 Task: Create and document incidents in Salesforce with specific details including name, category, description, date, time, and country.
Action: Mouse moved to (336, 105)
Screenshot: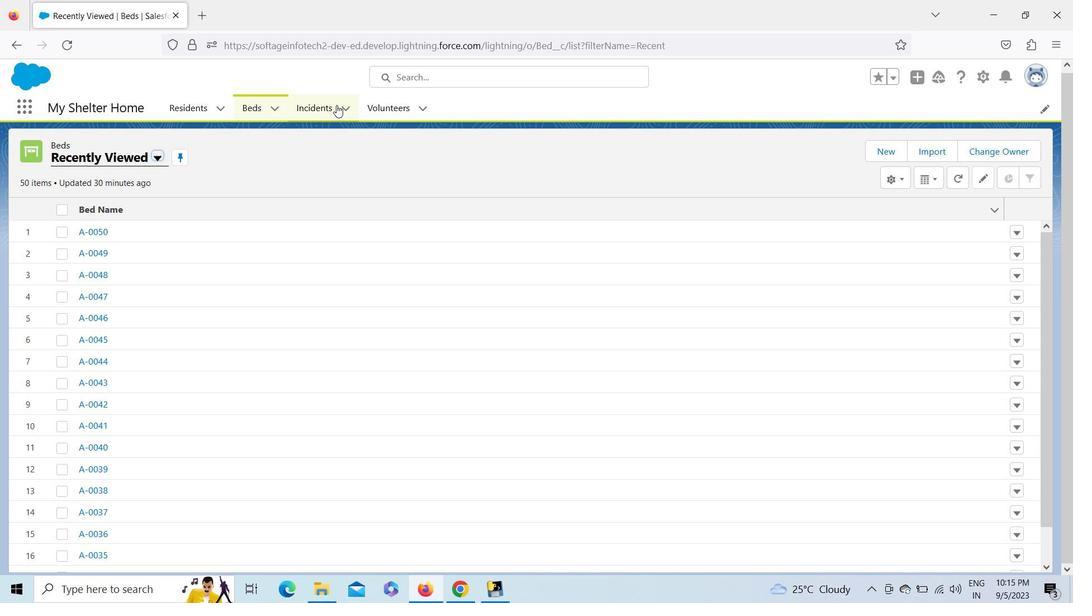 
Action: Mouse pressed left at (336, 105)
Screenshot: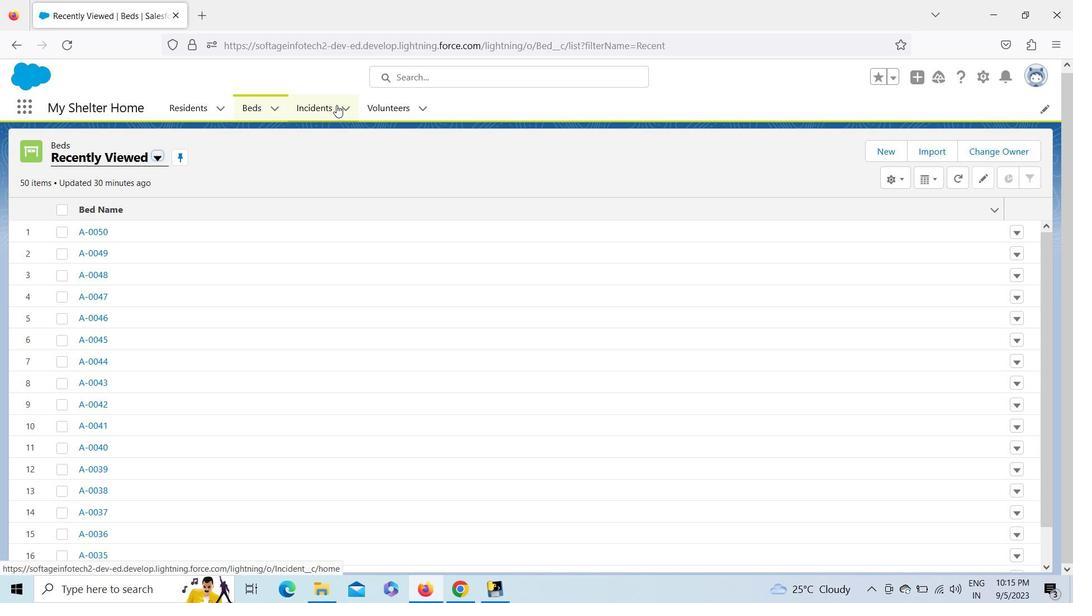 
Action: Mouse moved to (901, 184)
Screenshot: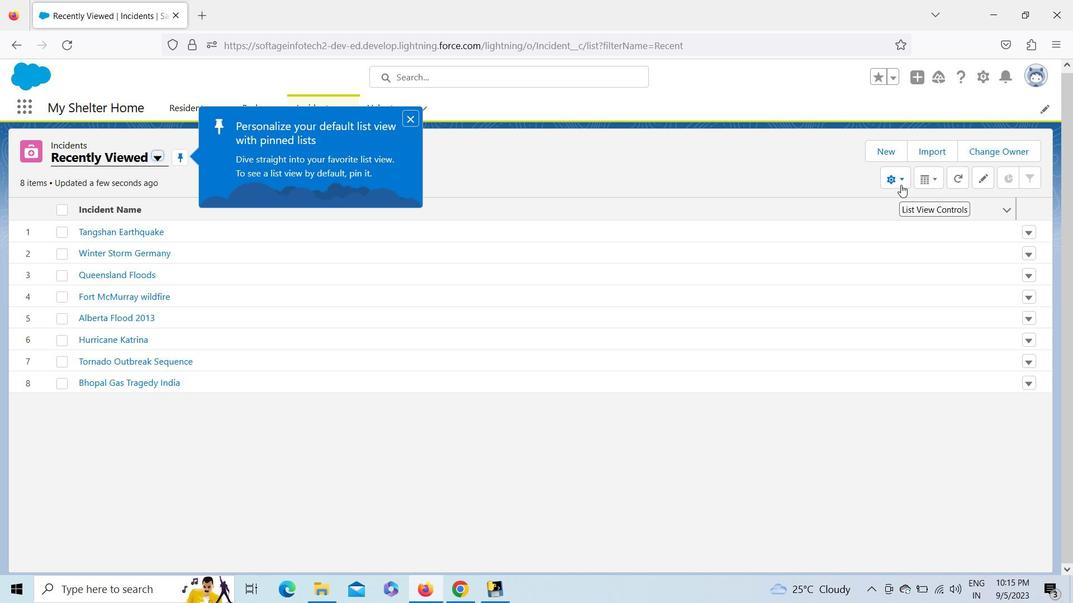 
Action: Mouse pressed left at (901, 184)
Screenshot: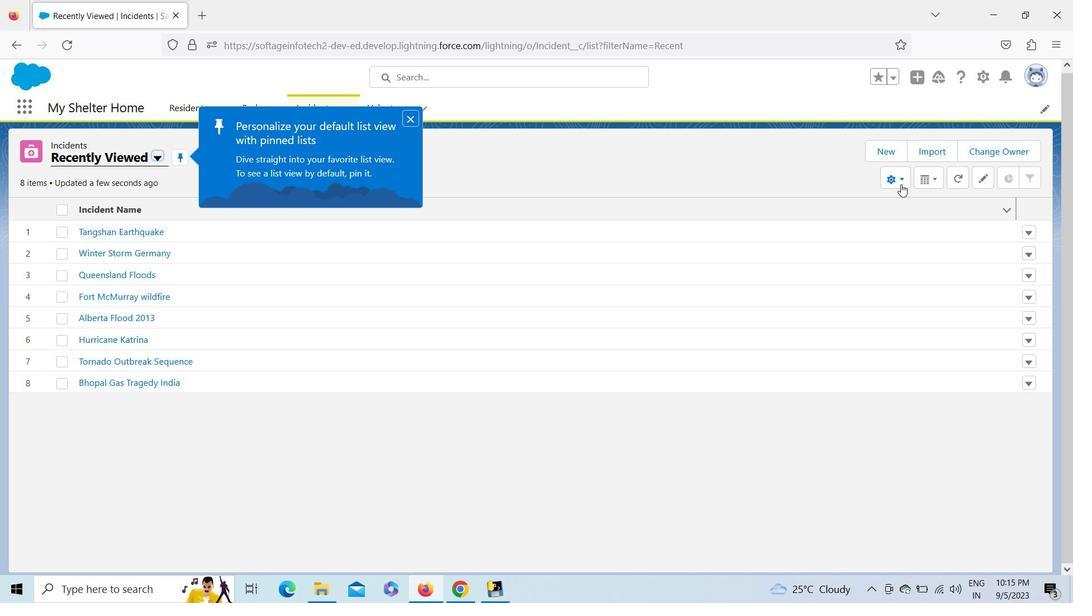 
Action: Mouse moved to (937, 179)
Screenshot: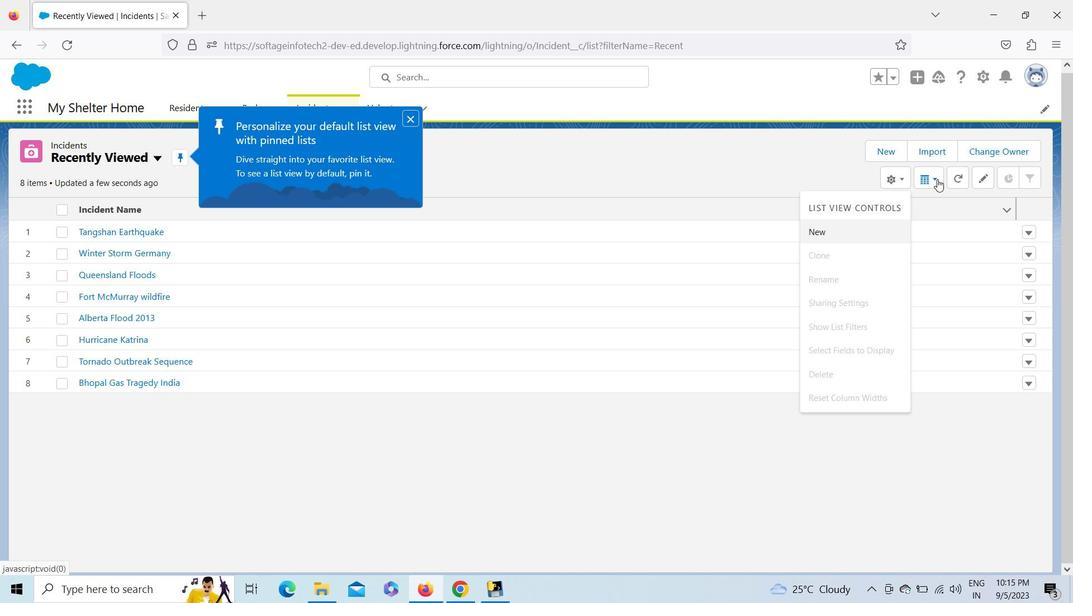 
Action: Mouse pressed left at (937, 179)
Screenshot: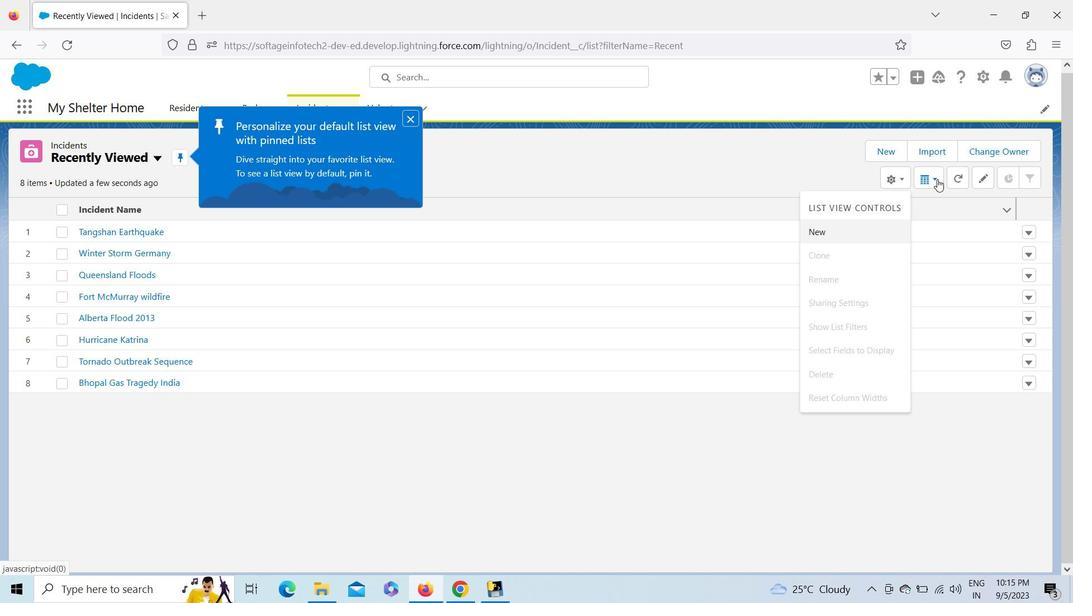 
Action: Mouse moved to (979, 176)
Screenshot: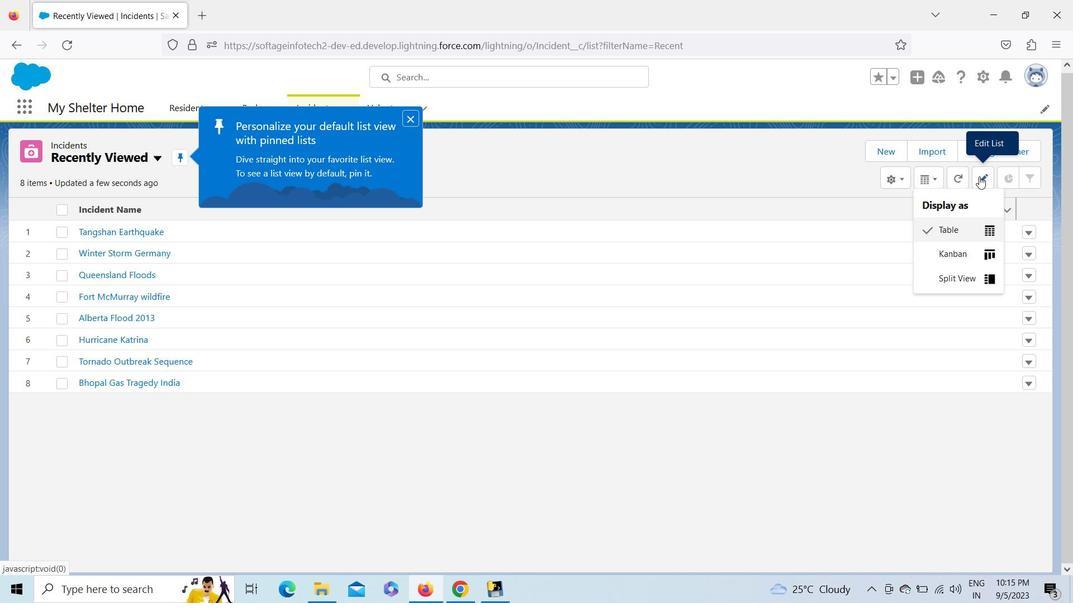 
Action: Mouse pressed left at (979, 176)
Screenshot: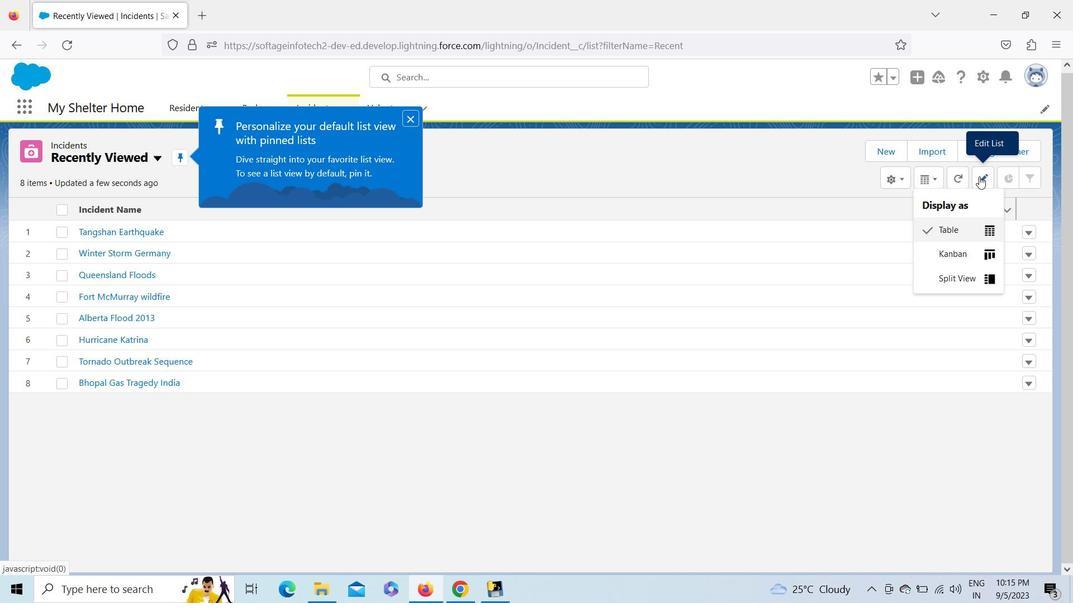 
Action: Mouse pressed left at (979, 176)
Screenshot: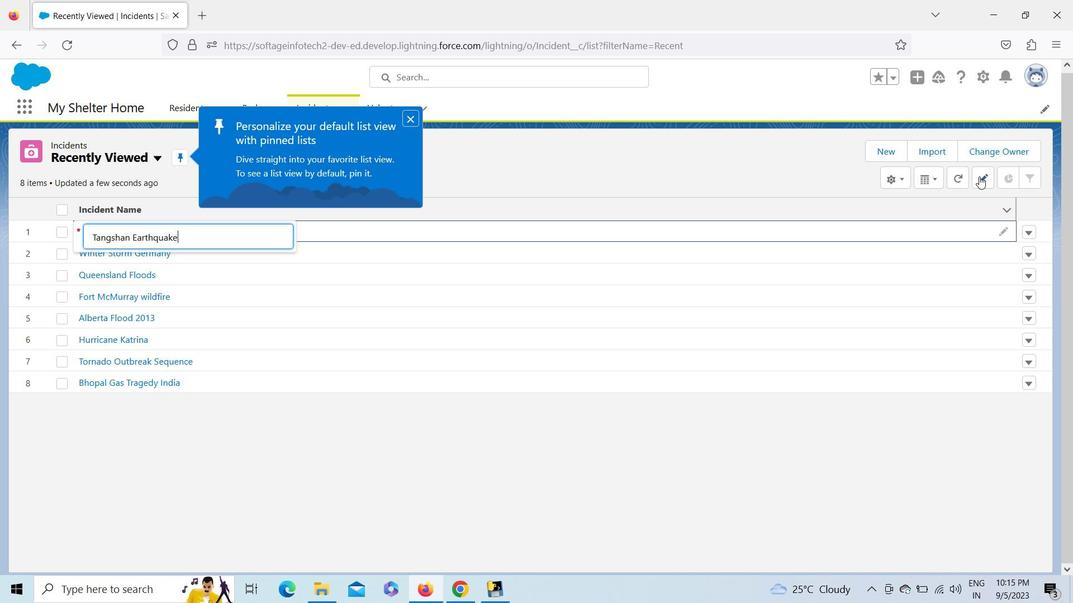 
Action: Mouse moved to (417, 114)
Screenshot: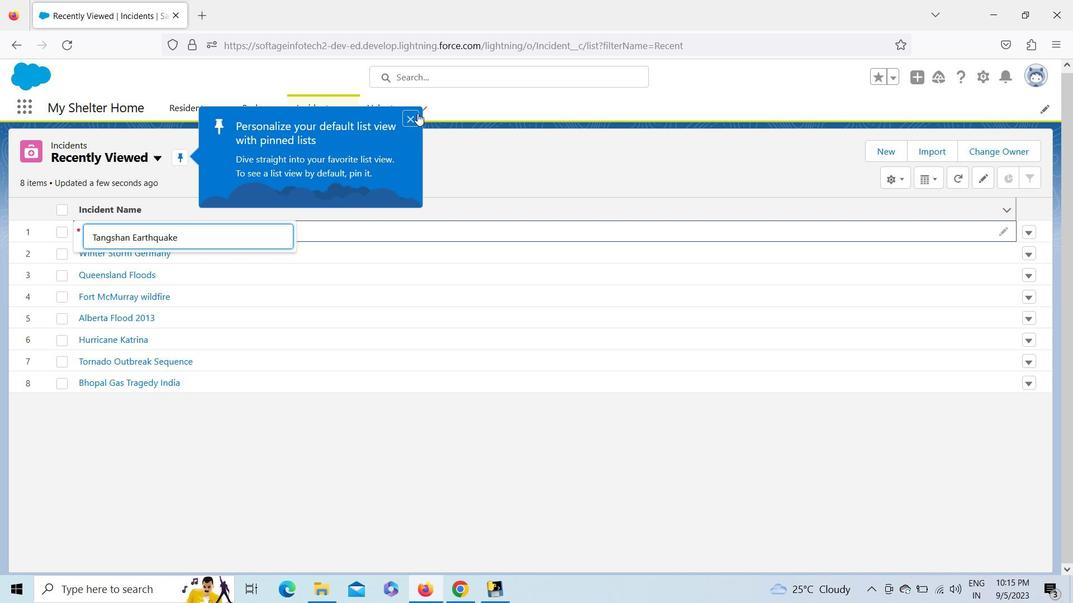 
Action: Mouse pressed left at (417, 114)
Screenshot: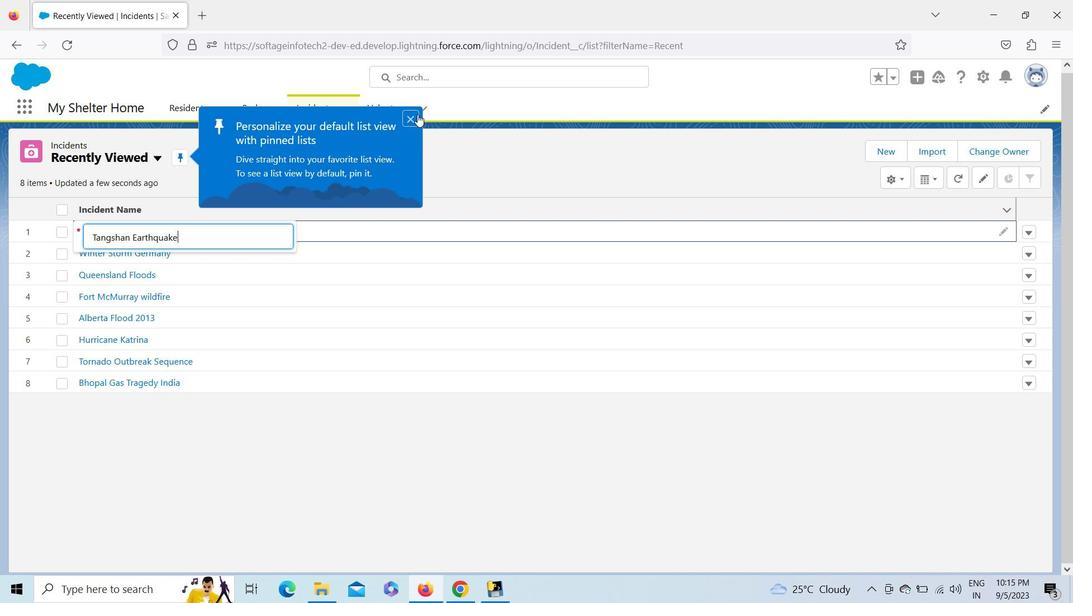 
Action: Mouse moved to (868, 153)
Screenshot: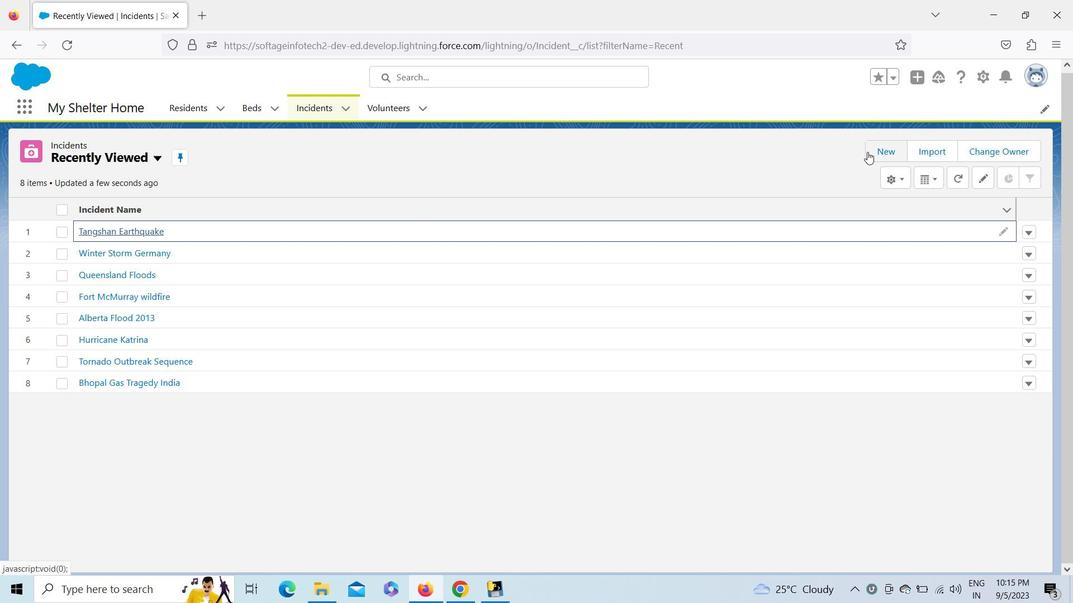 
Action: Mouse pressed left at (868, 153)
Screenshot: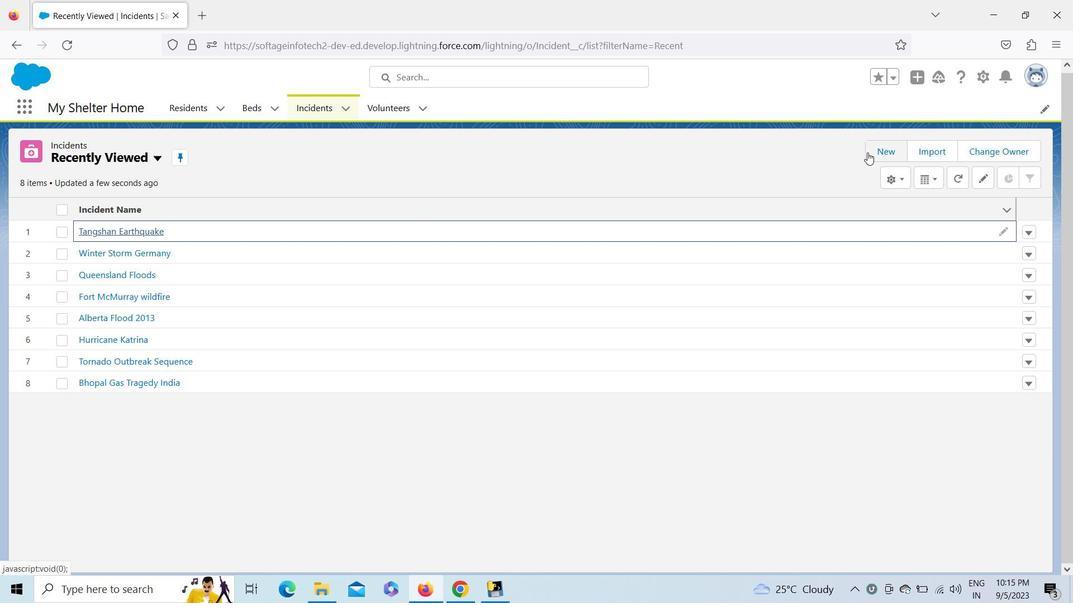 
Action: Mouse moved to (460, 246)
Screenshot: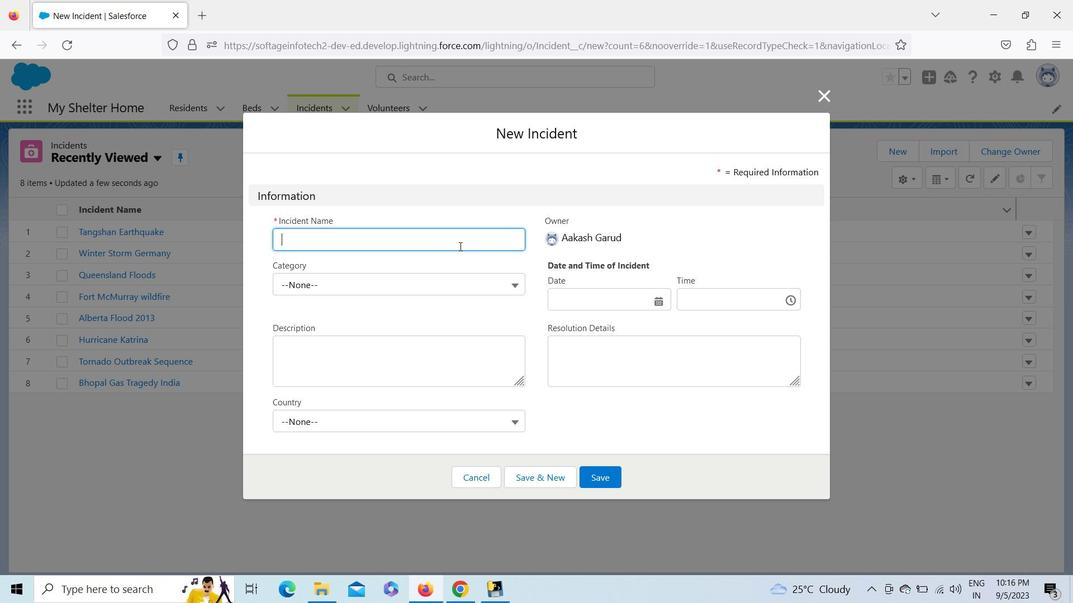 
Action: Key pressed <Key.shift>Brazil<Key.space><Key.shift>Rainforest<Key.space>wildfire
Screenshot: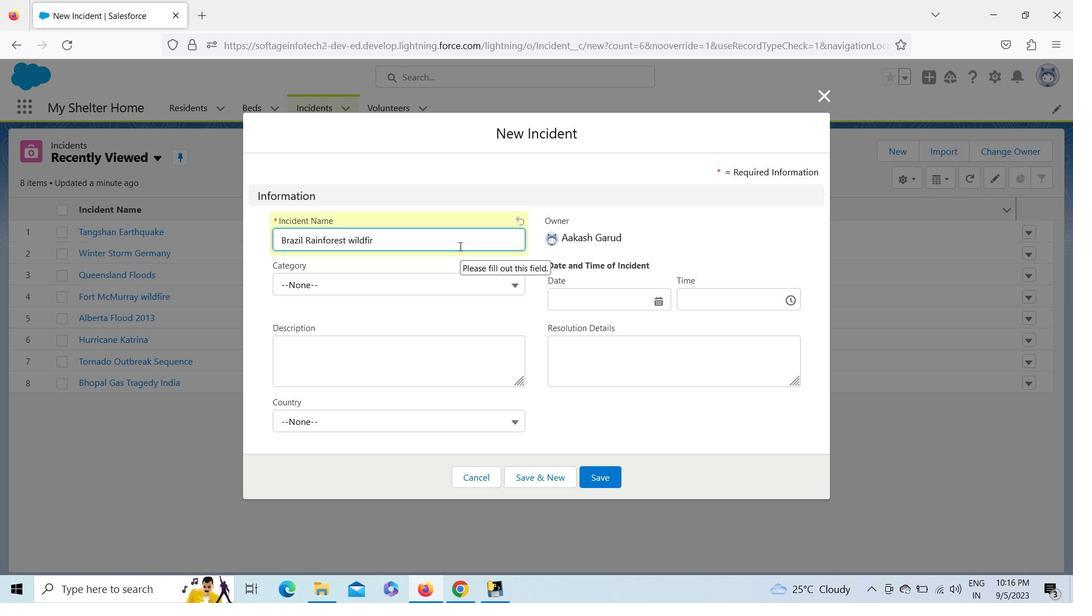 
Action: Mouse moved to (442, 241)
Screenshot: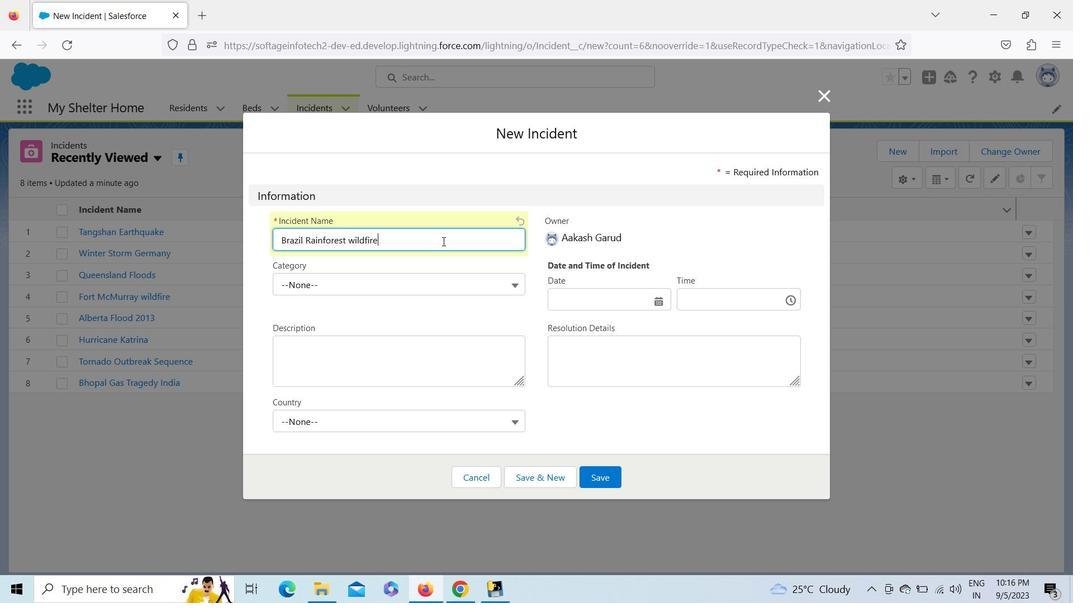 
Action: Key pressed <Key.space><Key.shift_r><Key.shift_r><Key.shift_r><Key.shift_r><Key.shift_r><Key.shift_r>()<Key.left><Key.shift>Amazon
Screenshot: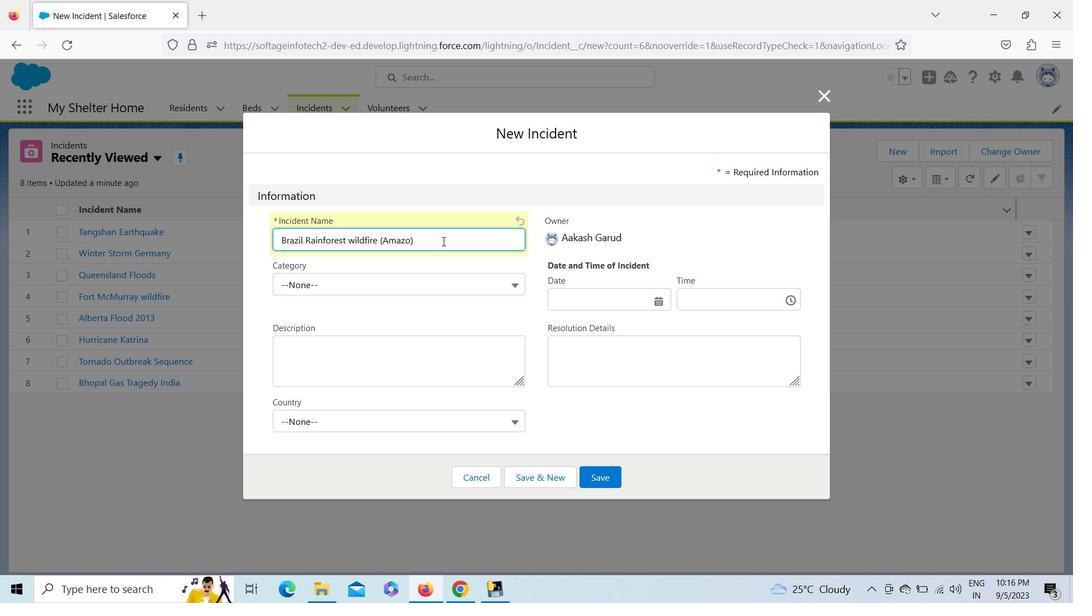
Action: Mouse moved to (395, 280)
Screenshot: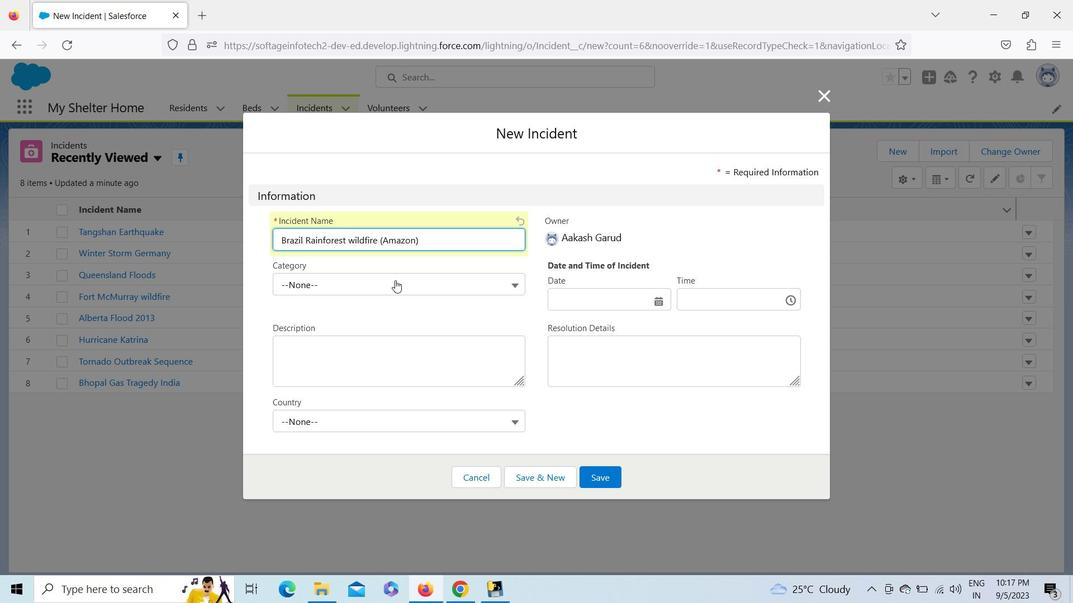 
Action: Mouse pressed left at (395, 280)
Screenshot: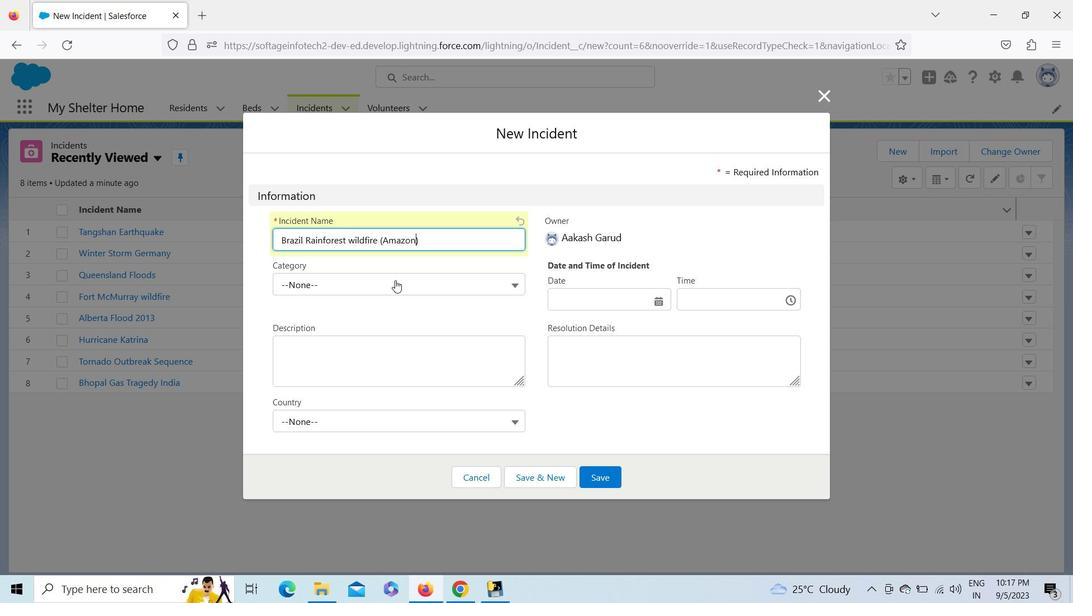 
Action: Mouse moved to (358, 384)
Screenshot: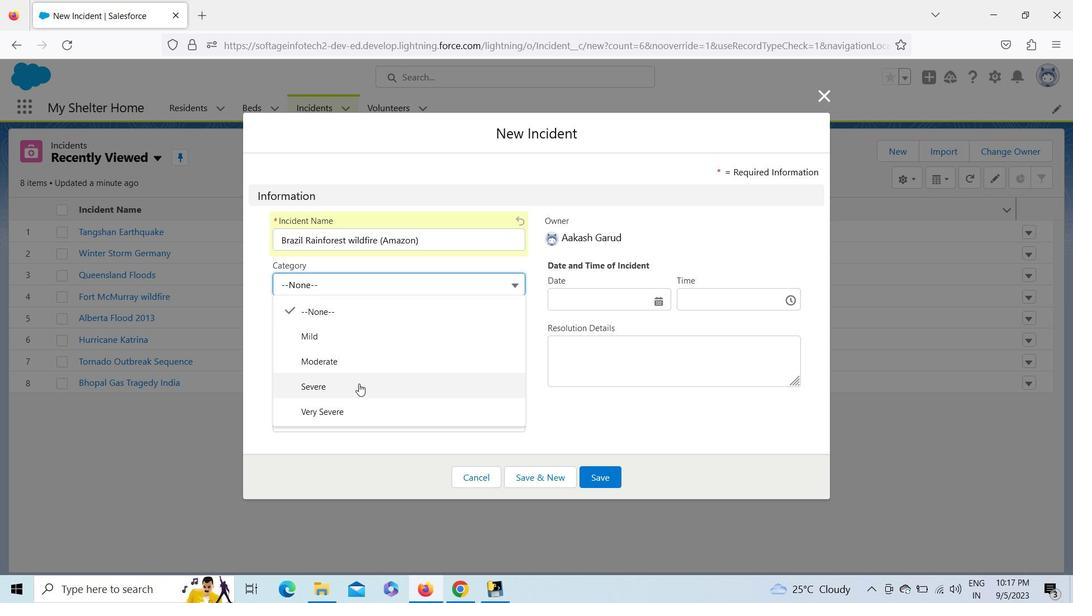 
Action: Mouse pressed left at (358, 384)
Screenshot: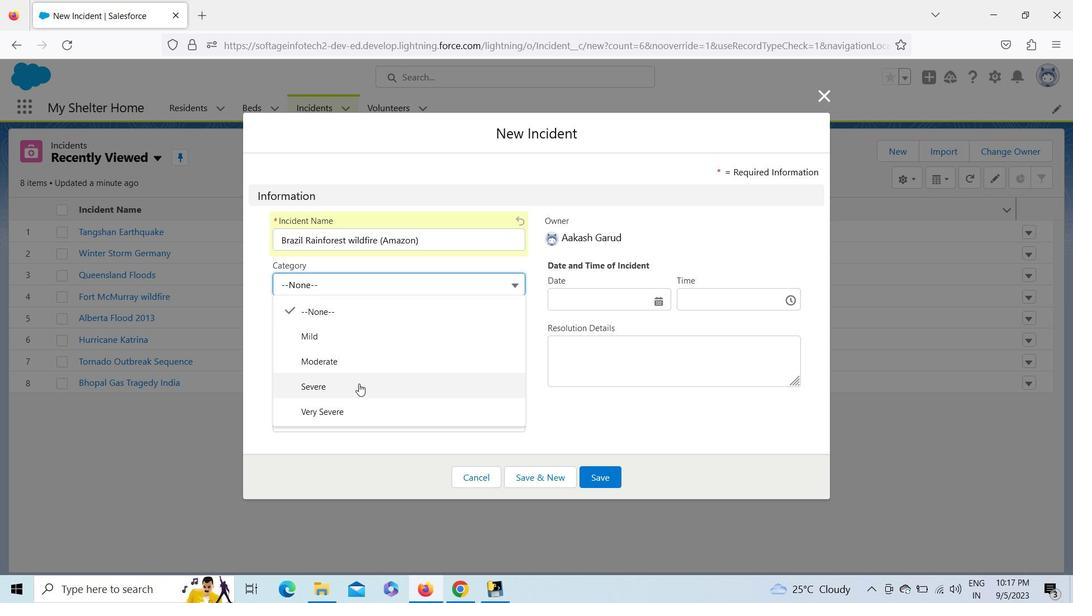 
Action: Mouse pressed left at (358, 384)
Screenshot: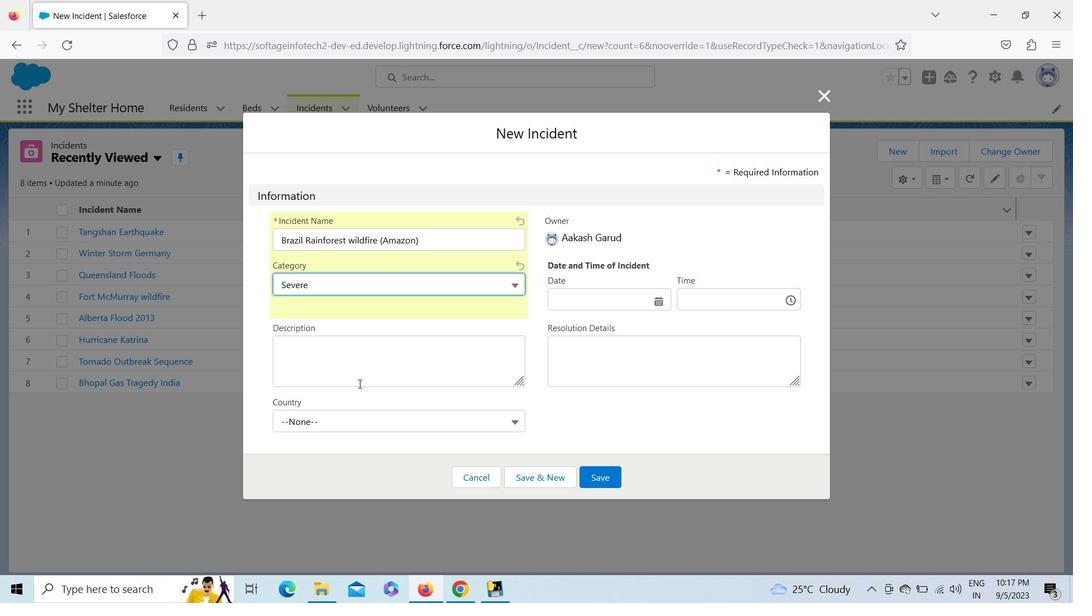
Action: Key pressed <Key.shift>The<Key.space>2019<Key.space><Key.shift><Key.shift><Key.shift><Key.shift><Key.shift><Key.shift><Key.shift><Key.shift><Key.shift><Key.shift><Key.shift>Amazon<Key.space>rainforest<Key.space>wildfires<Key.space>season<Key.space>saw<Key.space>a<Key.space>yeat<Key.space>to<Key.space>year<Key.space>surge<Key.space>in<Key.space>fires<Key.space>occurring<Key.space>in<Key.space>the<Key.space><Key.shift>Amazon<Key.space>rainforest<Key.space>and<Key.space><Key.shift>Amazon<Key.space>blome<Key.space>within<Key.space><Key.shift><Key.shift><Key.shift><Key.shift><Key.shift>Brazil.<Key.backspace>,<Key.shift><Key.shift><Key.shift><Key.shift><Key.shift><Key.shift><Key.shift><Key.shift><Key.shift><Key.shift><Key.shift><Key.shift><Key.shift><Key.shift><Key.shift><Key.shift><Key.shift><Key.shift>Bolivia,<Key.space><Key.shift>Paraguay<Key.space>and<Key.space><Key.shift><Key.shift><Key.shift><Key.shift><Key.shift><Key.shift><Key.shift><Key.shift>Peru<Key.space>during<Key.space>that<Key.space>year,s<Key.backspace><Key.backspace>'s<Key.space><Key.shift>Amazonian<Key.space>tropical<Key.space>dry<Key.space>season.
Screenshot: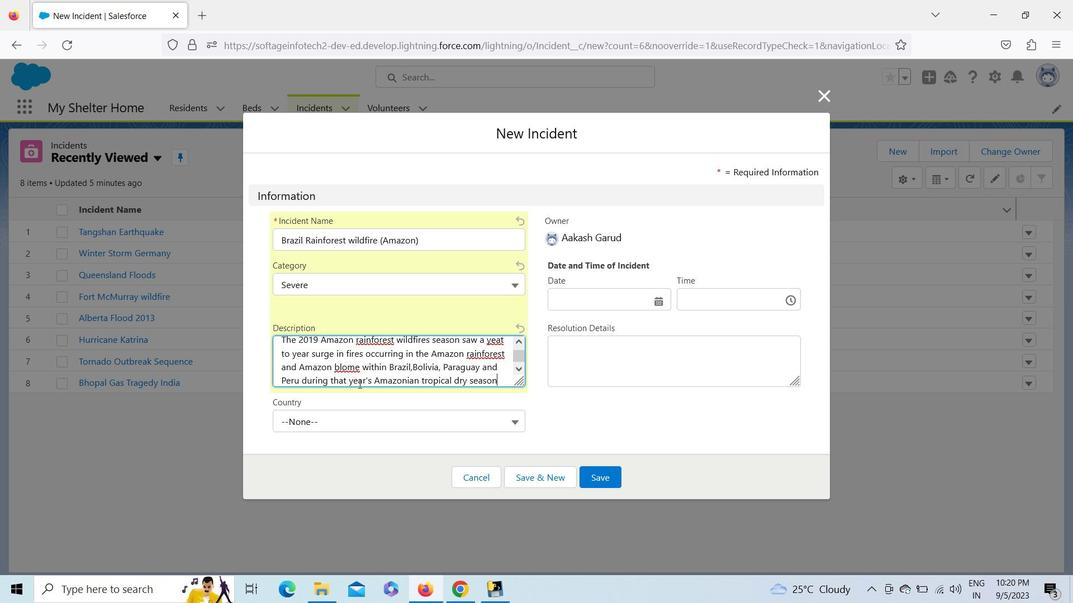 
Action: Mouse moved to (322, 425)
Screenshot: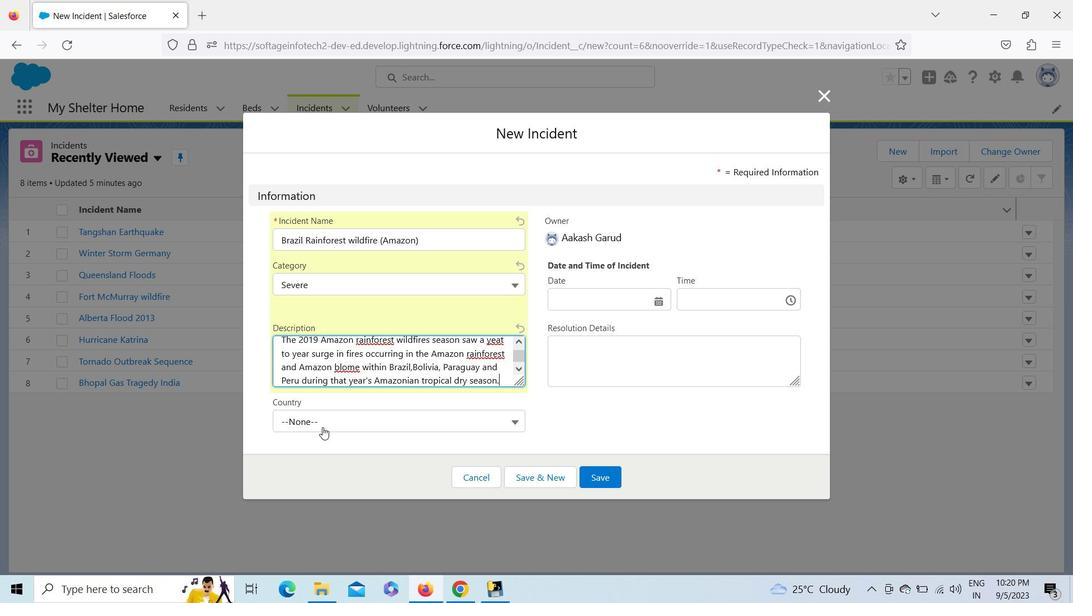 
Action: Mouse pressed left at (322, 425)
Screenshot: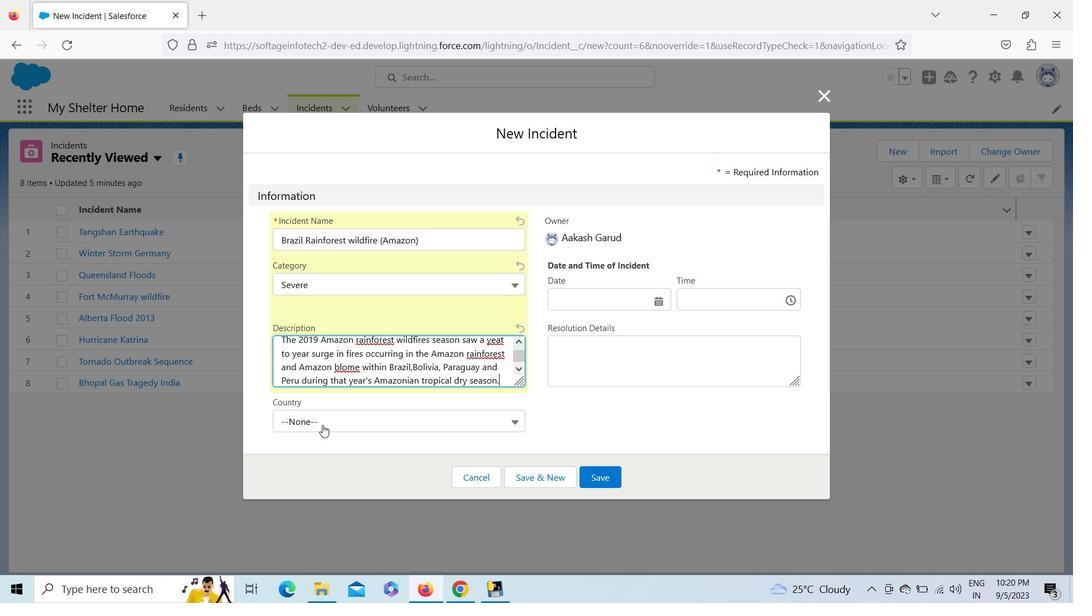 
Action: Key pressed <Key.down><Key.down><Key.down><Key.down><Key.down><Key.down><Key.down><Key.enter>
Screenshot: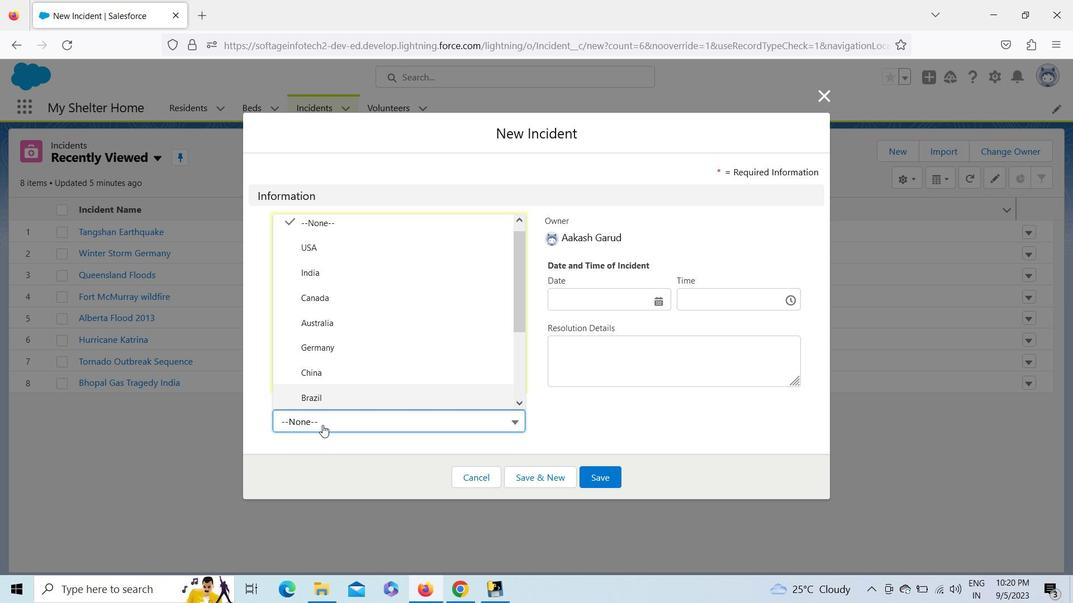 
Action: Mouse moved to (622, 306)
Screenshot: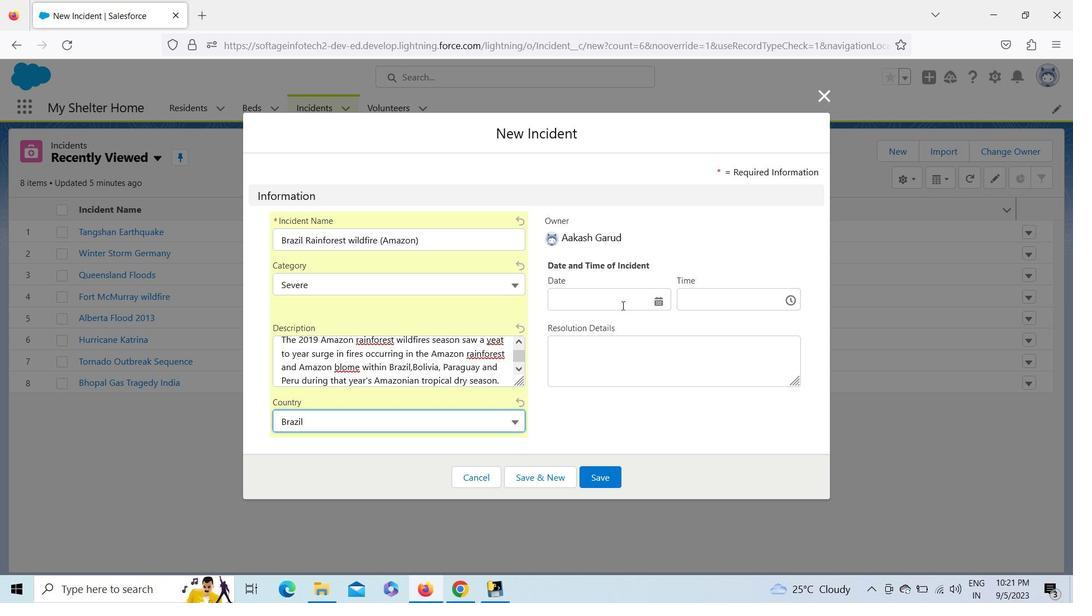 
Action: Mouse pressed left at (622, 306)
Screenshot: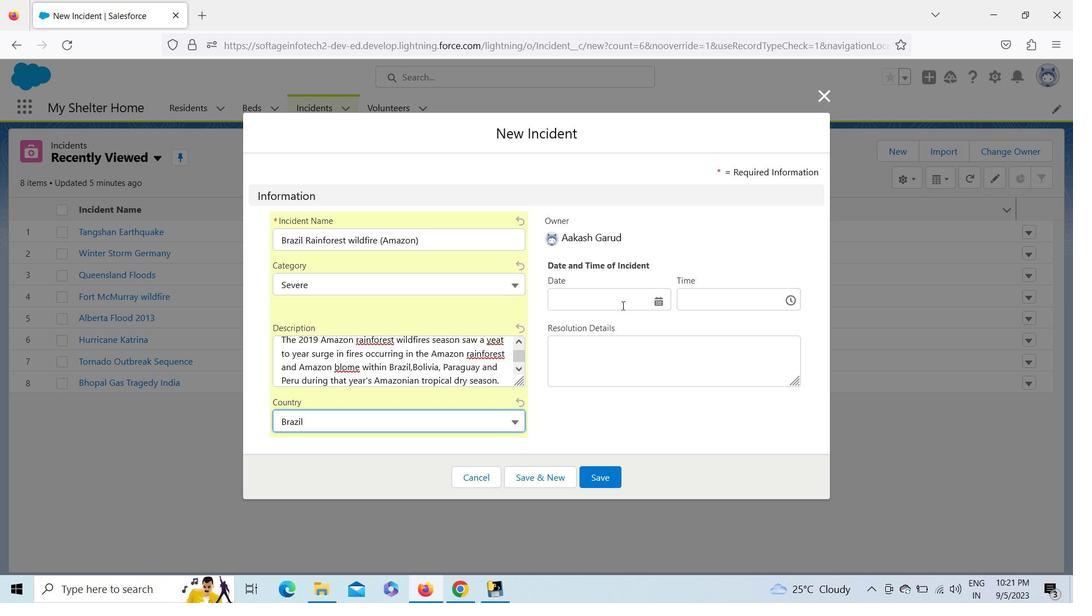 
Action: Mouse moved to (733, 334)
Screenshot: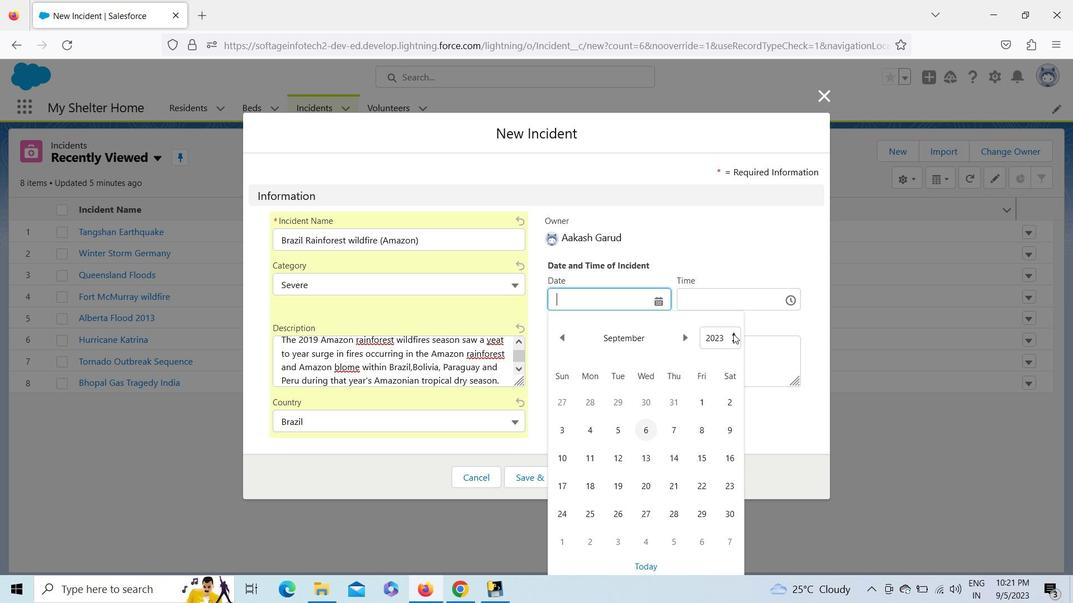 
Action: Mouse pressed left at (733, 334)
Screenshot: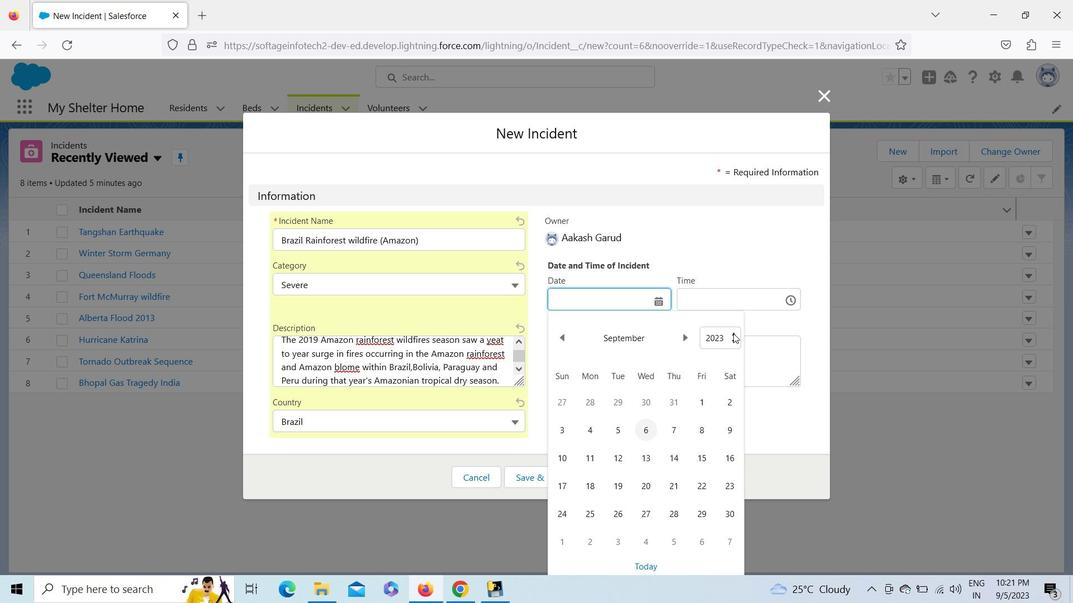 
Action: Key pressed <Key.up><Key.up><Key.up><Key.up><Key.enter>
Screenshot: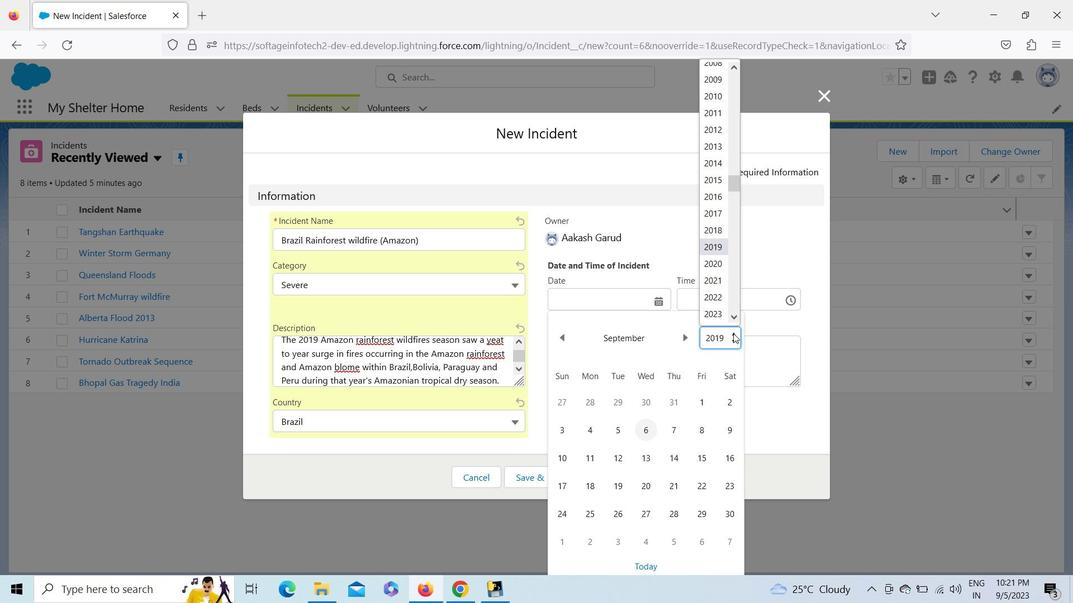
Action: Mouse moved to (558, 333)
Screenshot: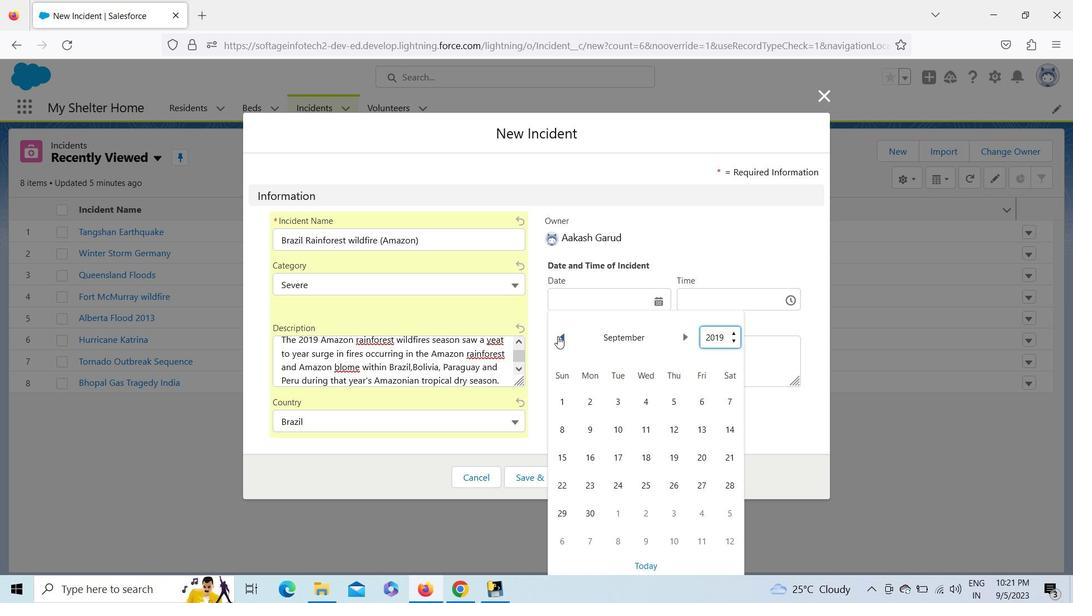 
Action: Mouse pressed left at (558, 333)
Screenshot: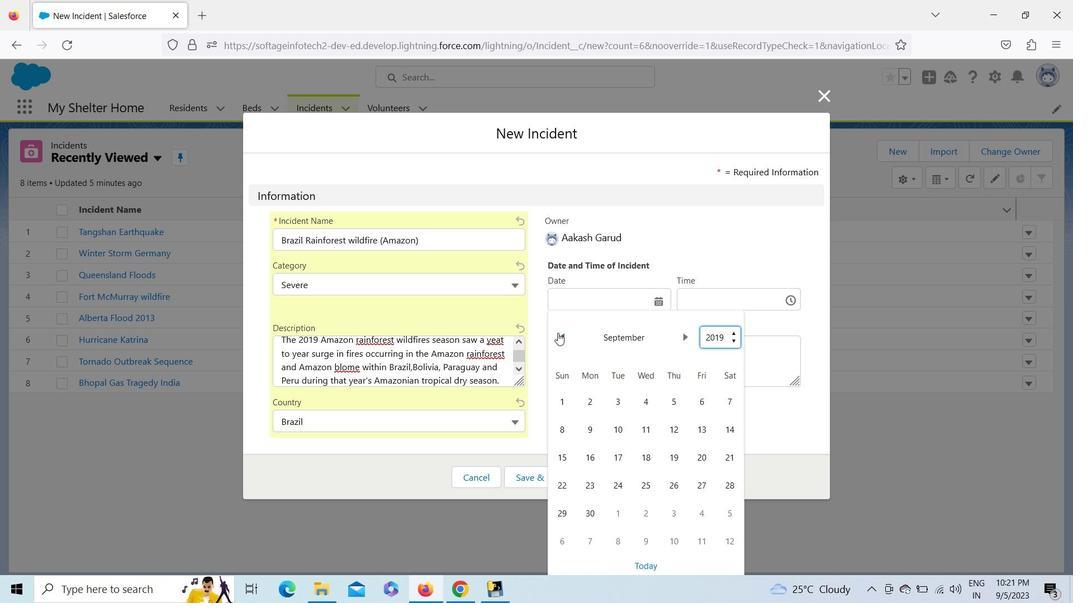 
Action: Mouse pressed left at (558, 333)
Screenshot: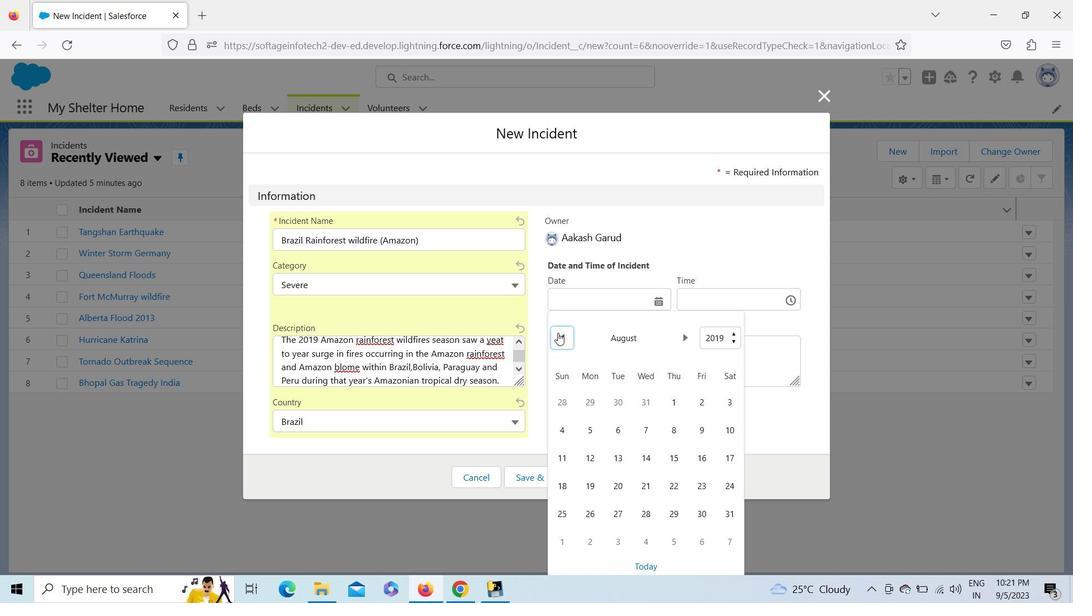 
Action: Mouse moved to (557, 333)
Screenshot: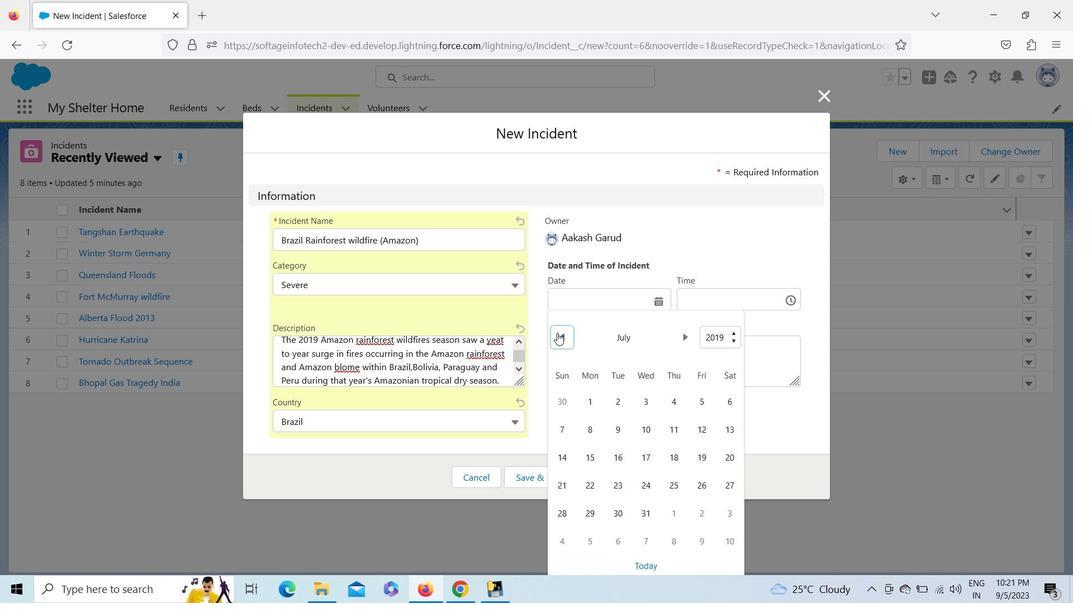 
Action: Mouse pressed left at (557, 333)
Screenshot: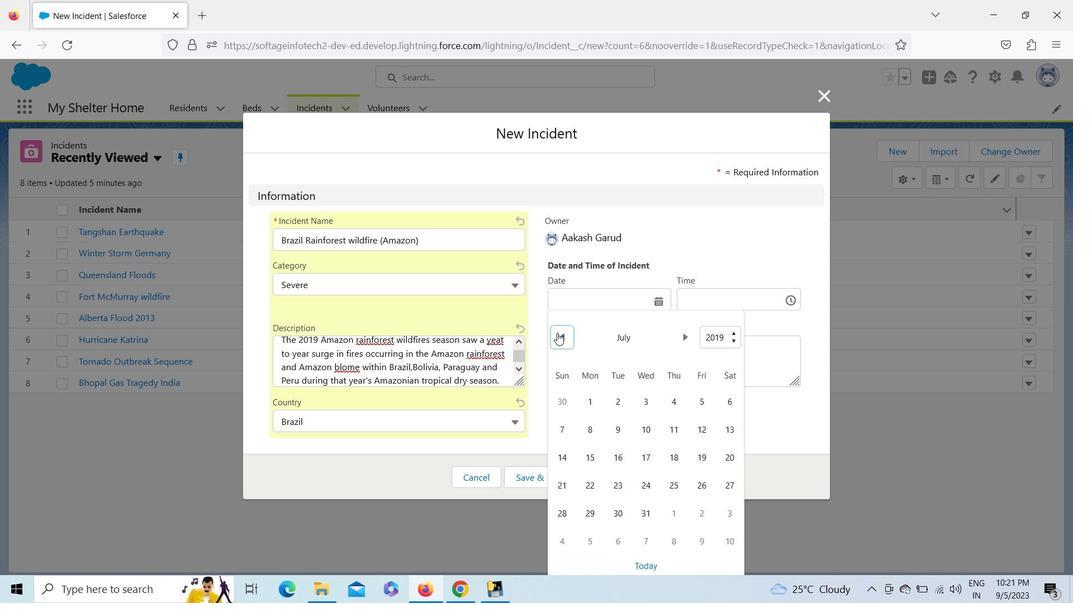 
Action: Mouse pressed left at (557, 333)
Screenshot: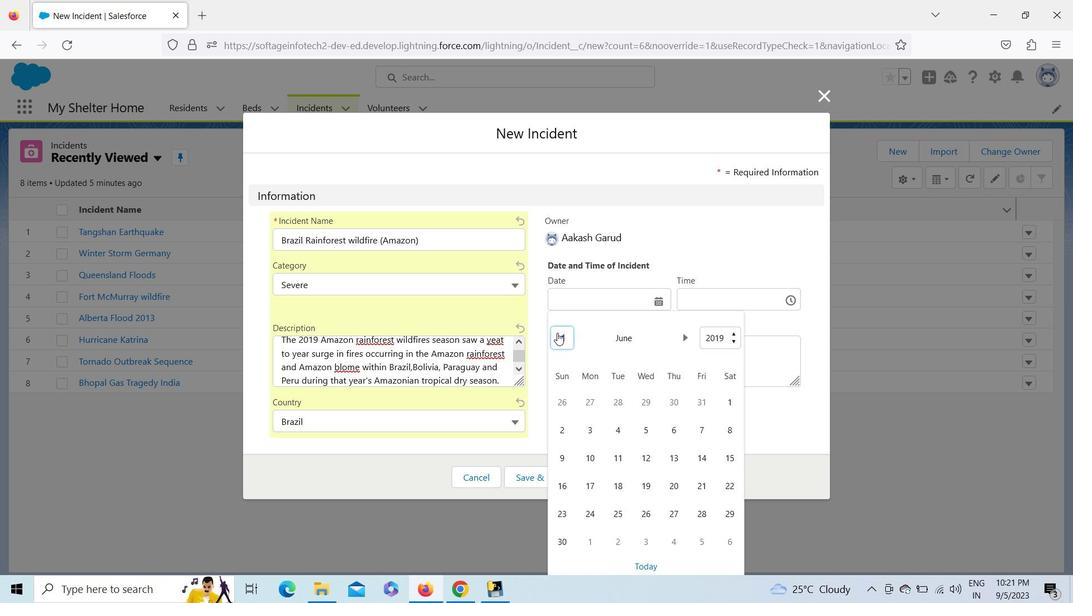 
Action: Mouse pressed left at (557, 333)
Screenshot: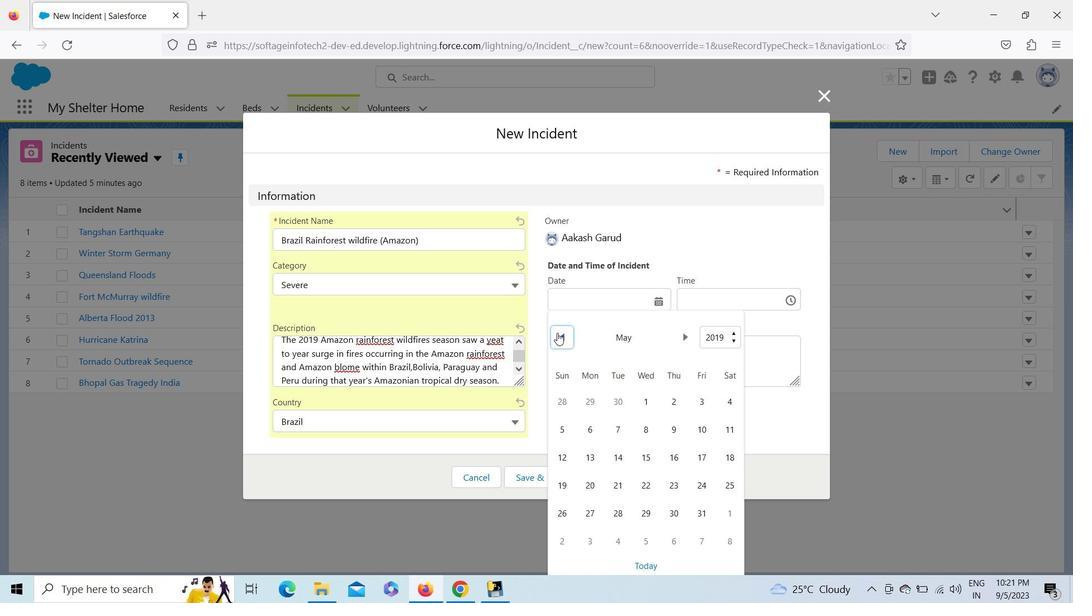 
Action: Mouse pressed left at (557, 333)
Screenshot: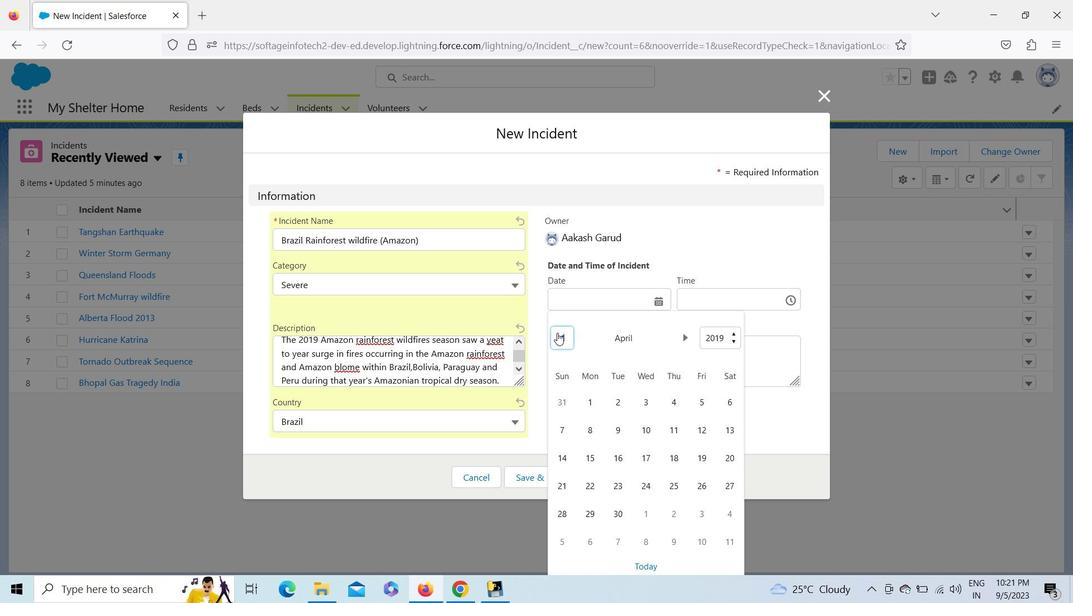 
Action: Mouse pressed left at (557, 333)
Screenshot: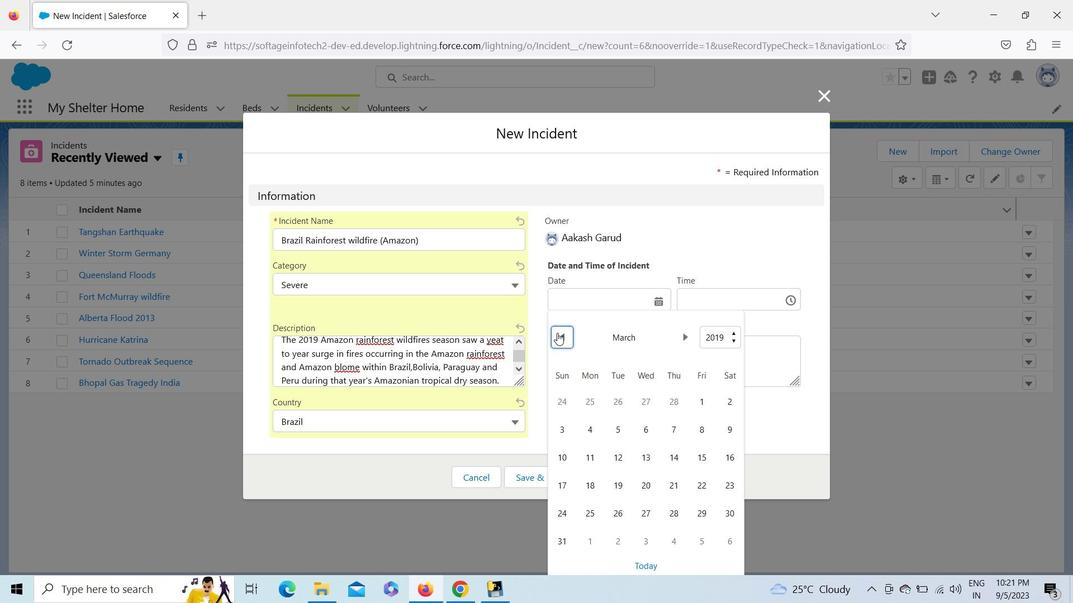
Action: Mouse pressed left at (557, 333)
Screenshot: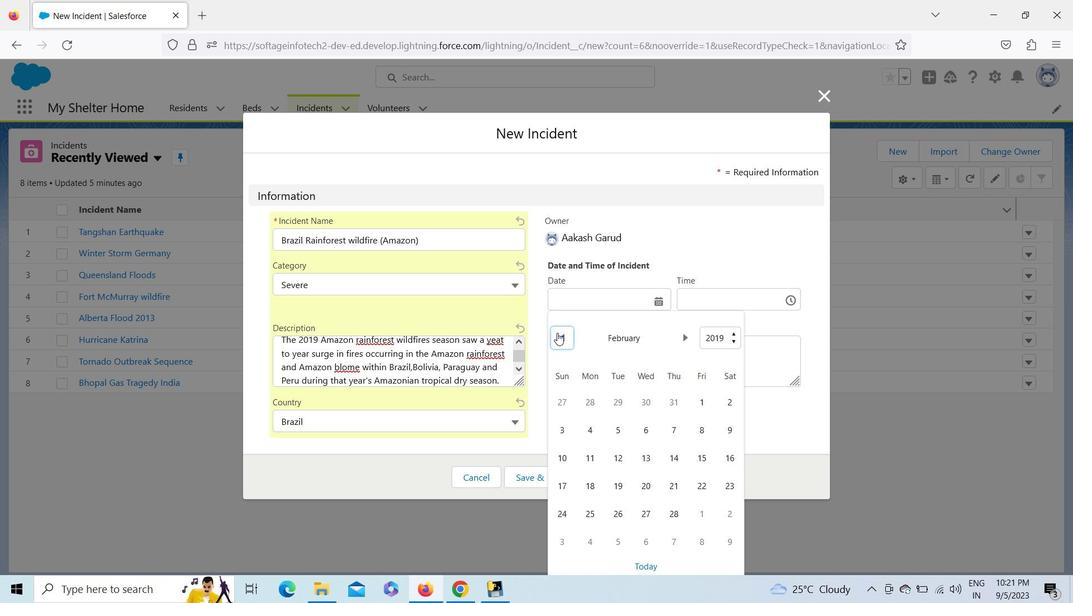 
Action: Mouse moved to (703, 462)
Screenshot: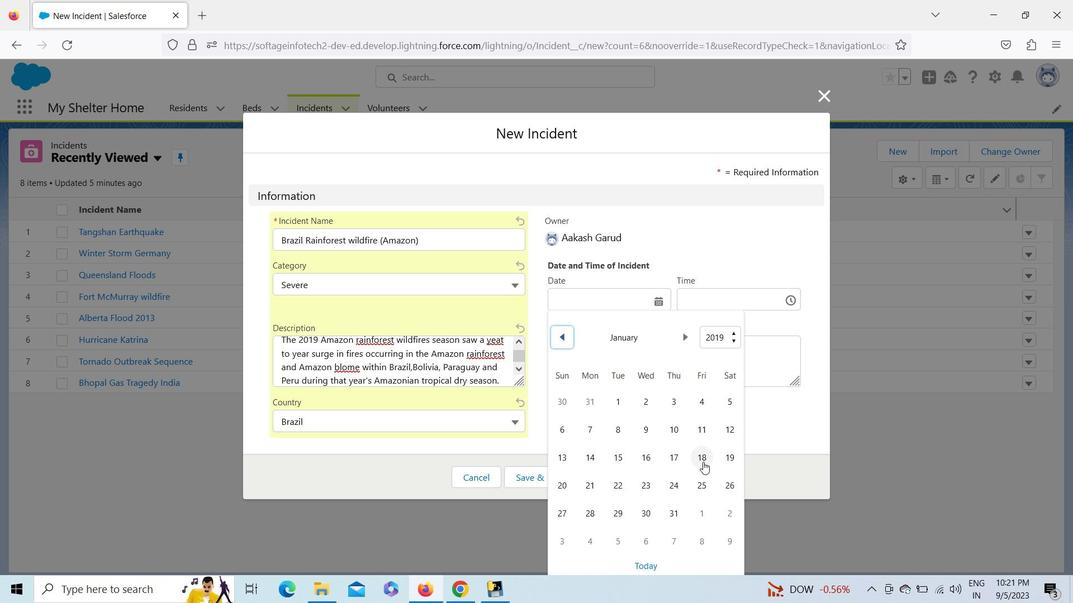 
Action: Mouse pressed left at (703, 462)
Screenshot: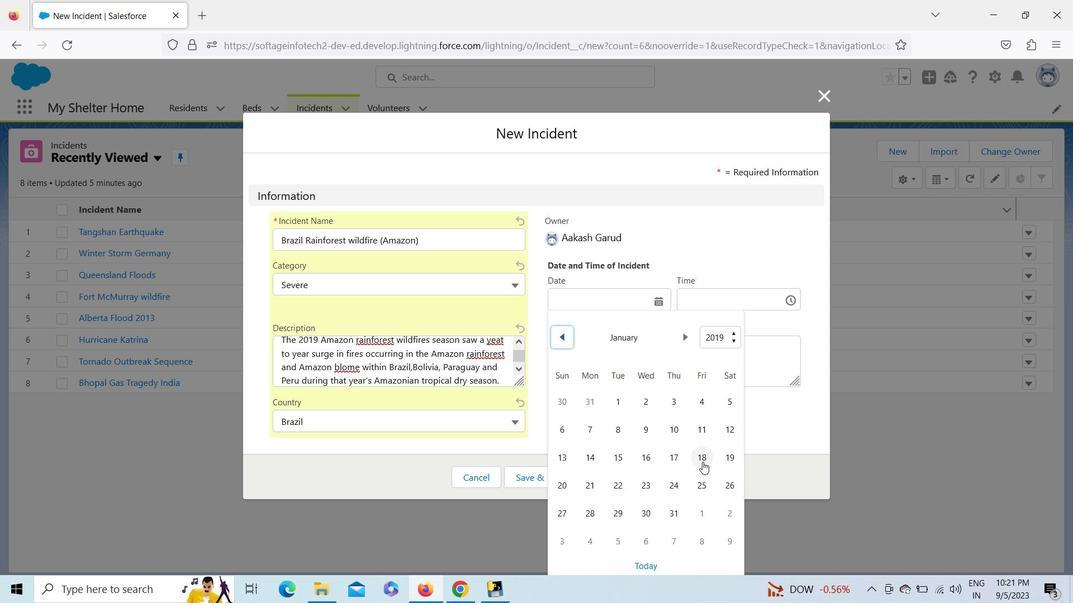 
Action: Mouse moved to (469, 281)
Screenshot: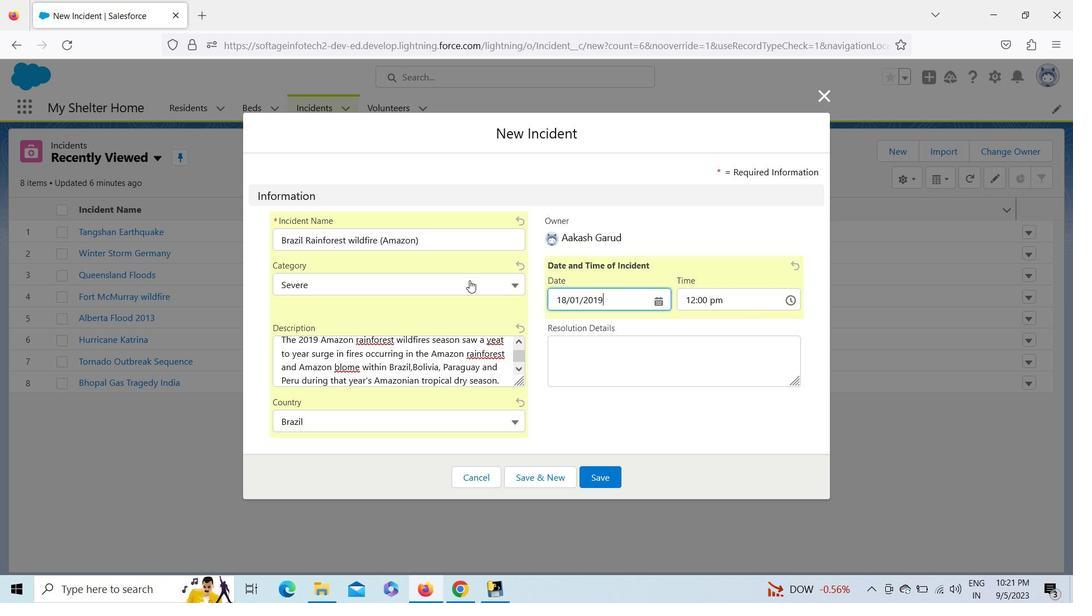 
Action: Mouse pressed left at (469, 281)
Screenshot: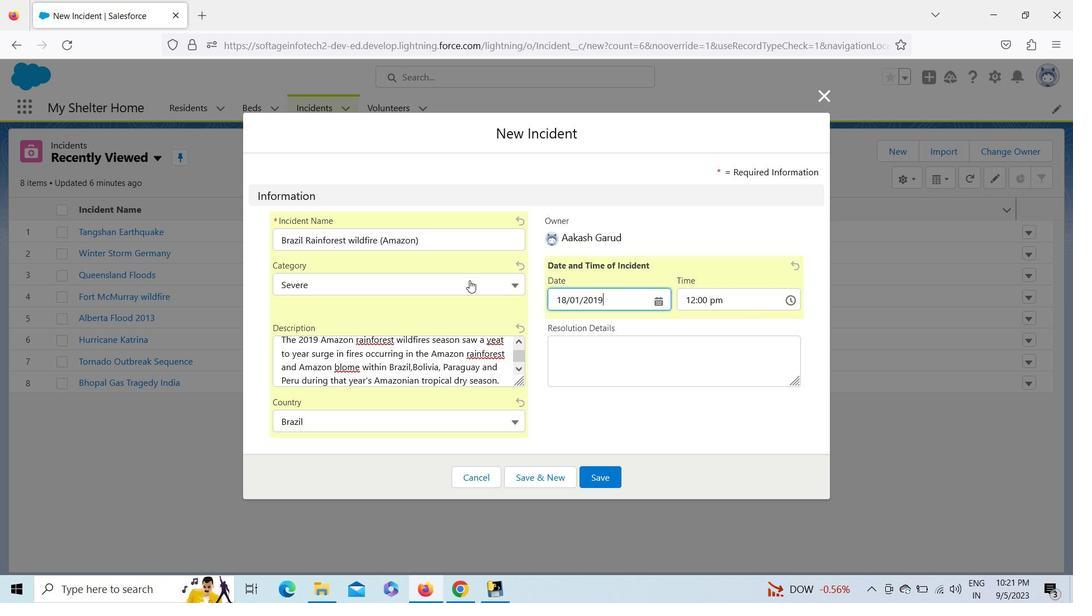 
Action: Key pressed <Key.up><Key.enter>
Screenshot: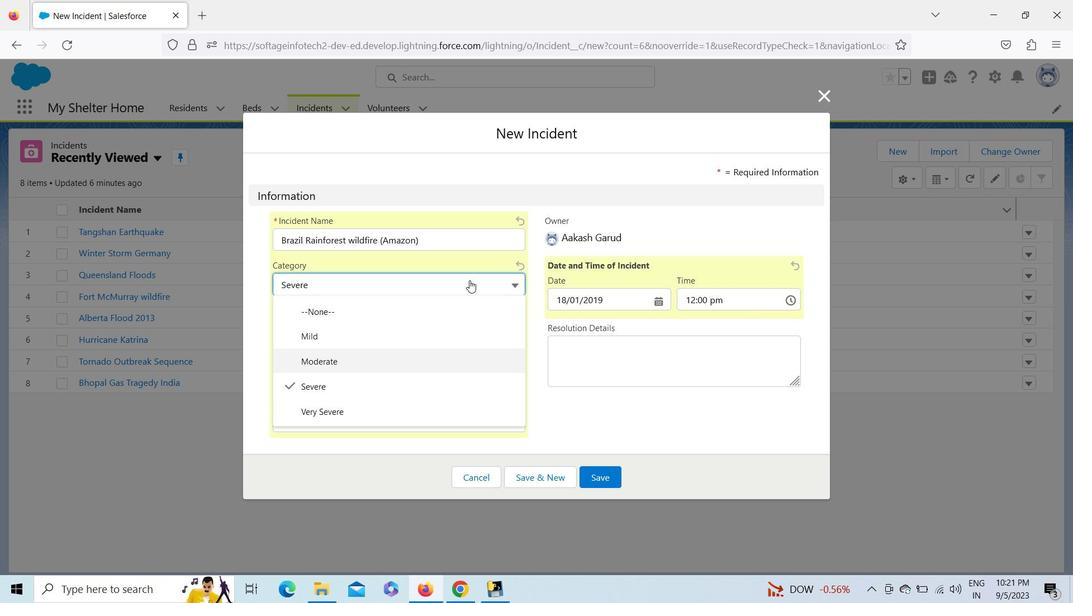 
Action: Mouse moved to (589, 362)
Screenshot: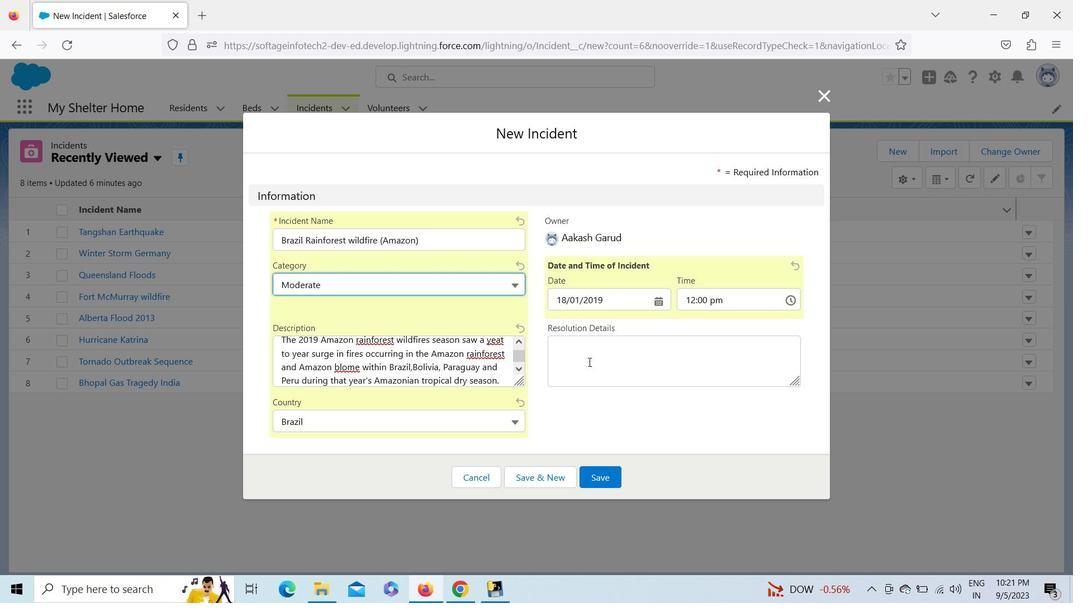 
Action: Mouse pressed left at (589, 362)
Screenshot: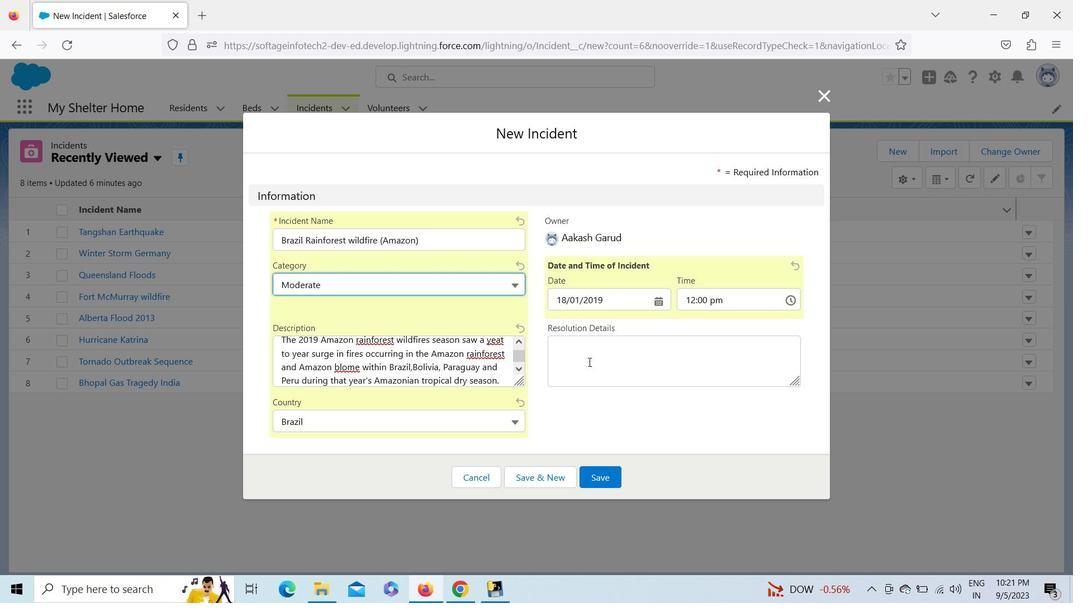 
Action: Key pressed it<Key.space>h<Key.caps_lock>S<Key.backspace><Key.caps_lock>as<Key.space>been<Key.space>estimated<Key.space>that<Key.space>over906<Key.left><Key.left><Key.left><Key.space><Key.right><Key.right><Key.right><Key.space>thousand<Key.space>hectares<Key.space>of<Key.space>forest<Key.space>within<Key.space>the<Key.space><Key.shift>Amazon<Key.space>biome<Key.space>has<Key.space>been<Key.space>lost<Key.space>to<Key.space>fires<Key.space>in<Key.space>2019
Screenshot: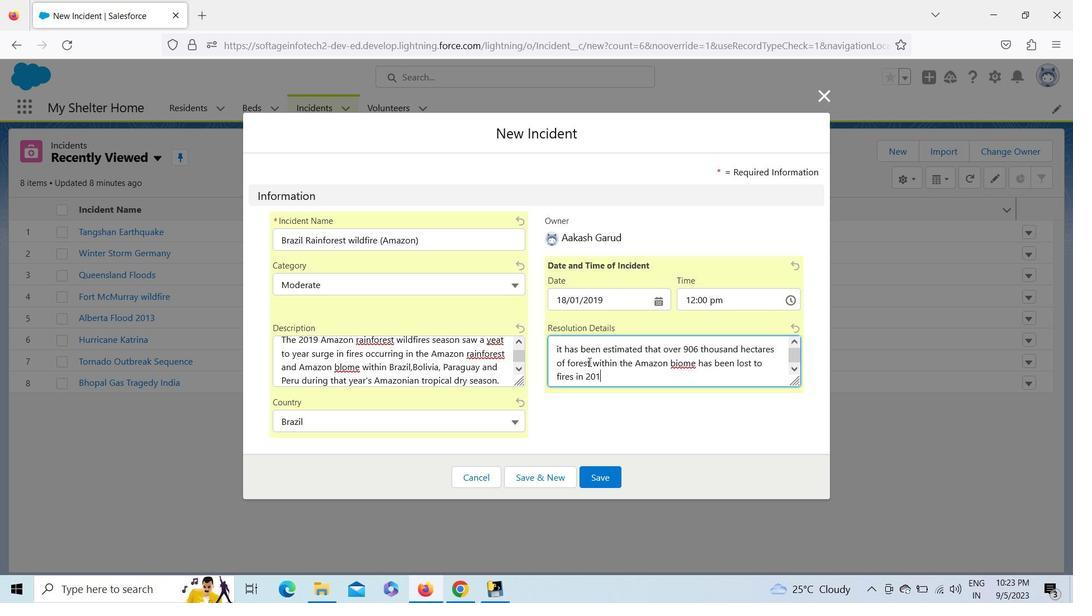 
Action: Mouse moved to (594, 478)
Screenshot: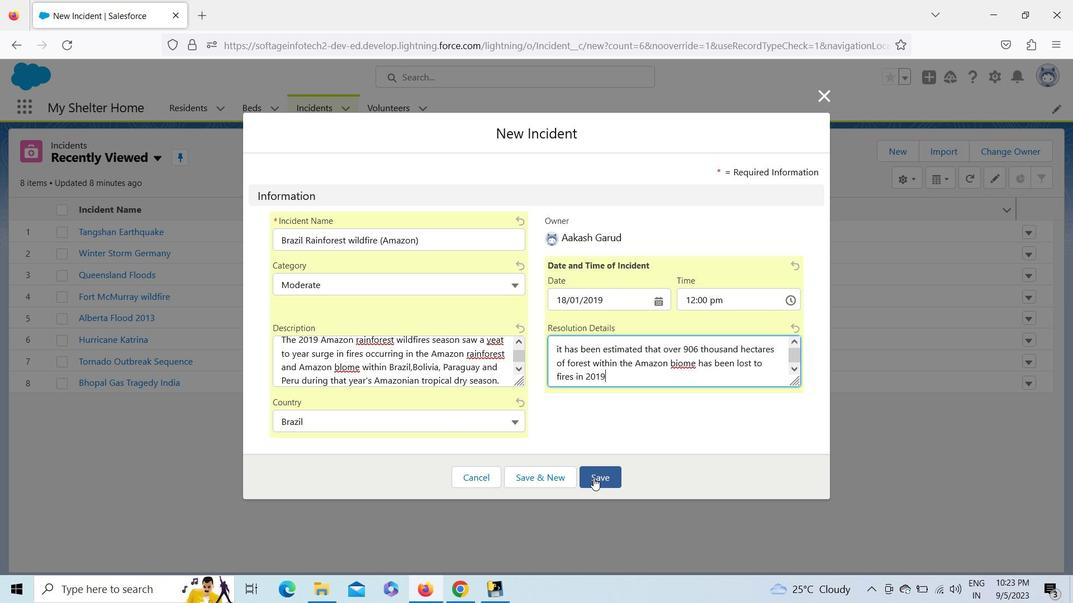 
Action: Mouse pressed left at (594, 478)
Screenshot: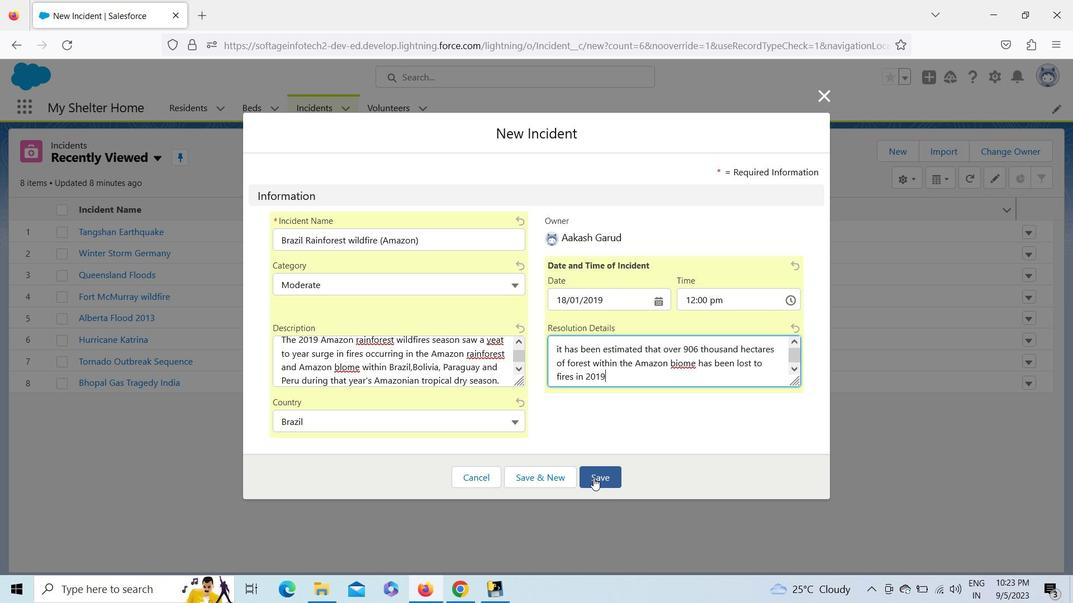
Action: Mouse moved to (319, 107)
Screenshot: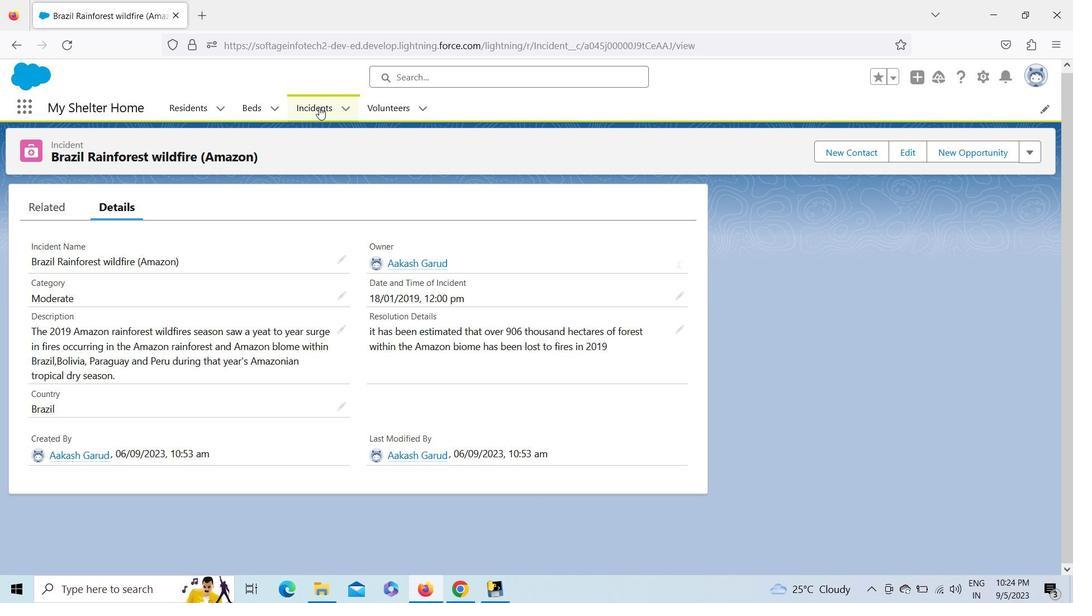 
Action: Mouse pressed left at (319, 107)
Screenshot: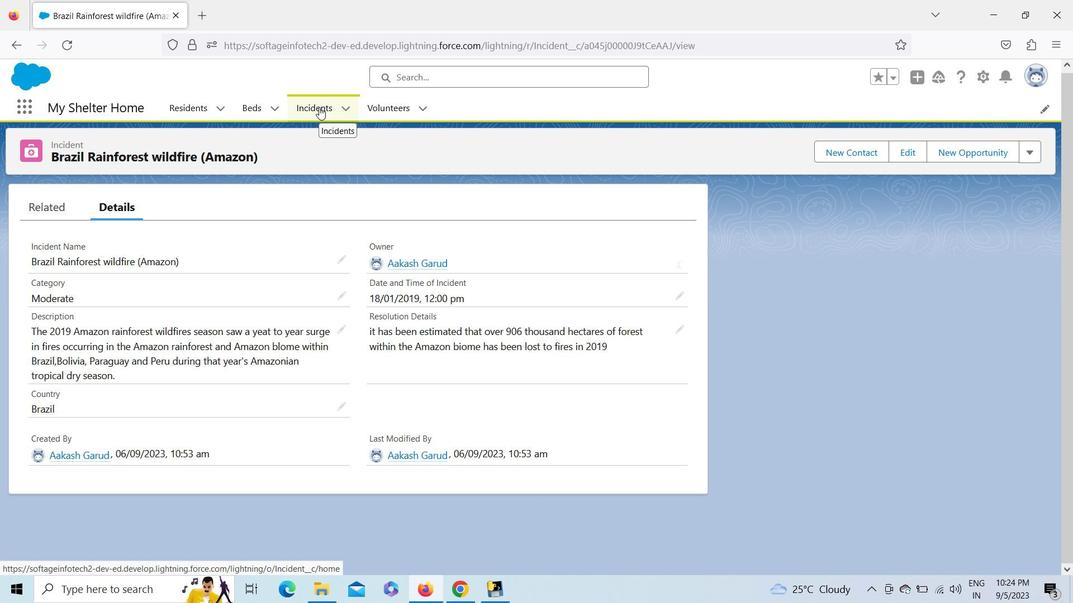 
Action: Mouse moved to (885, 150)
Screenshot: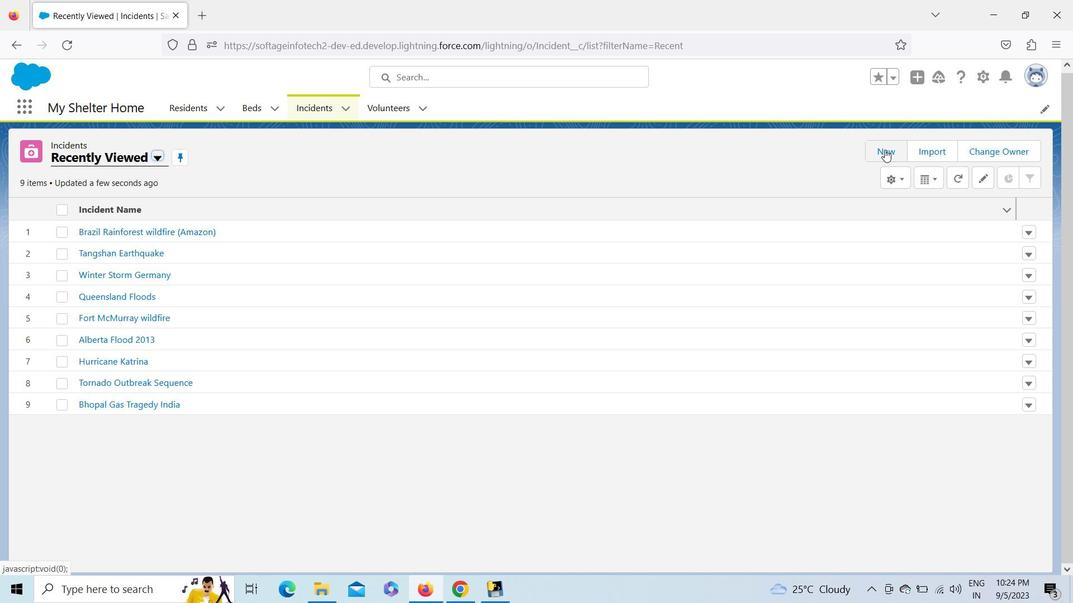 
Action: Mouse pressed left at (885, 150)
Screenshot: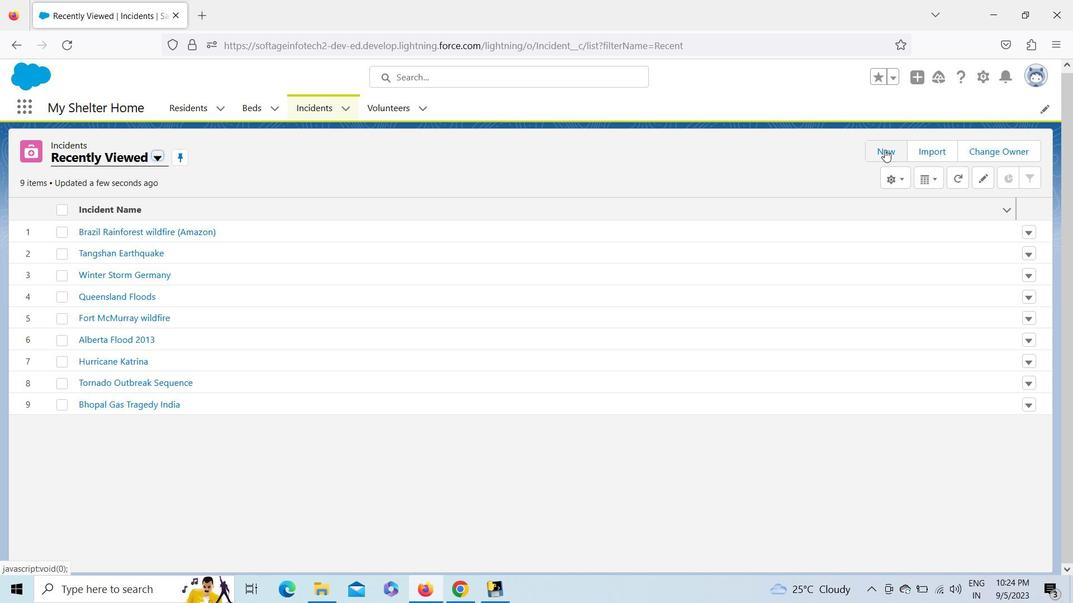 
Action: Key pressed <Key.shift><Key.shift><Key.shift><Key.shift><Key.shift><Key.shift><Key.shift><Key.shift>Kamchatka<Key.space><Key.shift><Key.shift><Key.shift><Key.shift><Key.shift><Key.shift><Key.shift><Key.shift><Key.shift><Key.shift><Key.shift><Key.shift><Key.shift><Key.shift><Key.shift><Key.shift><Key.shift><Key.shift><Key.shift><Key.shift><Key.shift><Key.shift><Key.shift><Key.shift><Key.shift><Key.shift><Key.shift><Key.shift><Key.shift>Volcanos<Key.space><Key.shift>Russia
Screenshot: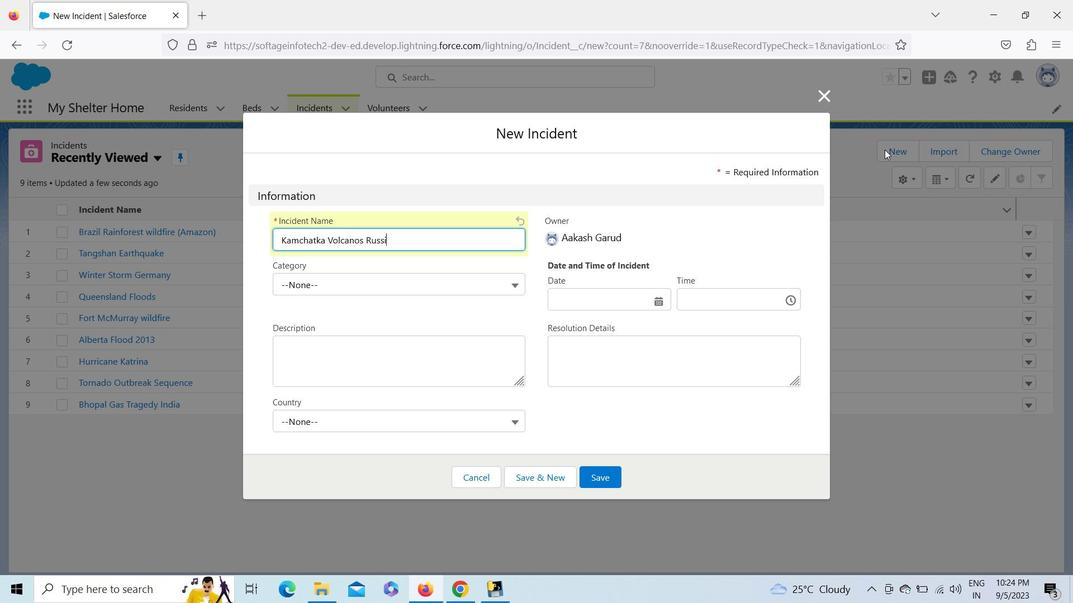 
Action: Mouse moved to (430, 289)
Screenshot: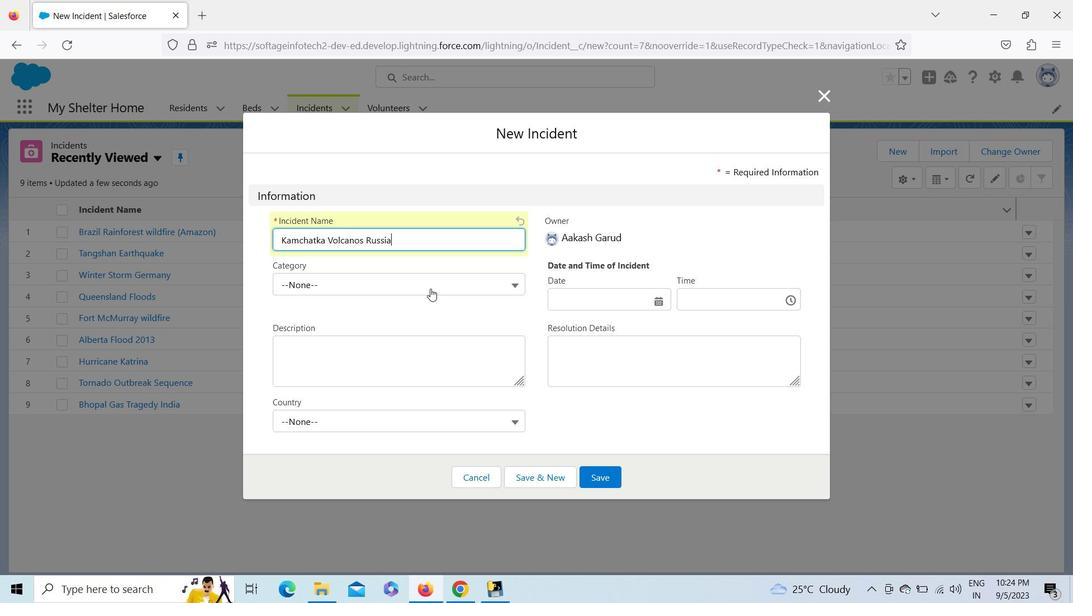 
Action: Mouse pressed left at (430, 289)
Screenshot: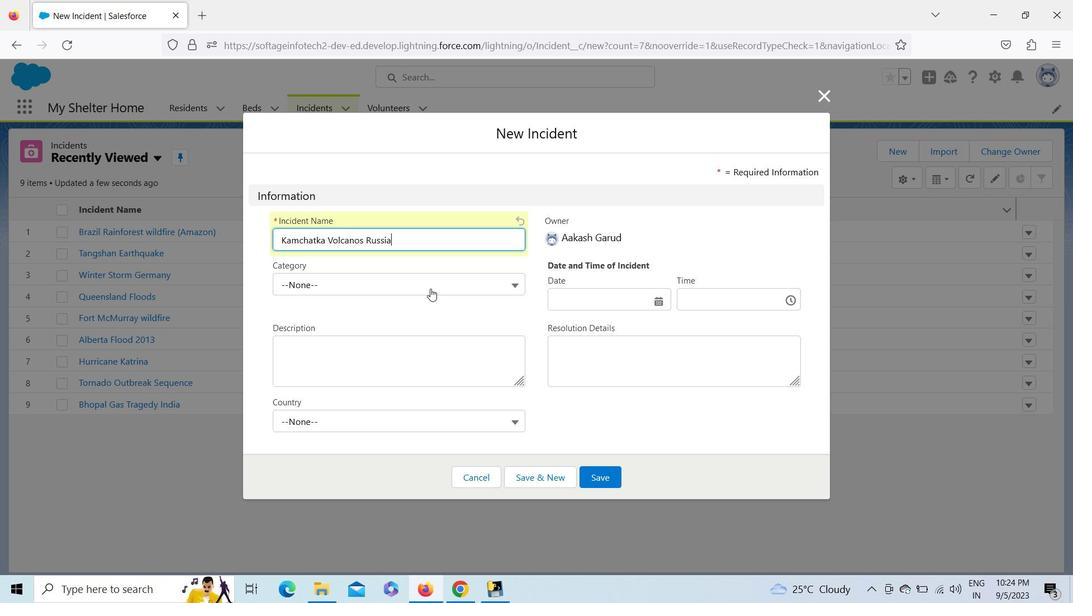 
Action: Mouse moved to (302, 361)
Screenshot: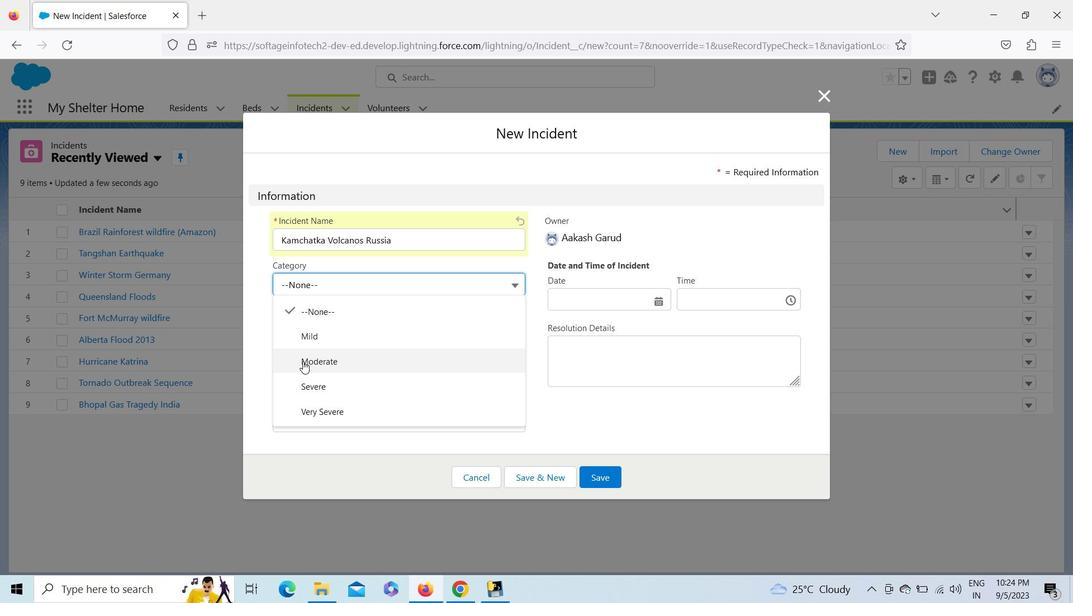 
Action: Mouse pressed left at (302, 361)
Screenshot: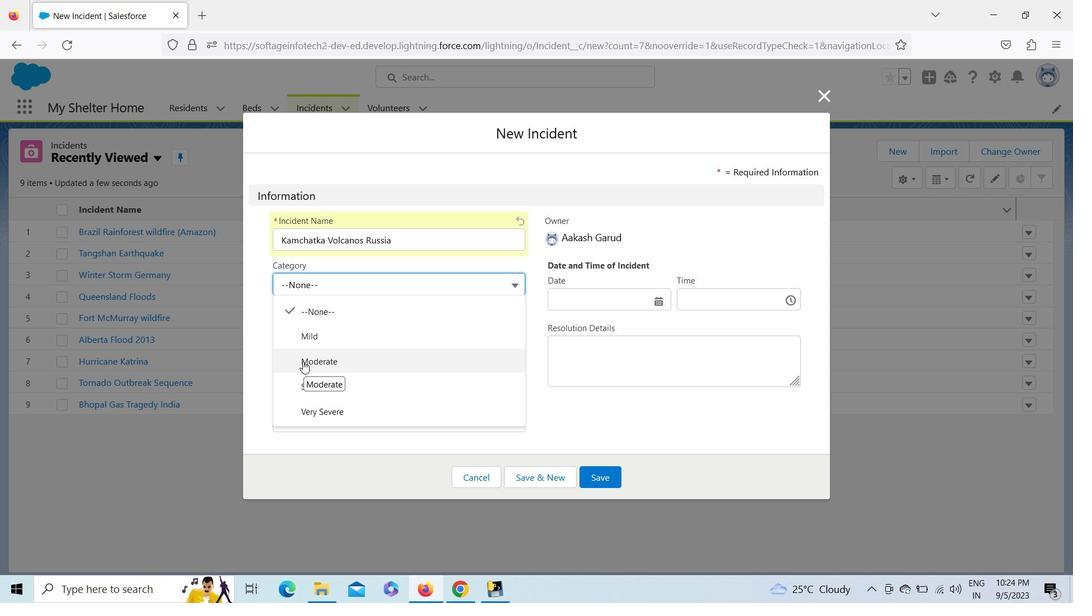 
Action: Mouse moved to (302, 366)
Screenshot: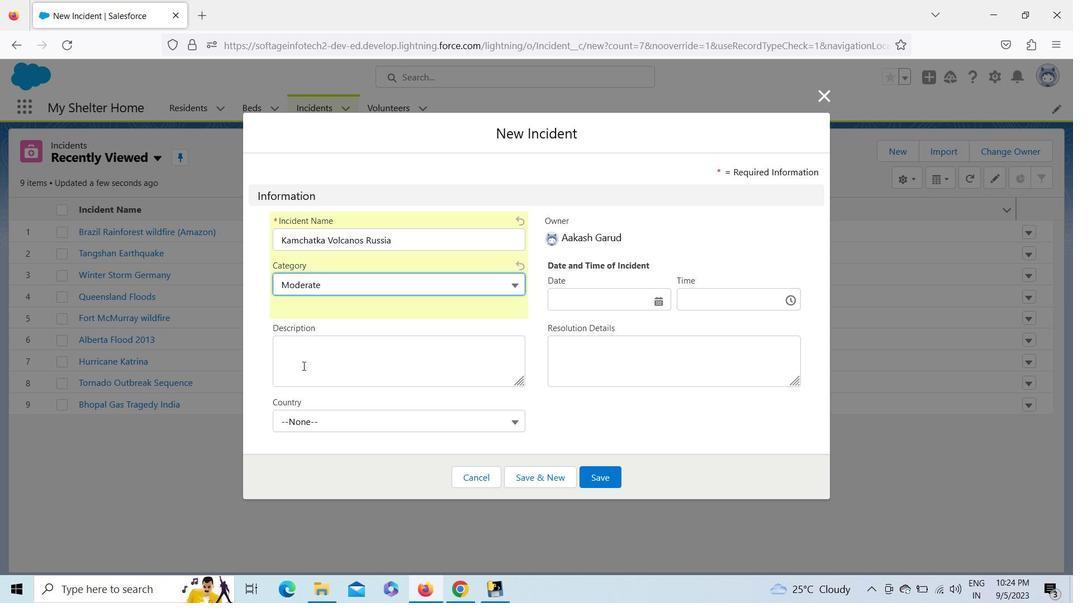 
Action: Mouse pressed left at (302, 366)
Screenshot: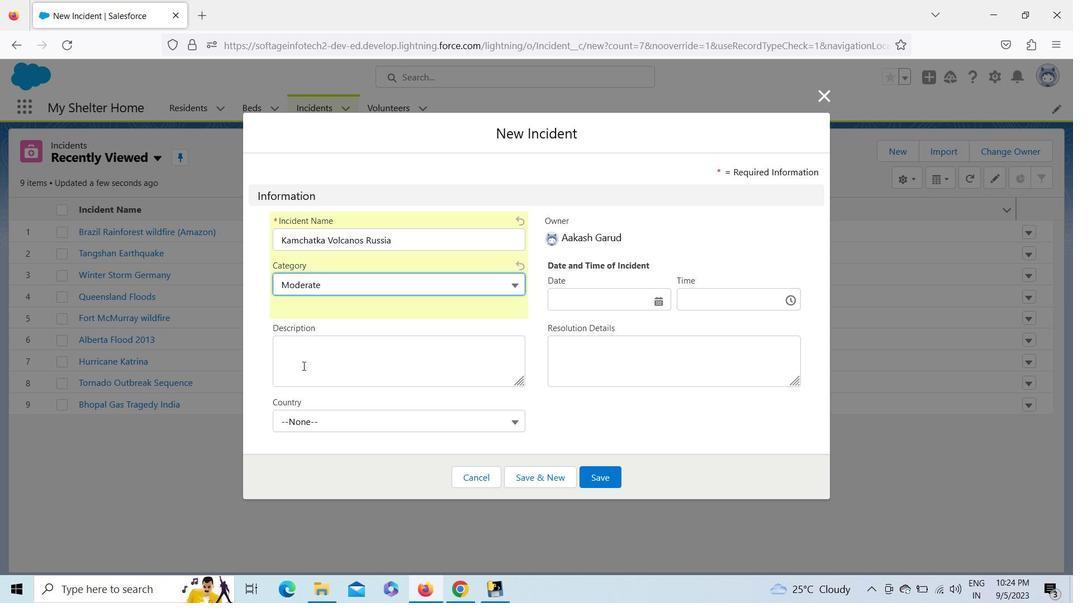 
Action: Key pressed <Key.shift>The<Key.space><Key.shift><Key.shift><Key.shift><Key.shift><Key.shift><Key.shift><Key.shift><Key.shift><Key.shift><Key.shift><Key.shift><Key.shift>volcanoes<Key.space>of<Key.space><Key.shift>Kamchatka<Key.space>are<Key.space>a<Key.space>large<Key.space>group<Key.space>of<Key.space>volcanoes<Key.space>situated<Key.space>on<Key.space>the<Key.space><Key.shift><Key.shift><Key.shift><Key.shift><Key.shift><Key.shift><Key.shift><Key.shift>Kamchatka<Key.space><Key.shift><Key.shift><Key.shift><Key.shift><Key.shift><Key.shift><Key.shift><Key.shift><Key.shift><Key.shift><Key.shift><Key.shift><Key.shift><Key.shift><Key.shift><Key.shift><Key.shift><Key.shift><Key.shift><Key.shift><Key.shift><Key.shift><Key.shift><Key.shift><Key.shift><Key.shift><Key.shift><Key.shift><Key.shift><Key.shift><Key.shift><Key.shift><Key.shift><Key.shift><Key.shift><Key.shift><Key.shift><Key.shift><Key.shift>Peninsula<Key.space><Key.backspace>,<Key.space>in<Key.space>eastern<Key.space><Key.shift>Russia
Screenshot: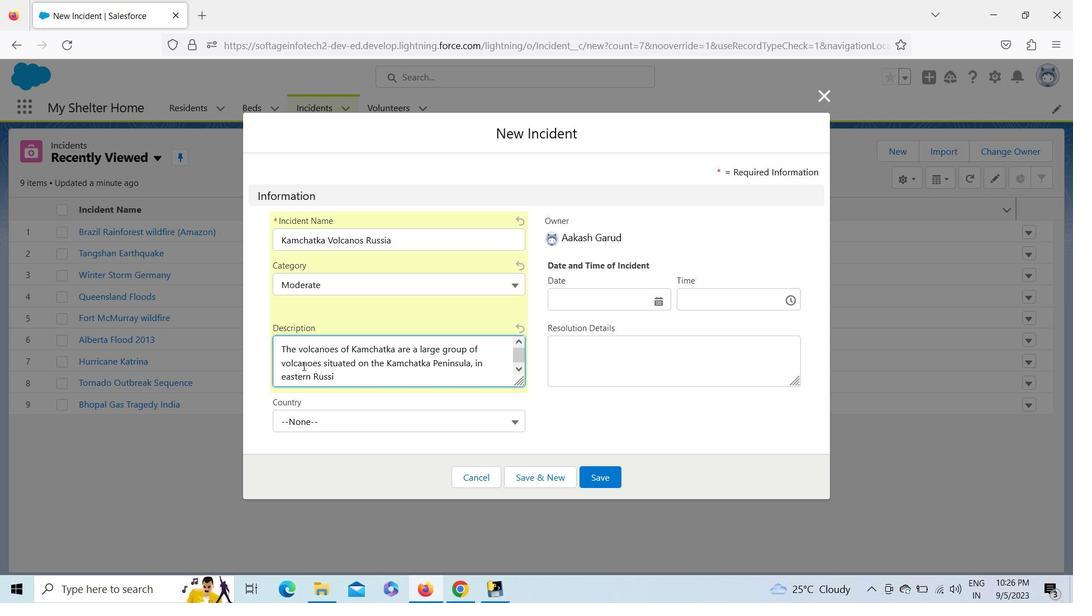 
Action: Mouse moved to (420, 396)
Screenshot: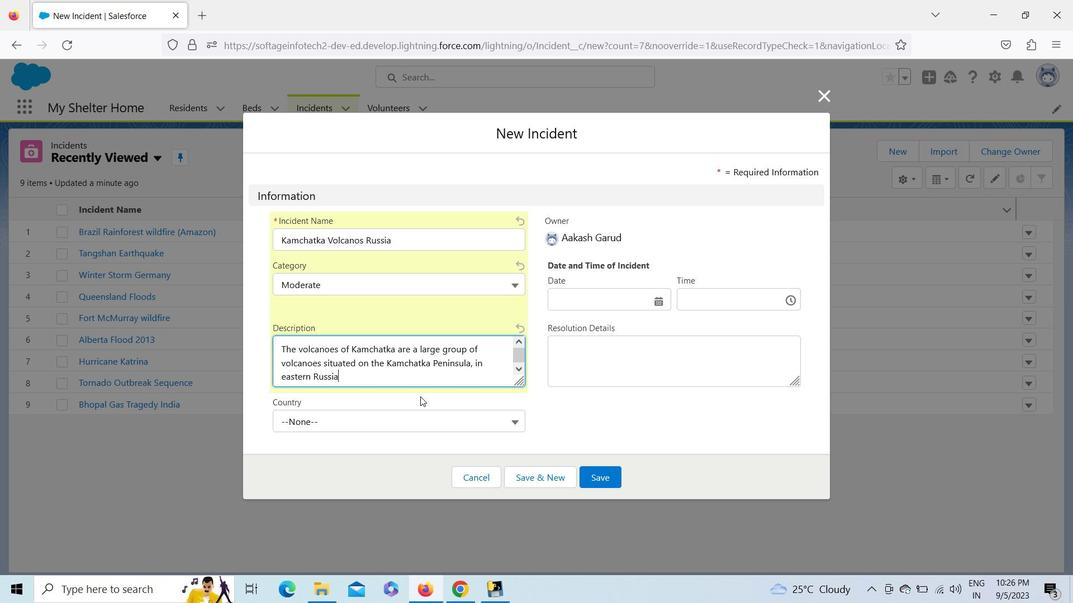 
Action: Key pressed .<Key.space><Key.shift>Tj=h<Key.backspace><Key.backspace><Key.backspace>he<Key.space><Key.shift>Kamchatka<Key.space><Key.shift>River<Key.space>and<Key.space><Key.shift>Surrounding<Key.space>central<Key.space>side<Key.space>valley<Key.space>are<Key.space>flanked<Key.space>by<Key.space>large<Key.space>volcanic<Key.space>belts<Key.space>containing<Key.space>around<Key.space>160<Key.space>c<Key.backspace>volcanoes<Key.space>of<Key.space><Key.backspace><Key.backspace><Key.backspace><Key.backspace>,<Key.space>29<Key.space>of<Key.space>them<Key.space>still<Key.space>active.
Screenshot: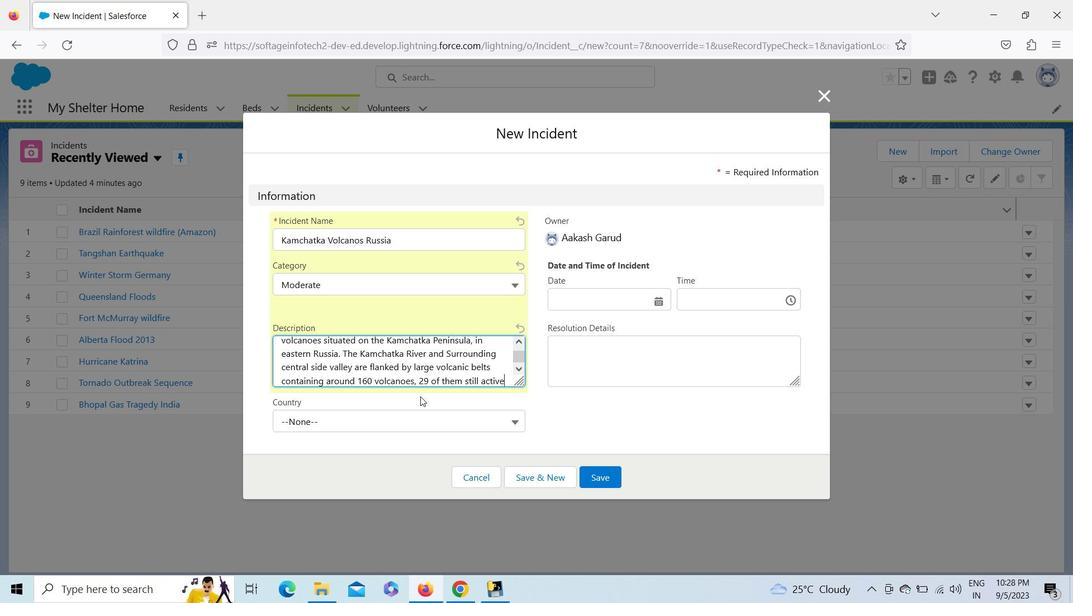 
Action: Mouse moved to (414, 417)
Screenshot: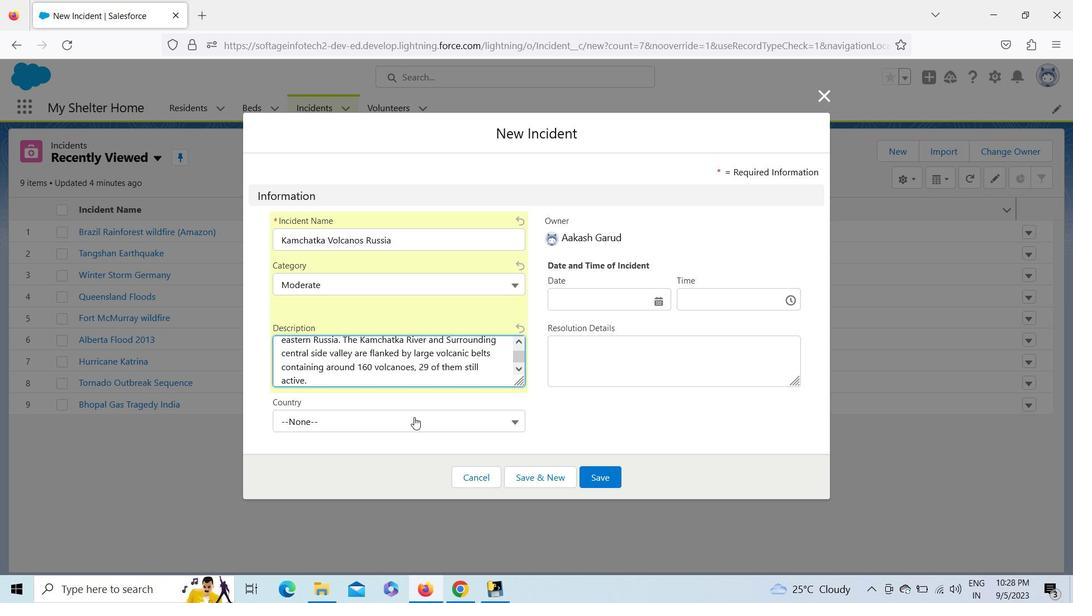 
Action: Mouse pressed left at (414, 417)
Screenshot: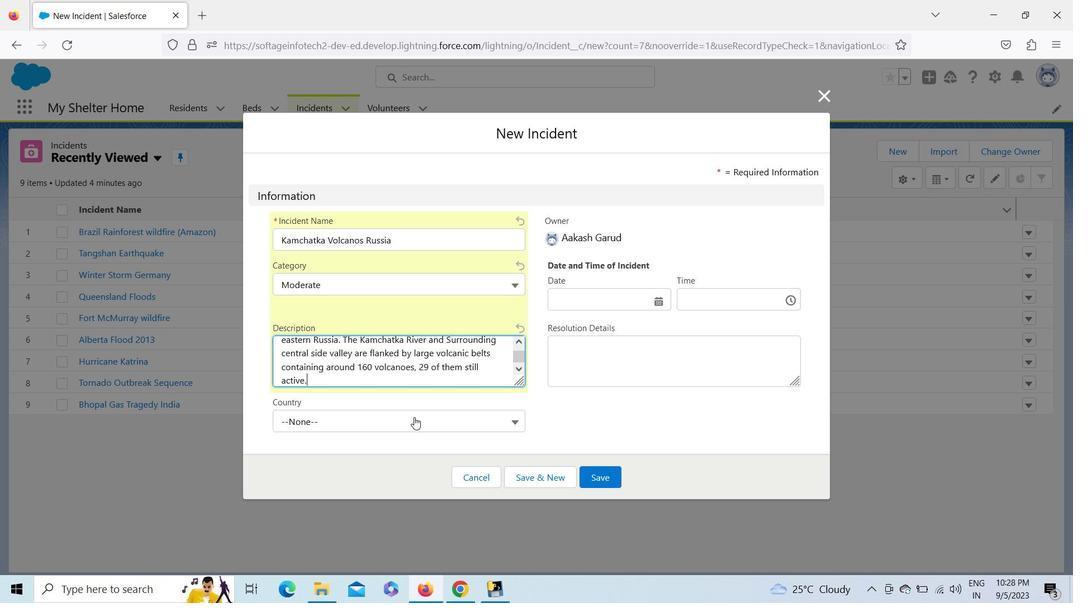 
Action: Key pressed <Key.up><Key.up><Key.up><Key.up><Key.enter>
Screenshot: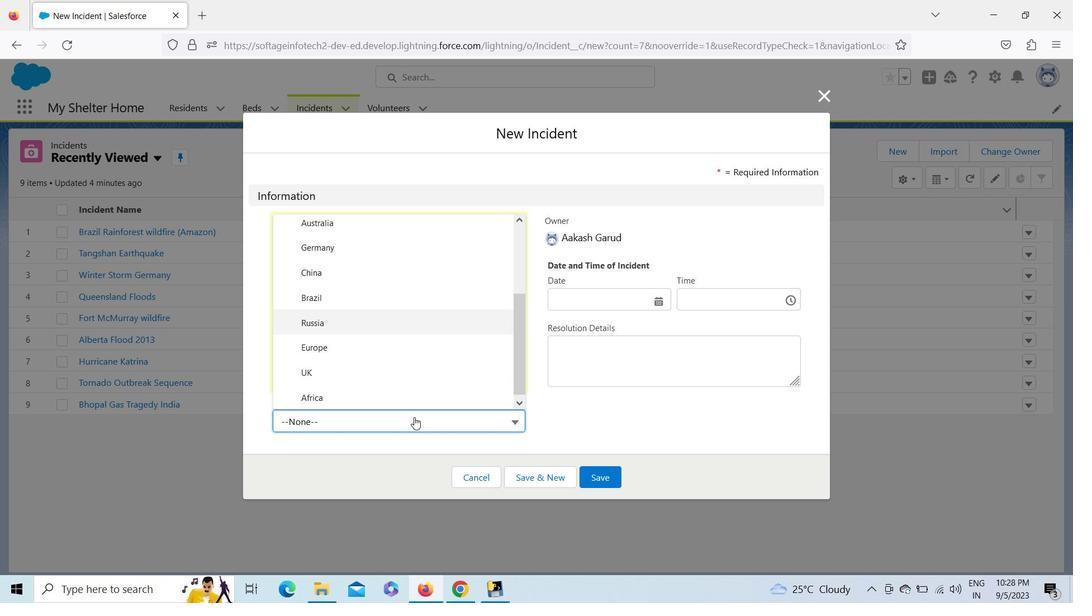 
Action: Mouse moved to (590, 301)
Screenshot: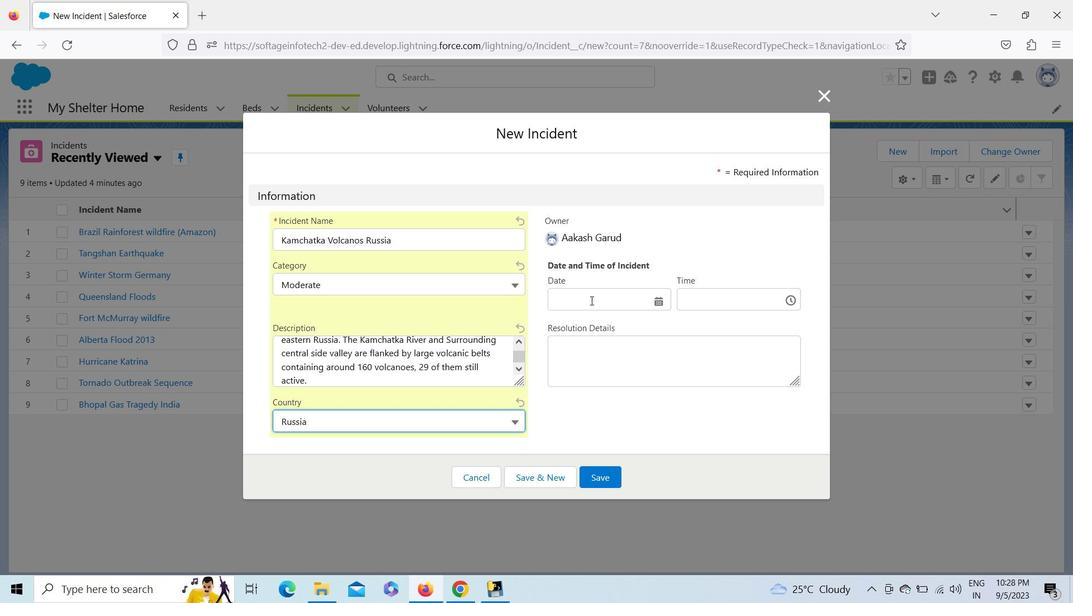 
Action: Mouse pressed left at (590, 301)
Screenshot: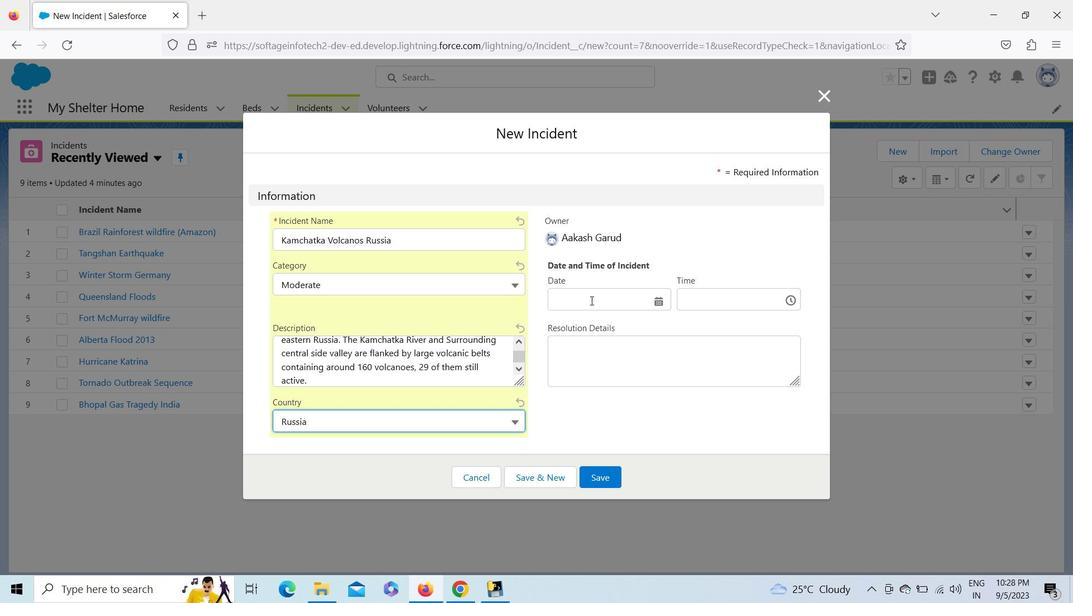 
Action: Mouse moved to (733, 338)
Screenshot: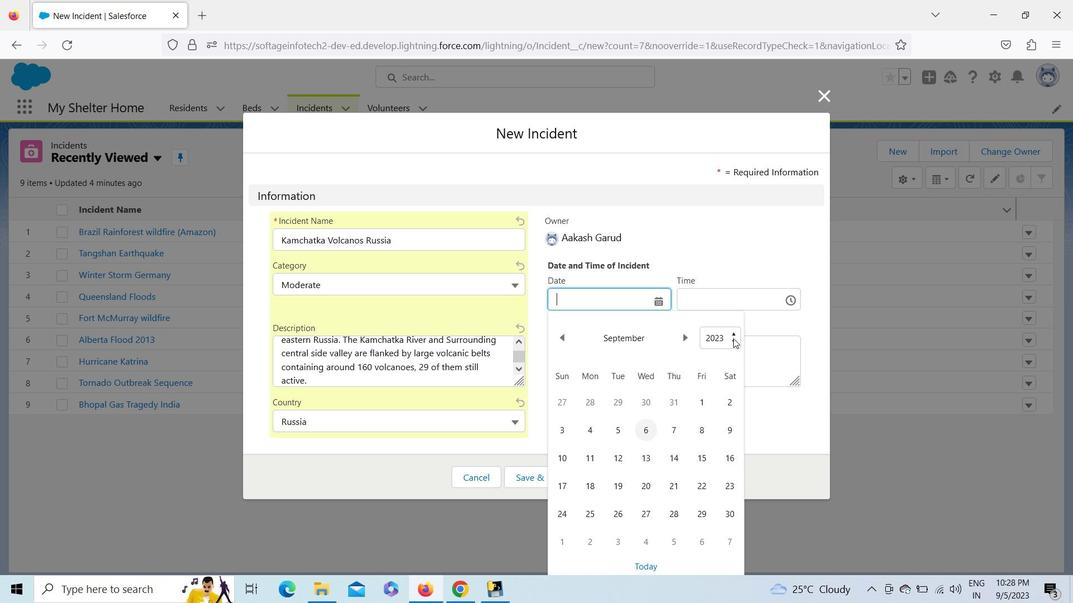 
Action: Mouse pressed left at (733, 338)
Screenshot: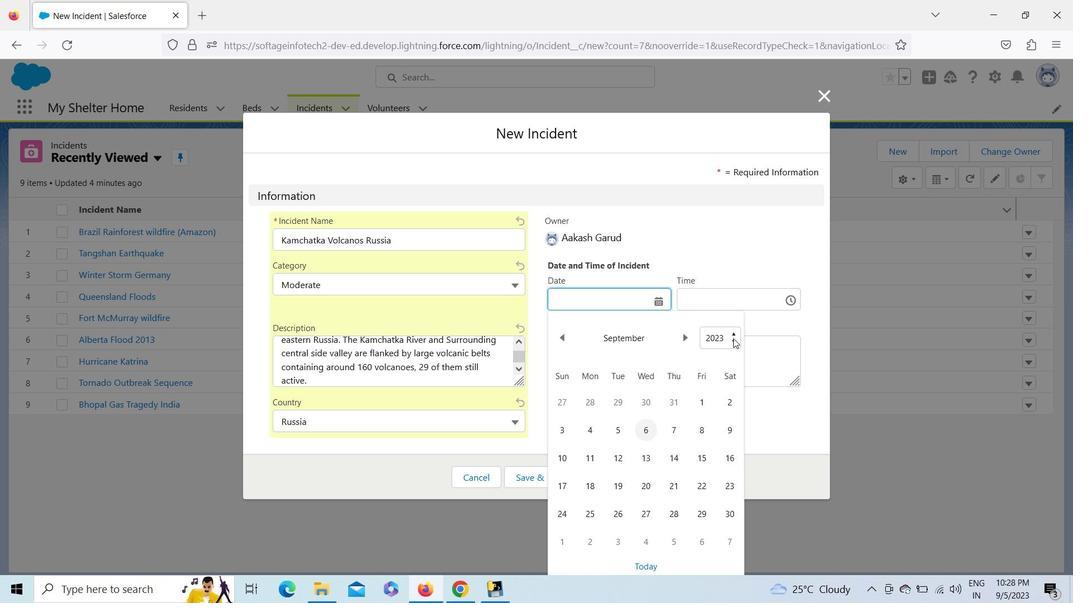 
Action: Key pressed <Key.up><Key.up><Key.up><Key.up><Key.up><Key.up><Key.up><Key.up><Key.up><Key.up><Key.up><Key.up><Key.up><Key.up><Key.up><Key.up><Key.up><Key.up><Key.up><Key.up><Key.up><Key.up><Key.enter>
Screenshot: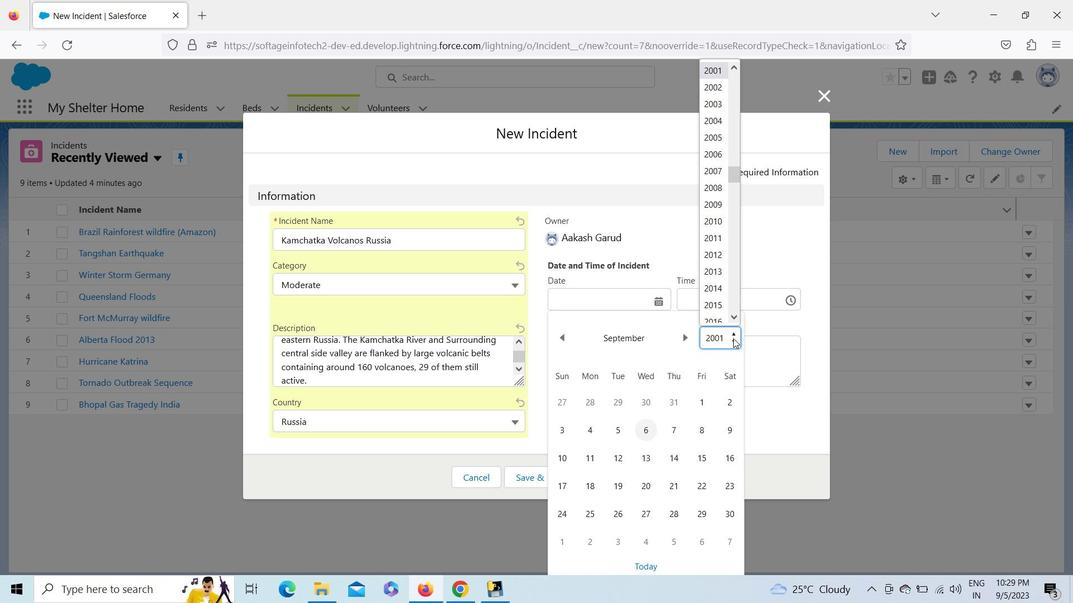 
Action: Mouse moved to (570, 340)
Screenshot: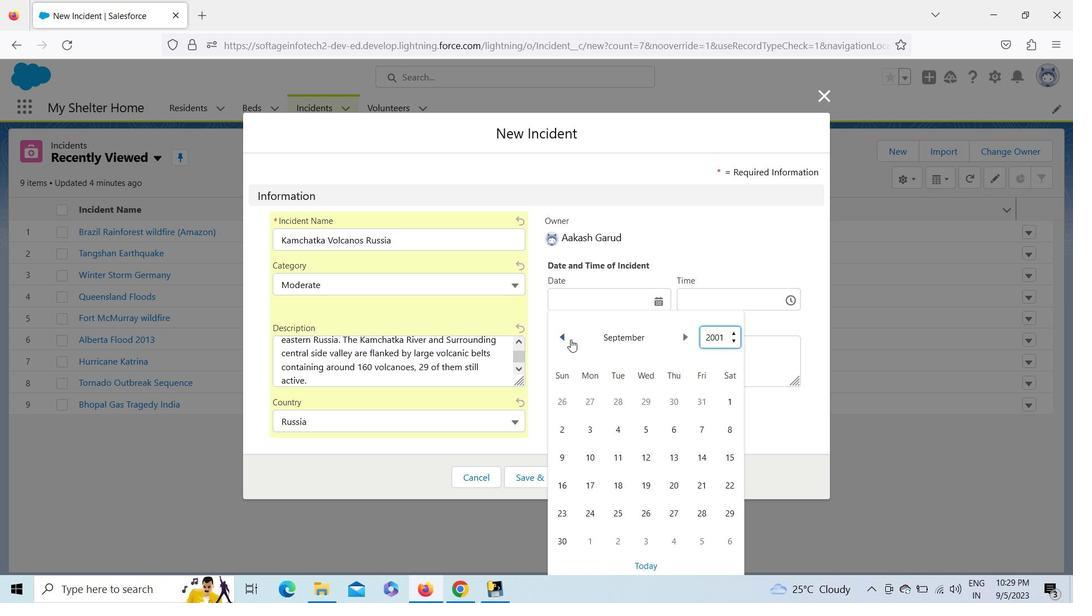 
Action: Mouse pressed left at (570, 340)
Screenshot: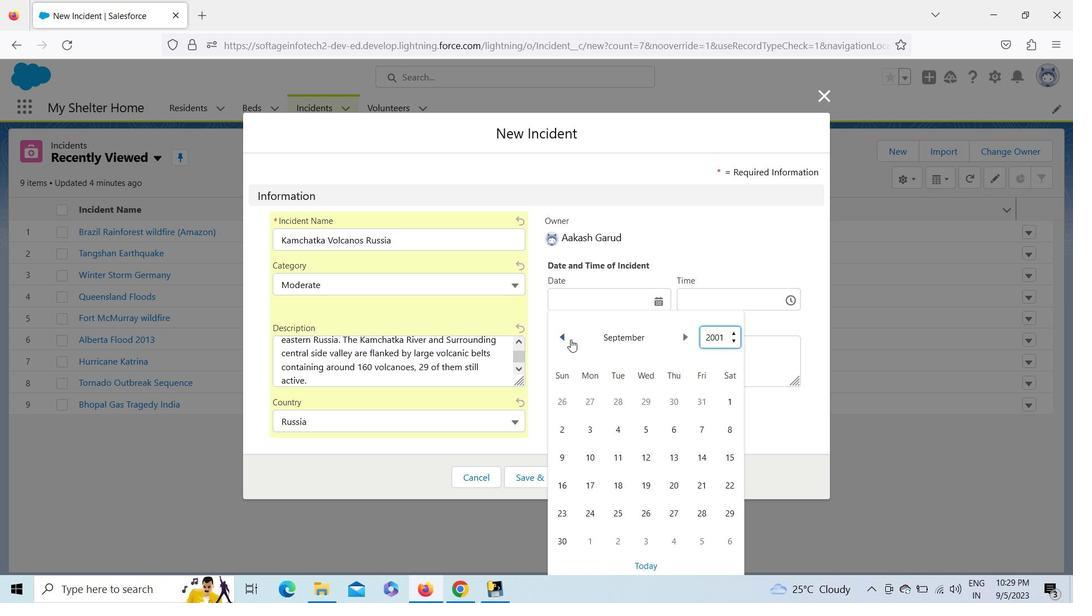 
Action: Mouse pressed left at (570, 340)
Screenshot: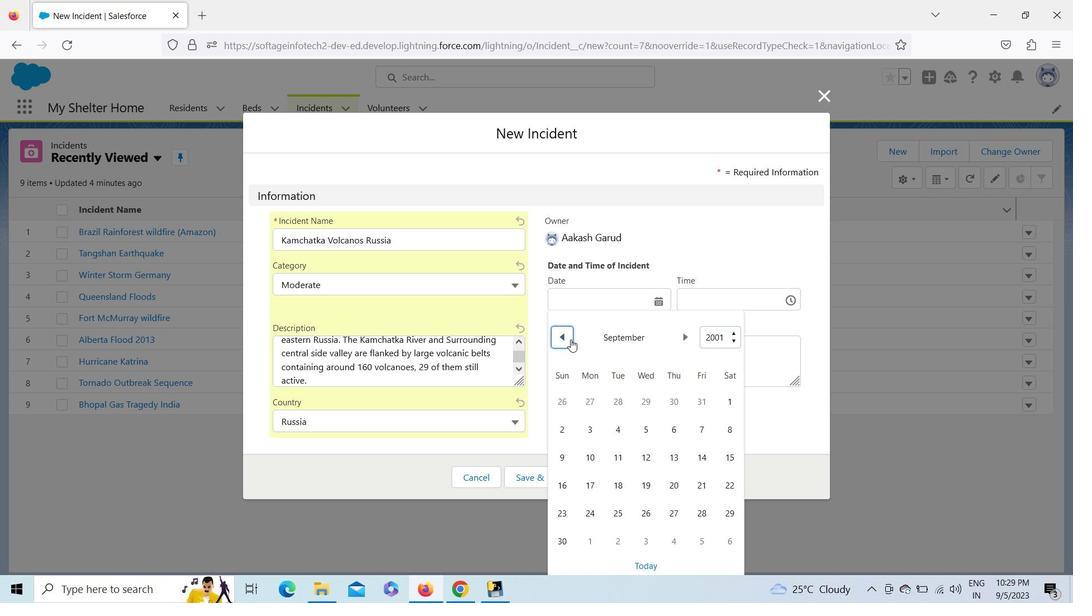 
Action: Mouse pressed left at (570, 340)
Screenshot: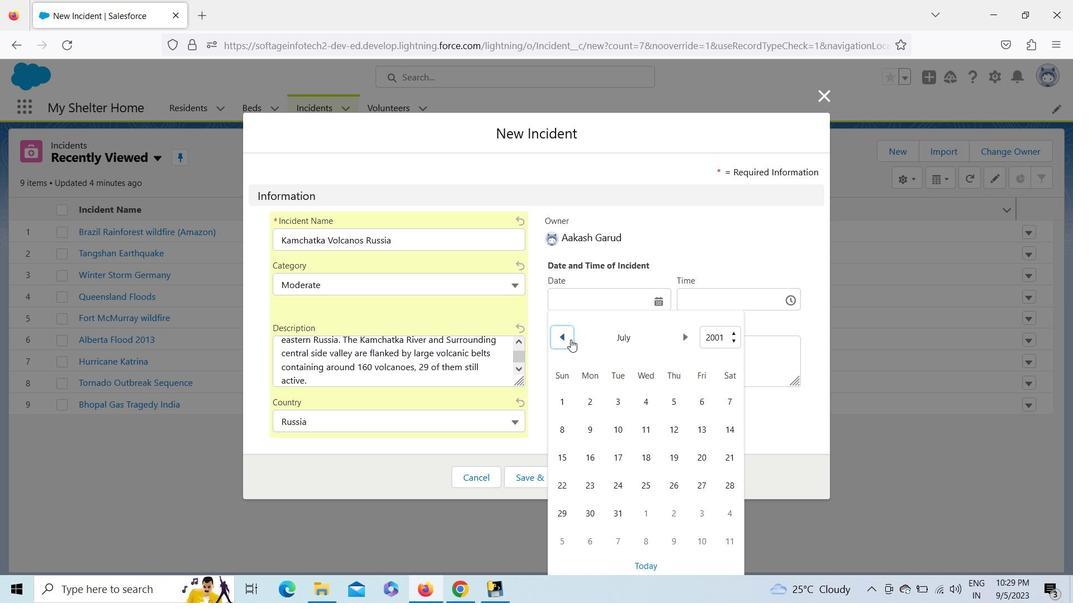 
Action: Mouse pressed left at (570, 340)
Screenshot: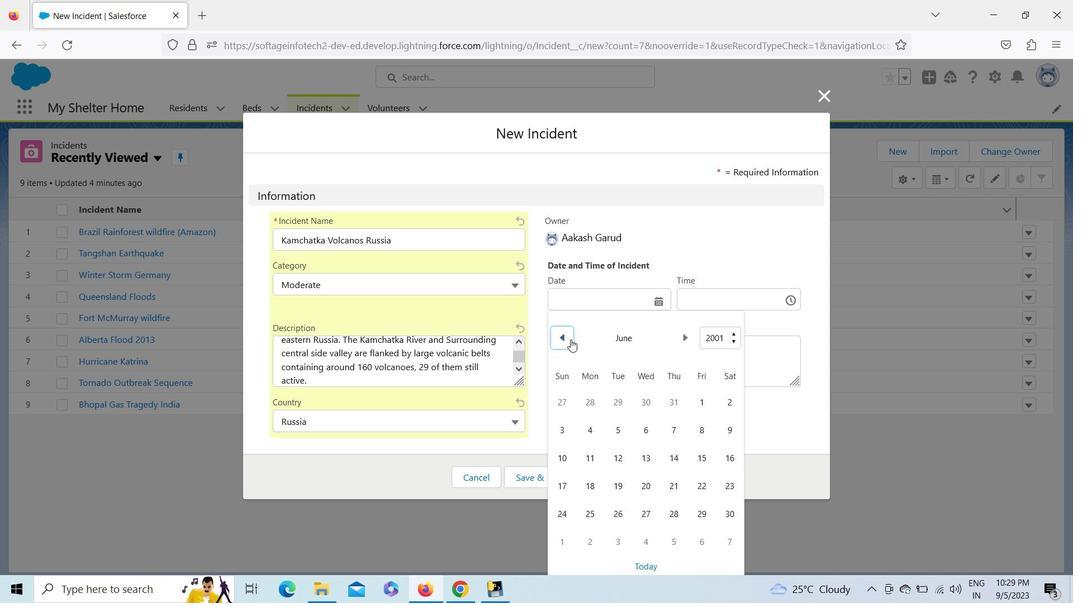 
Action: Mouse pressed left at (570, 340)
Screenshot: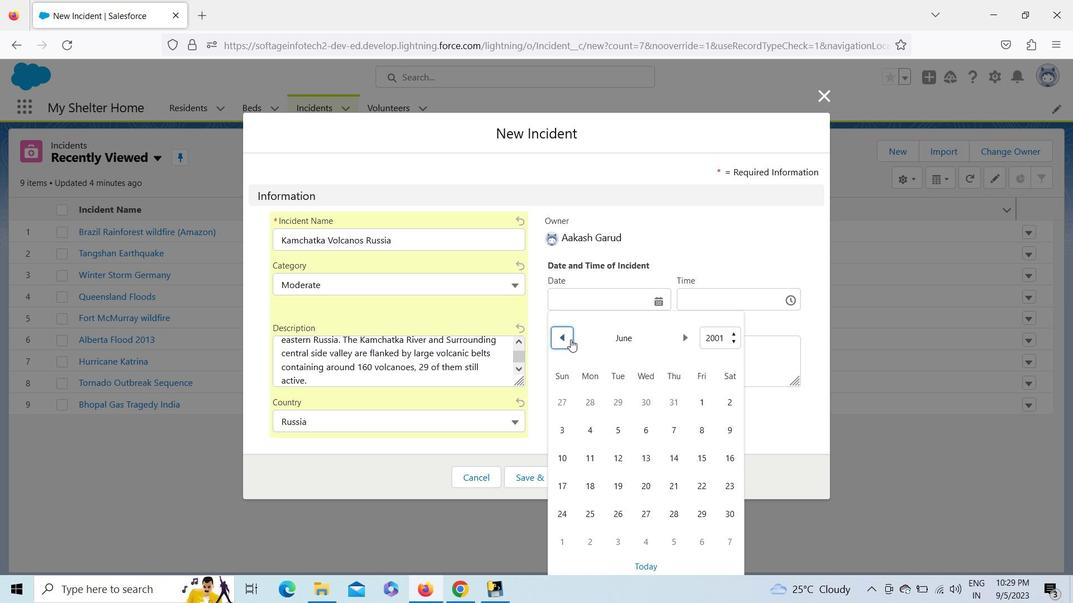
Action: Mouse moved to (556, 402)
Screenshot: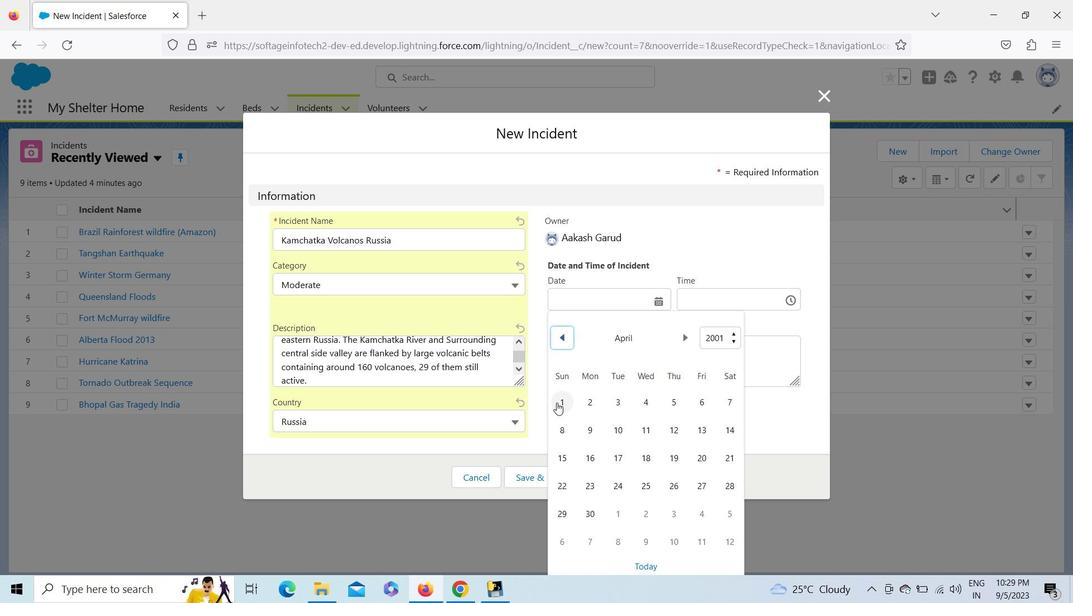 
Action: Mouse pressed left at (556, 402)
Screenshot: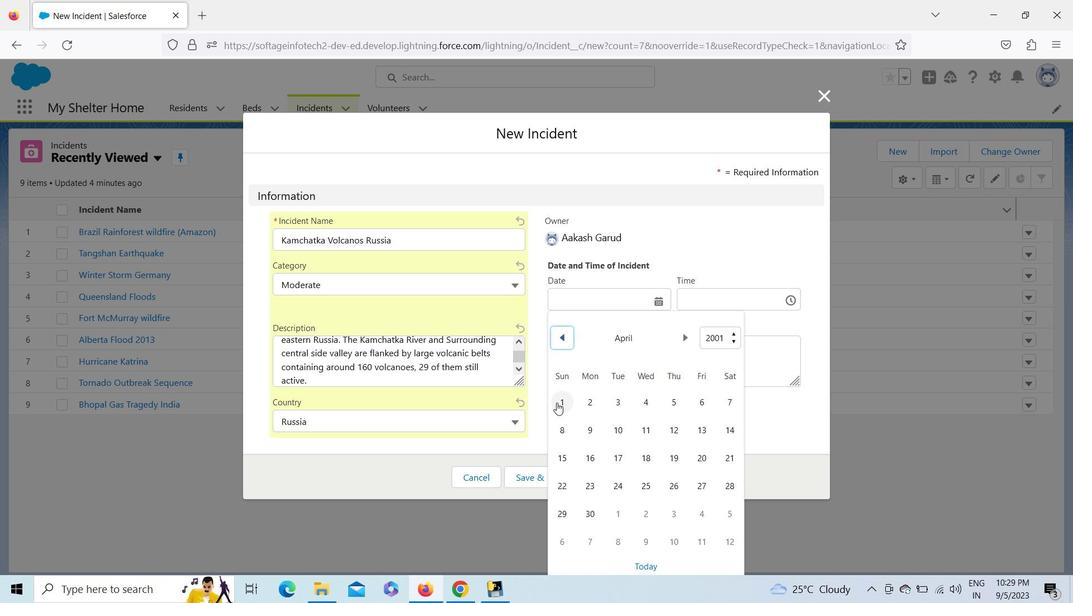 
Action: Mouse moved to (577, 300)
Screenshot: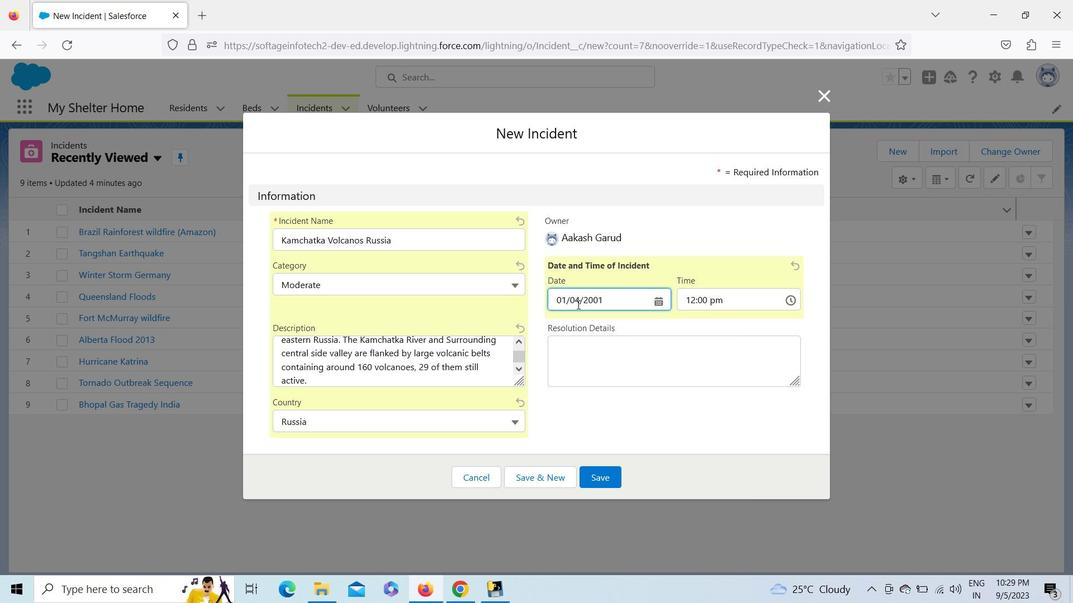 
Action: Mouse pressed left at (577, 300)
Screenshot: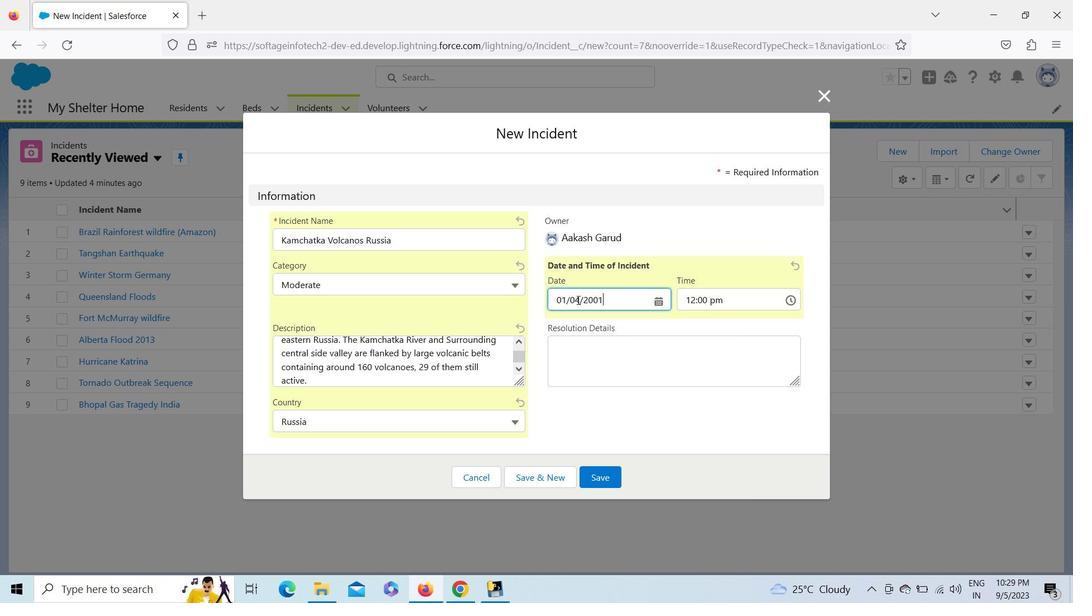 
Action: Key pressed <Key.left><Key.left><Key.left><Key.left><Key.backspace>1
Screenshot: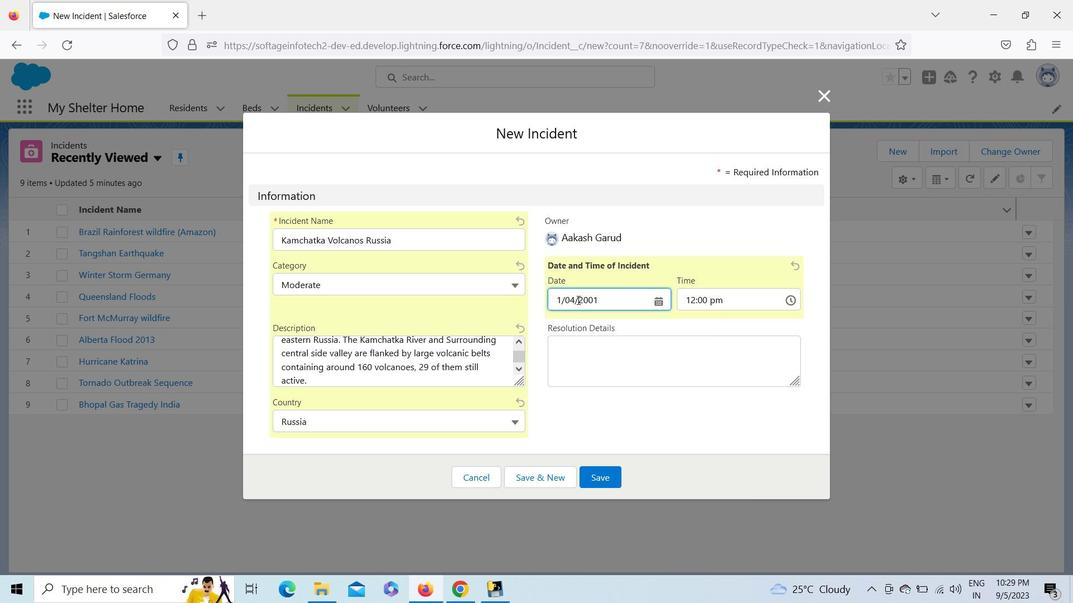 
Action: Mouse moved to (607, 472)
Screenshot: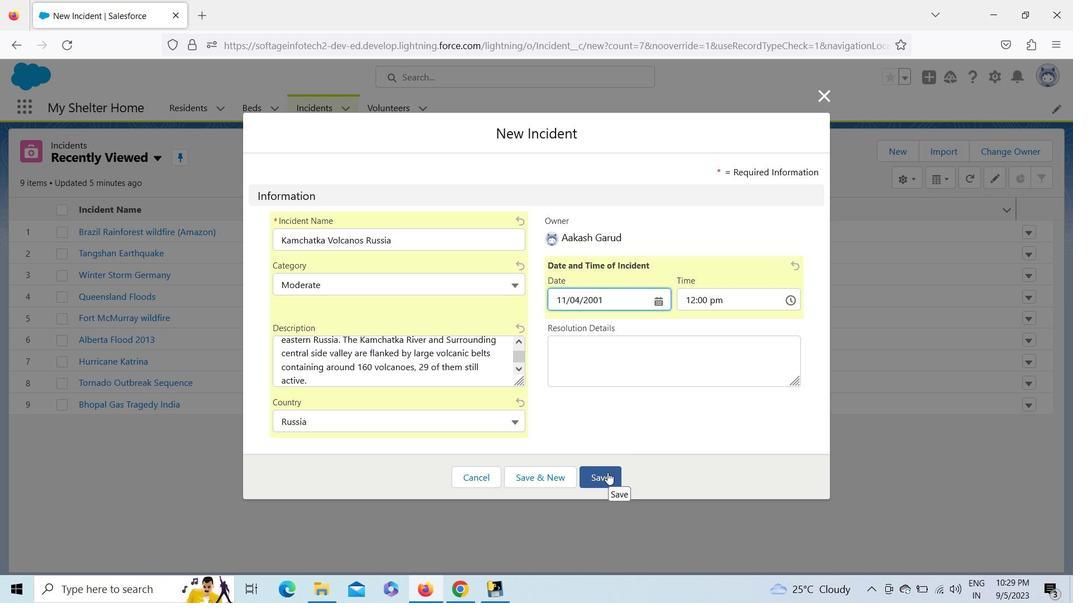 
Action: Mouse pressed left at (607, 472)
Screenshot: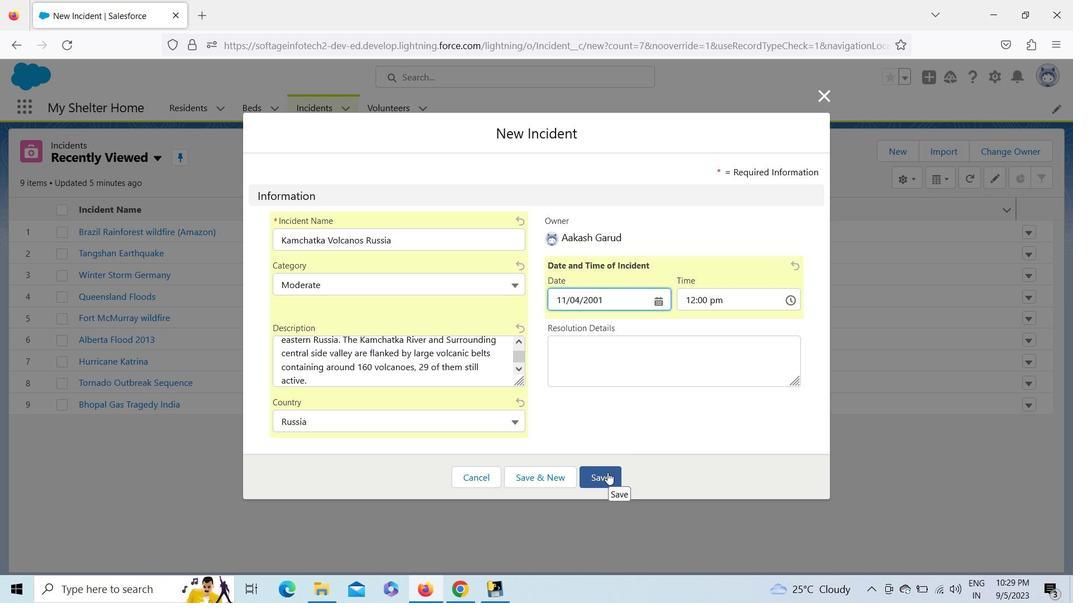 
Action: Mouse moved to (281, 167)
Screenshot: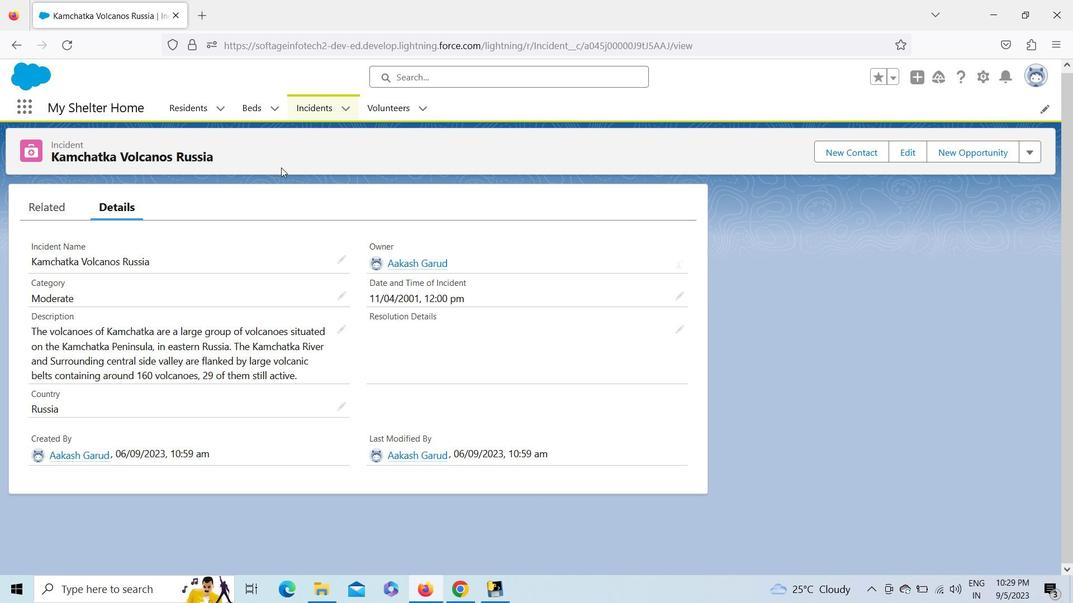 
Action: Mouse pressed left at (281, 167)
Screenshot: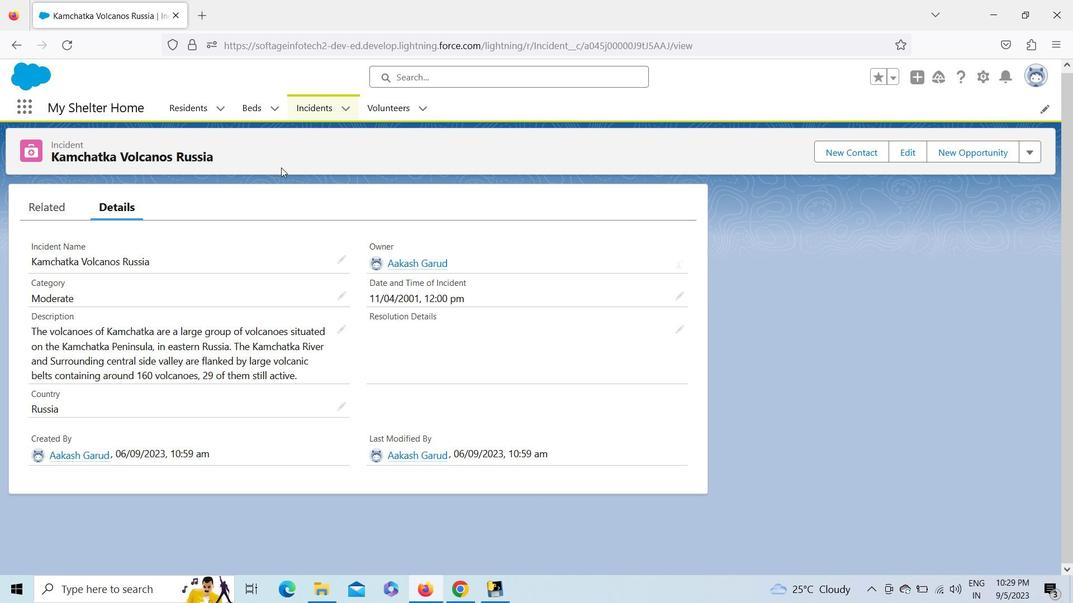 
Action: Mouse moved to (372, 139)
Screenshot: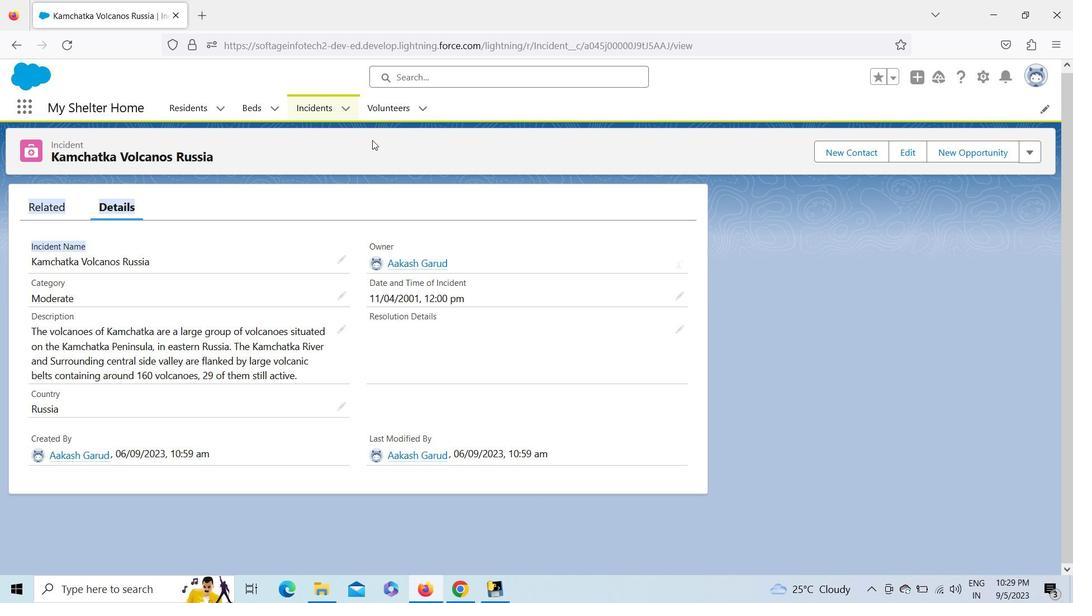
Action: Mouse pressed left at (372, 139)
Screenshot: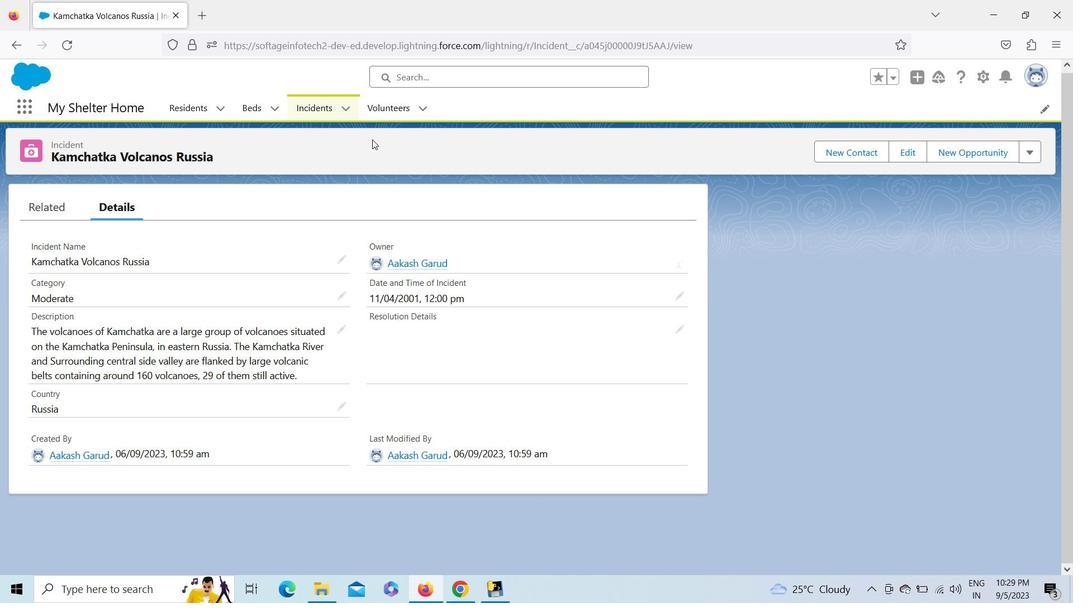 
Action: Mouse moved to (344, 109)
Screenshot: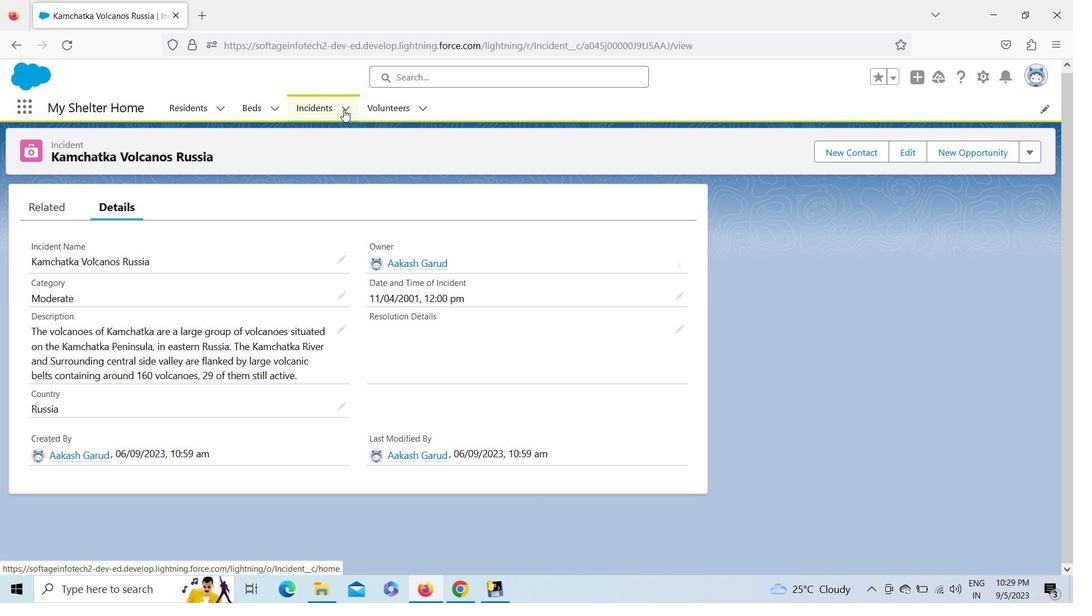 
Action: Mouse pressed left at (344, 109)
Screenshot: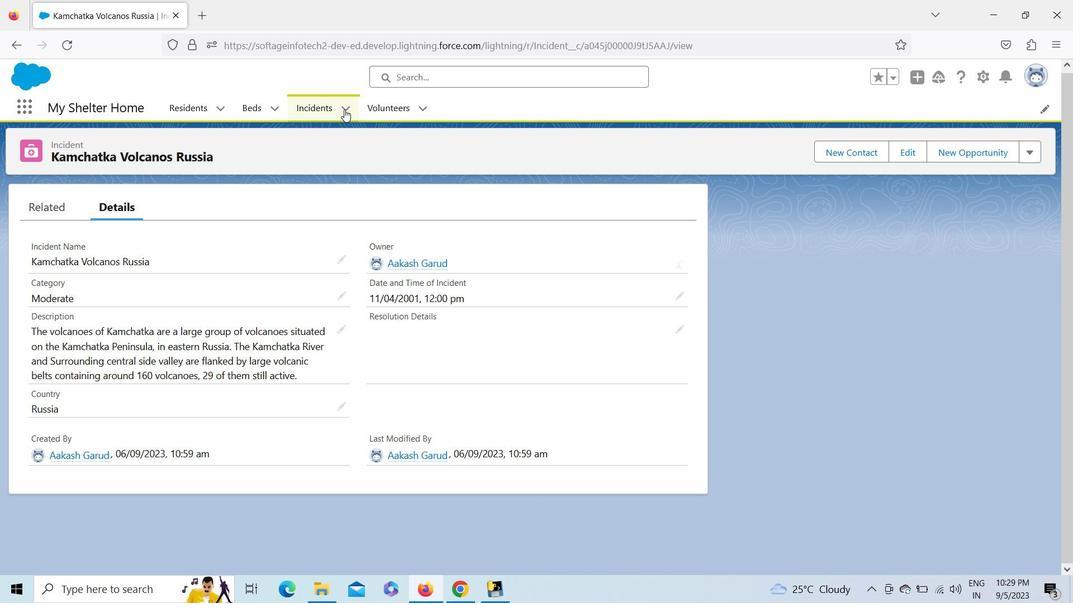 
Action: Mouse moved to (321, 131)
Screenshot: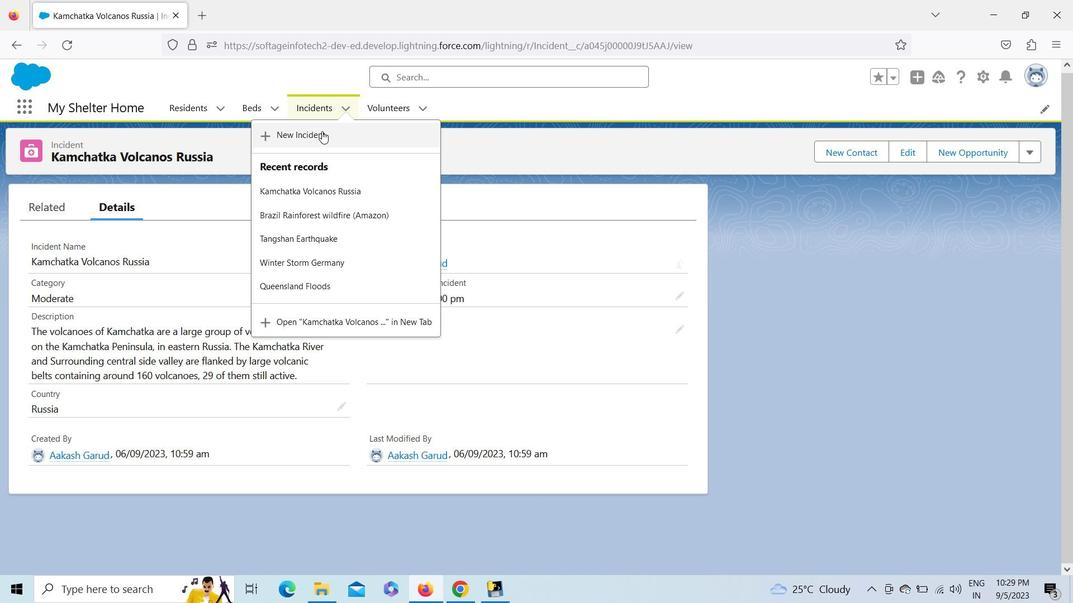 
Action: Mouse pressed left at (321, 131)
Screenshot: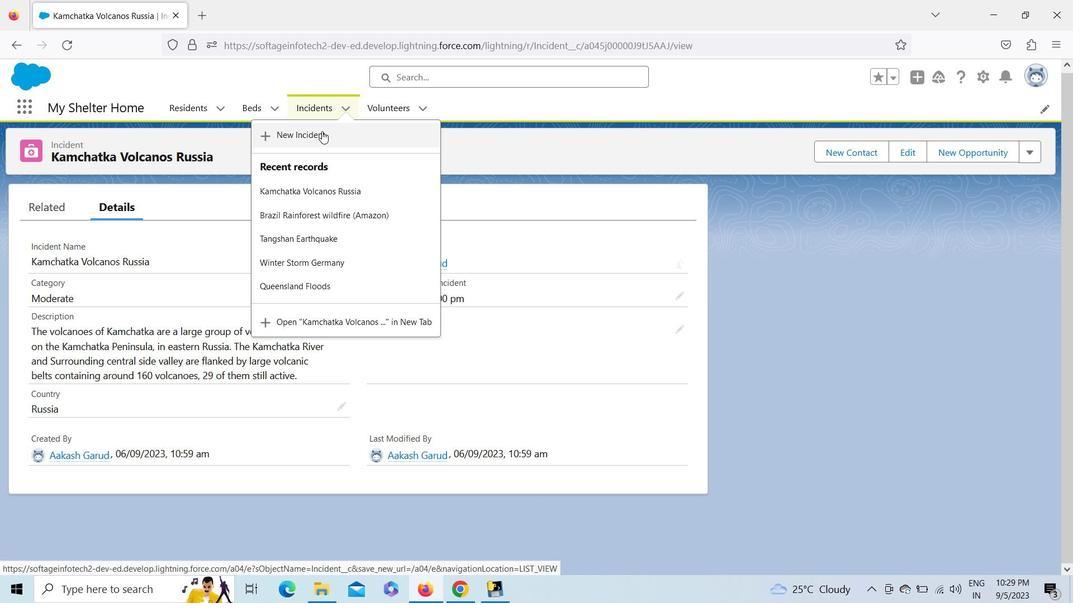 
Action: Key pressed <Key.shift>Romania<Key.space><Key.shift>Hurricane
Screenshot: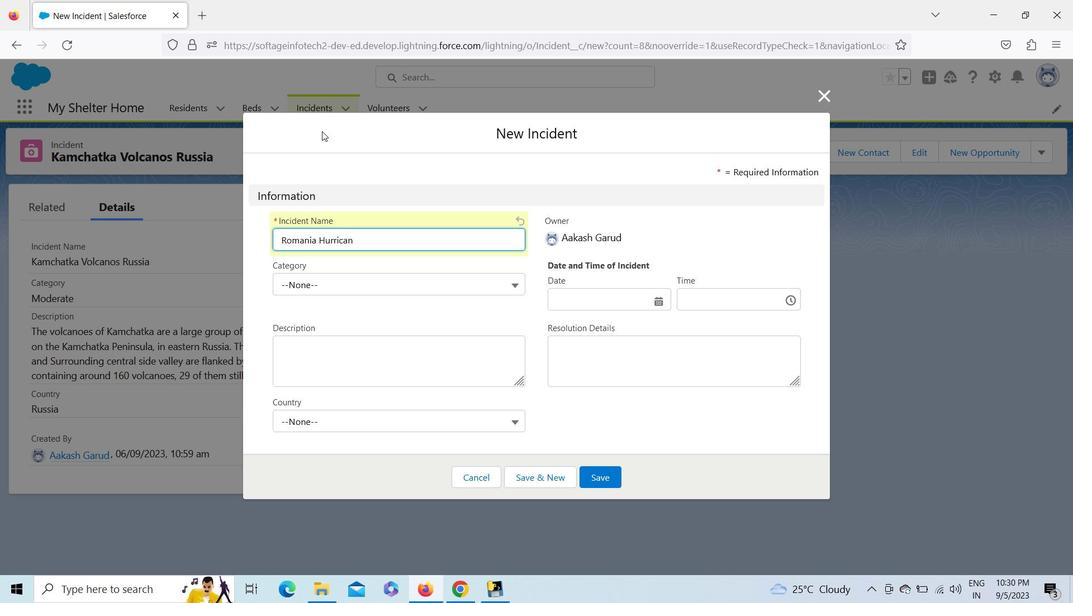 
Action: Mouse moved to (303, 278)
Screenshot: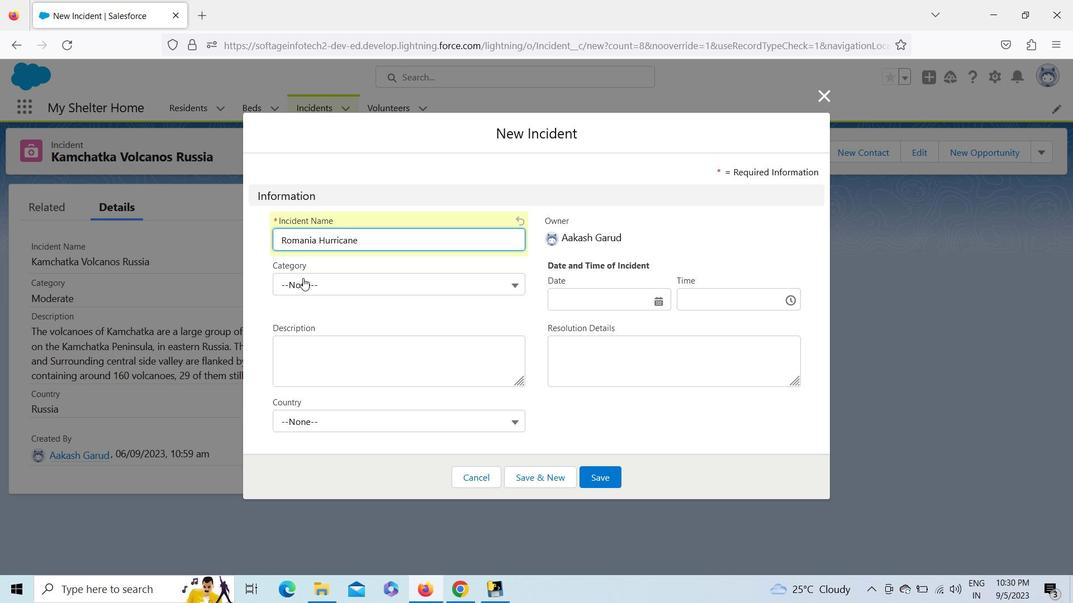
Action: Mouse pressed left at (303, 278)
Screenshot: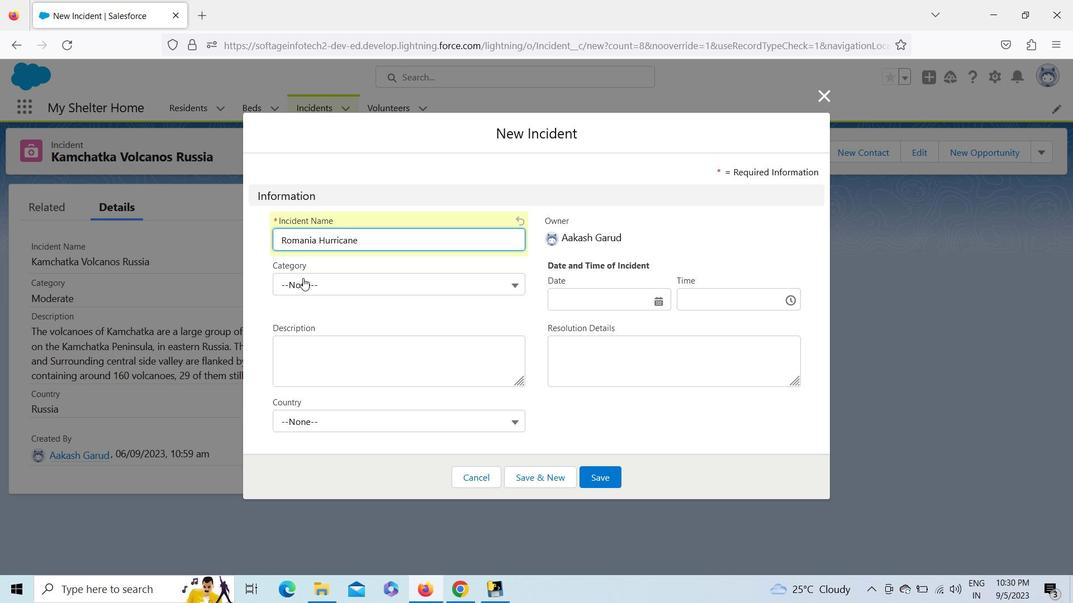 
Action: Mouse moved to (314, 382)
Screenshot: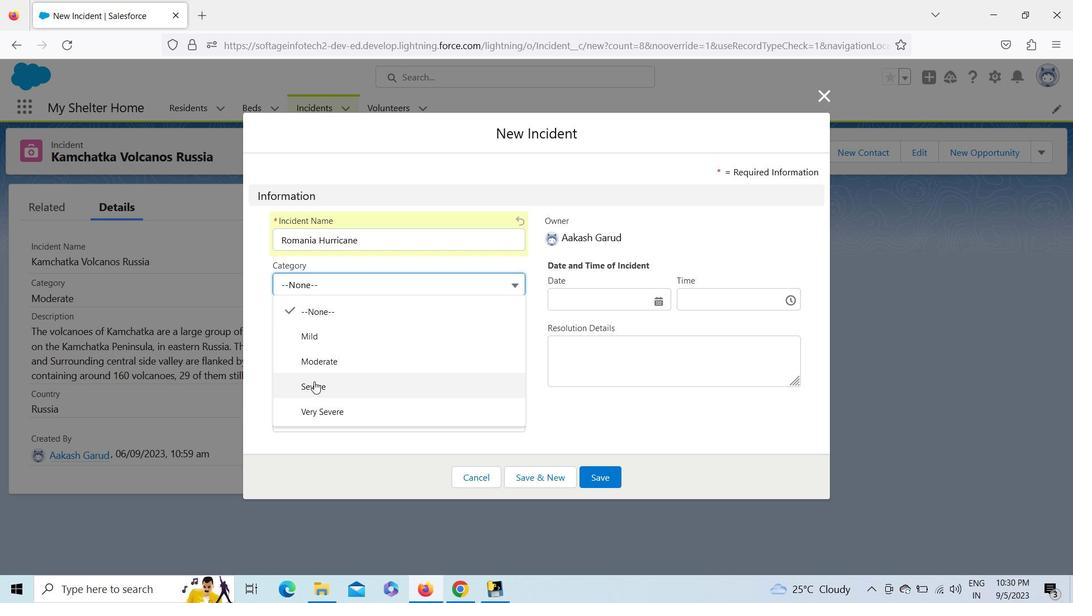 
Action: Mouse pressed left at (314, 382)
Screenshot: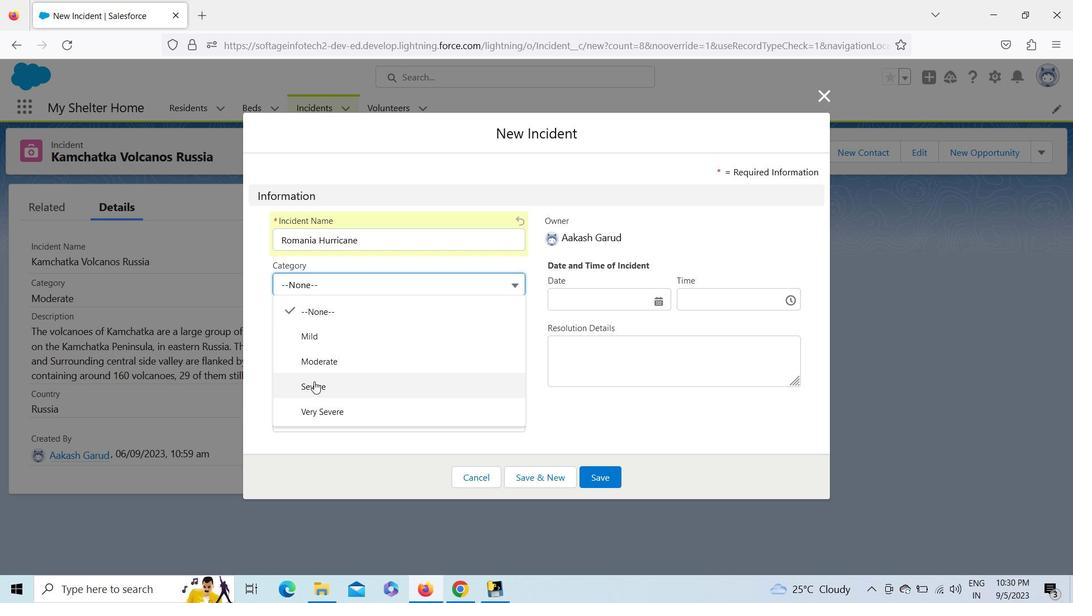 
Action: Mouse moved to (489, 388)
Screenshot: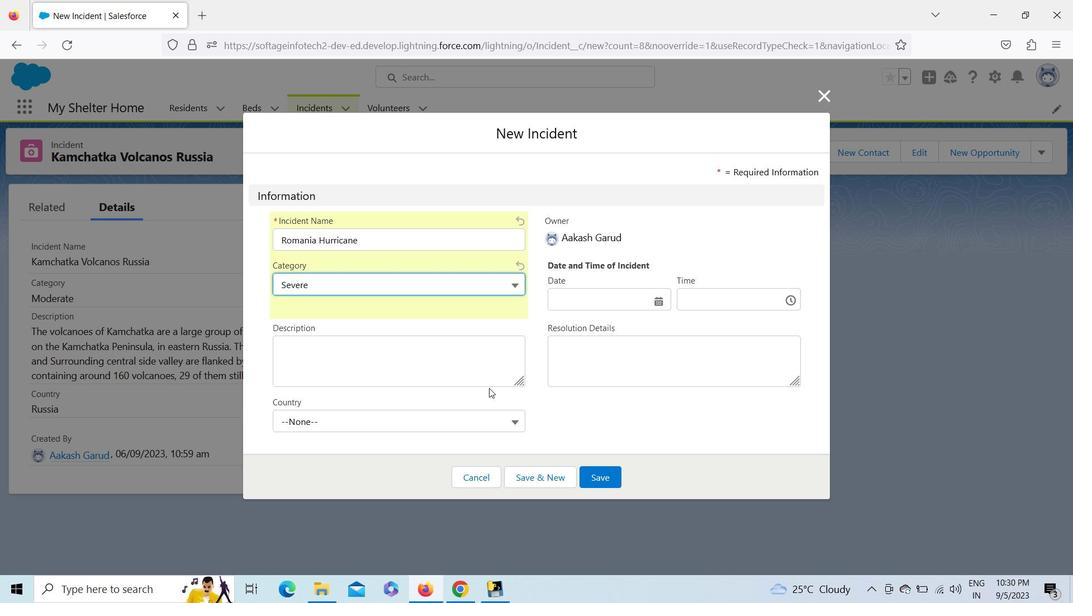 
Action: Mouse pressed left at (489, 388)
Screenshot: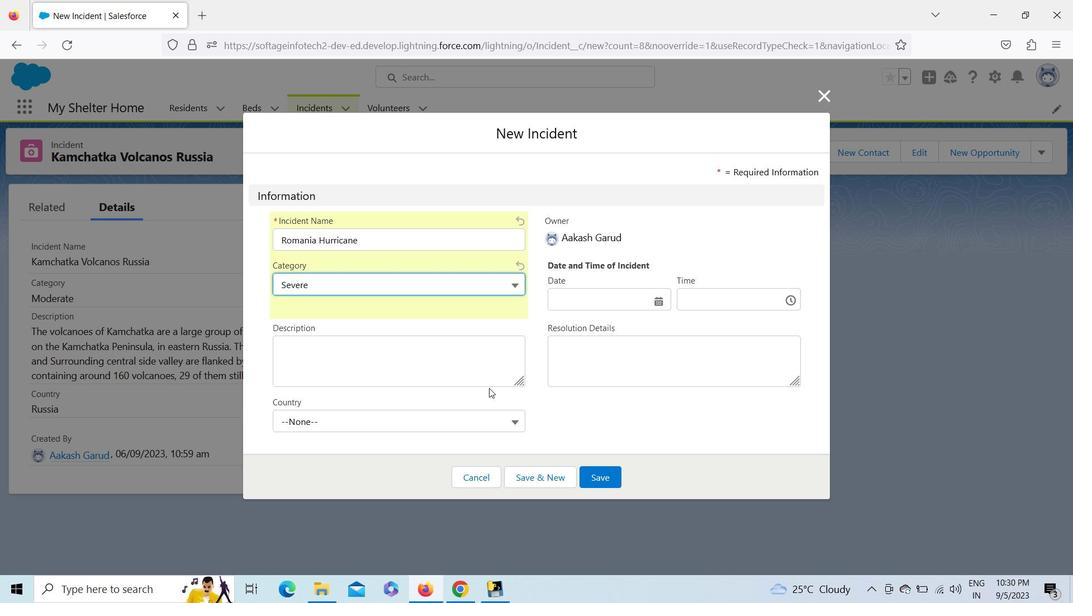 
Action: Mouse moved to (333, 428)
Screenshot: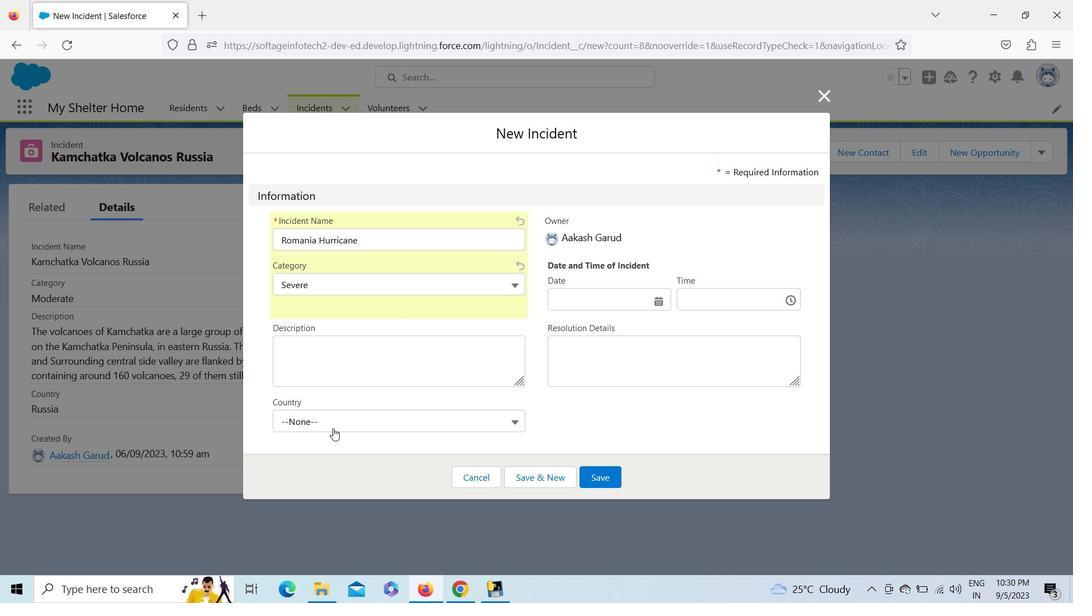
Action: Mouse pressed left at (333, 428)
Screenshot: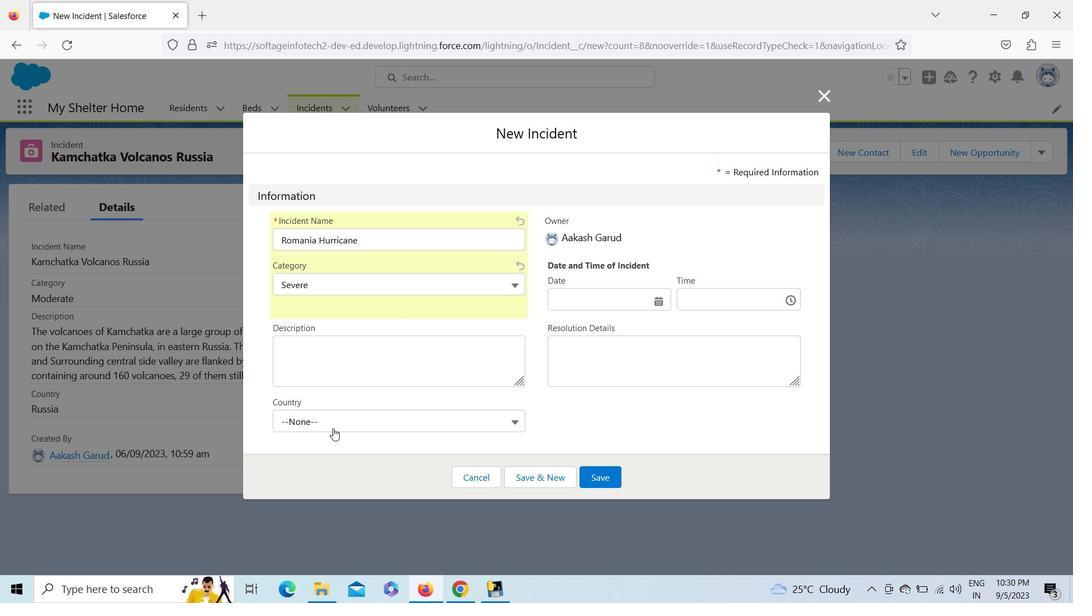 
Action: Mouse moved to (403, 383)
Screenshot: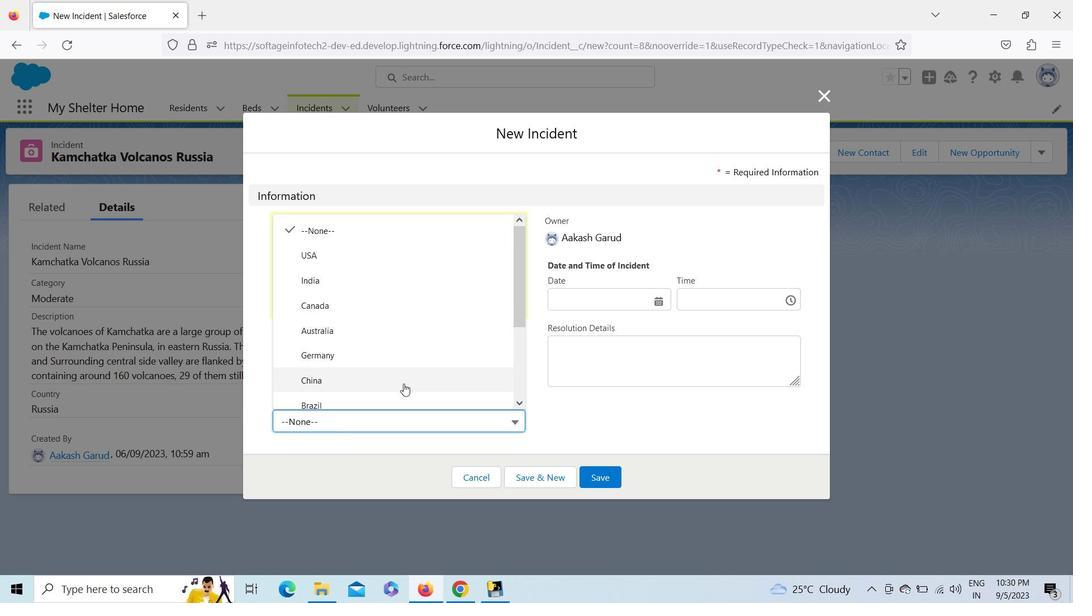 
Action: Key pressed <Key.up><Key.up><Key.up><Key.up><Key.up><Key.up><Key.up><Key.up>
Screenshot: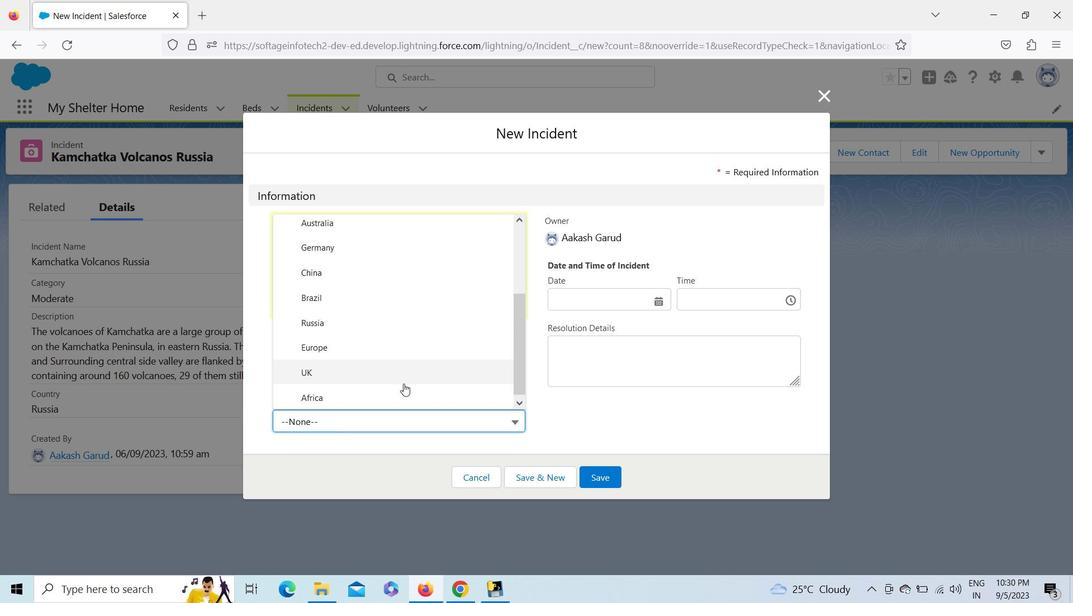 
Action: Mouse moved to (410, 345)
Screenshot: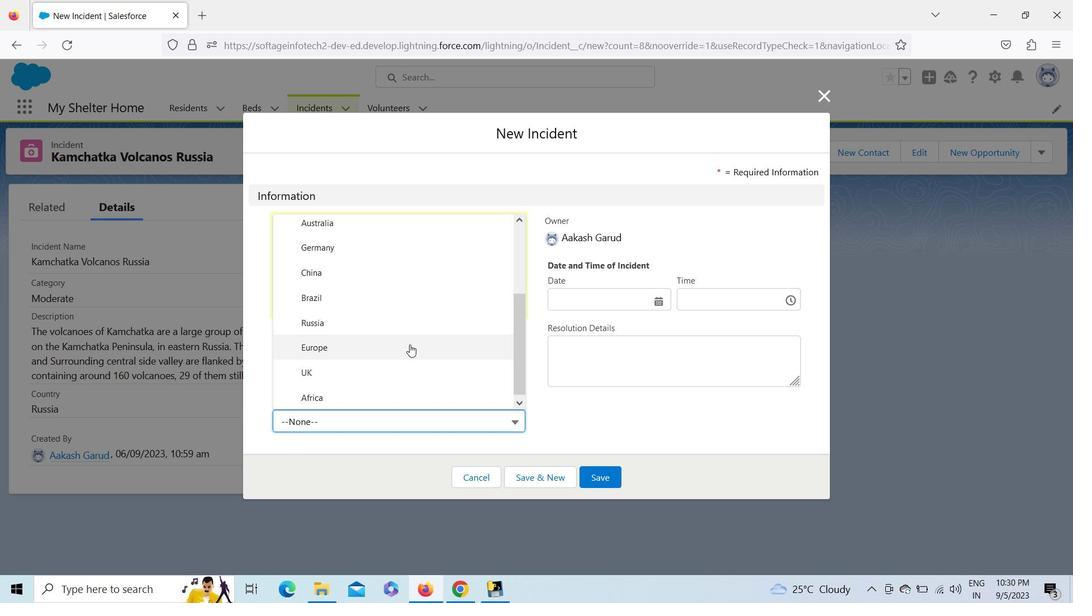 
Action: Mouse pressed left at (410, 345)
Screenshot: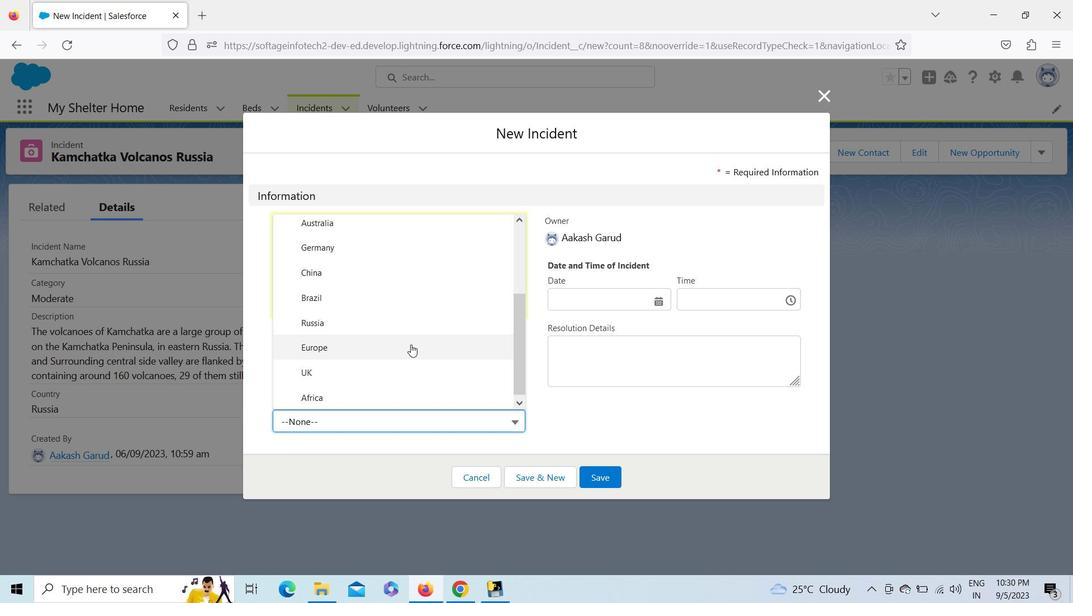 
Action: Mouse moved to (394, 357)
Screenshot: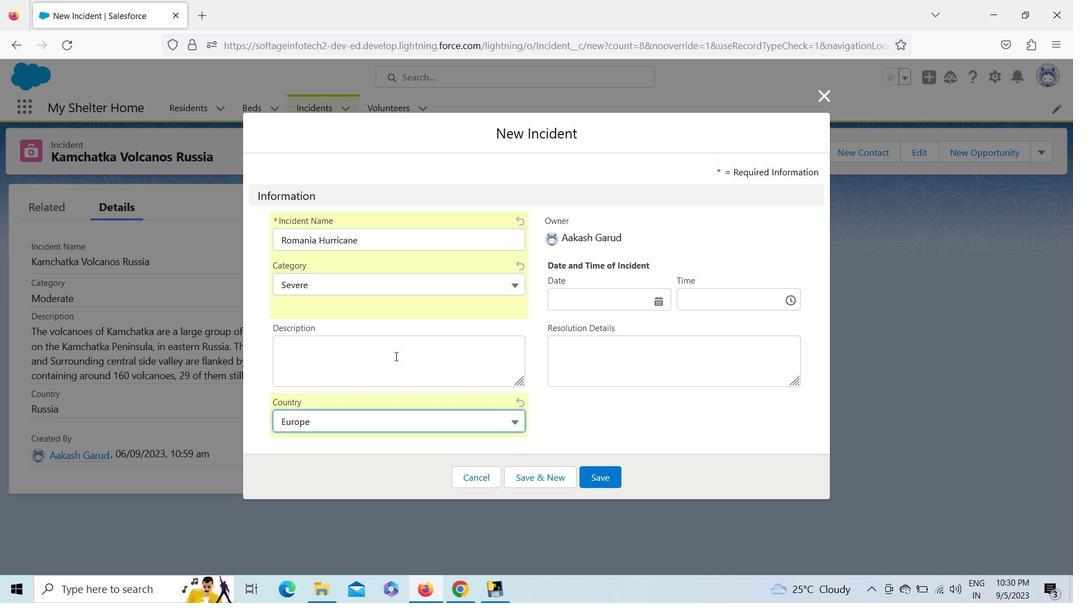 
Action: Mouse pressed left at (394, 357)
Screenshot: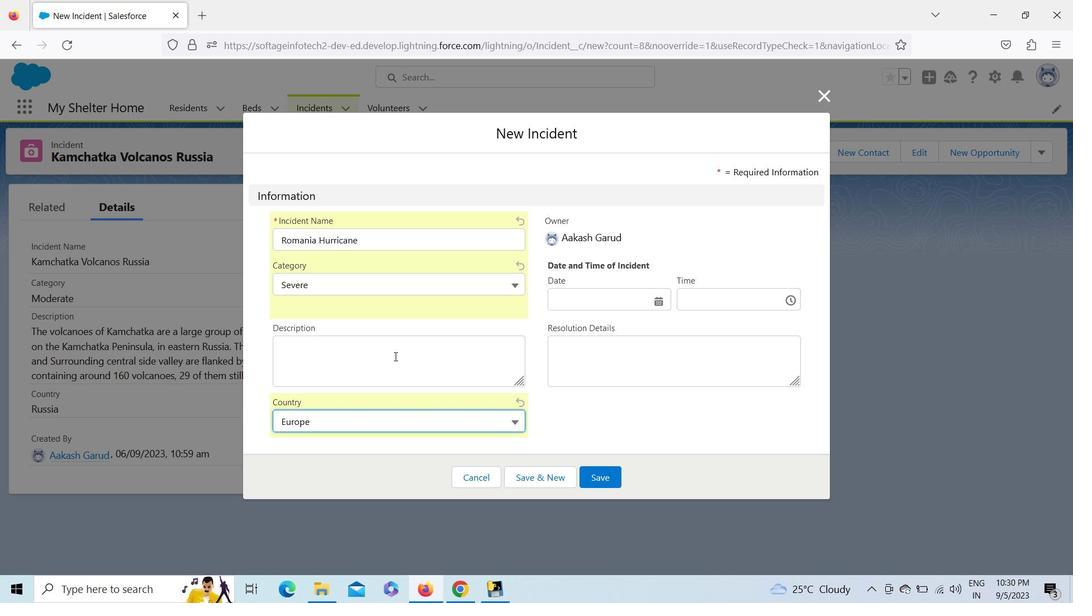 
Action: Mouse moved to (625, 301)
Screenshot: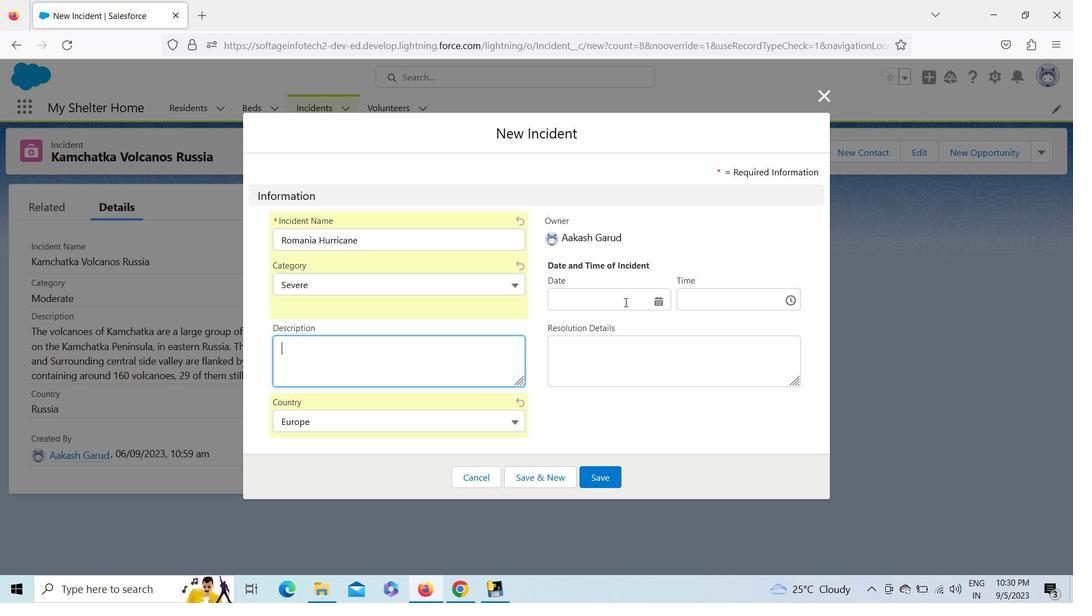 
Action: Mouse pressed left at (625, 301)
Screenshot: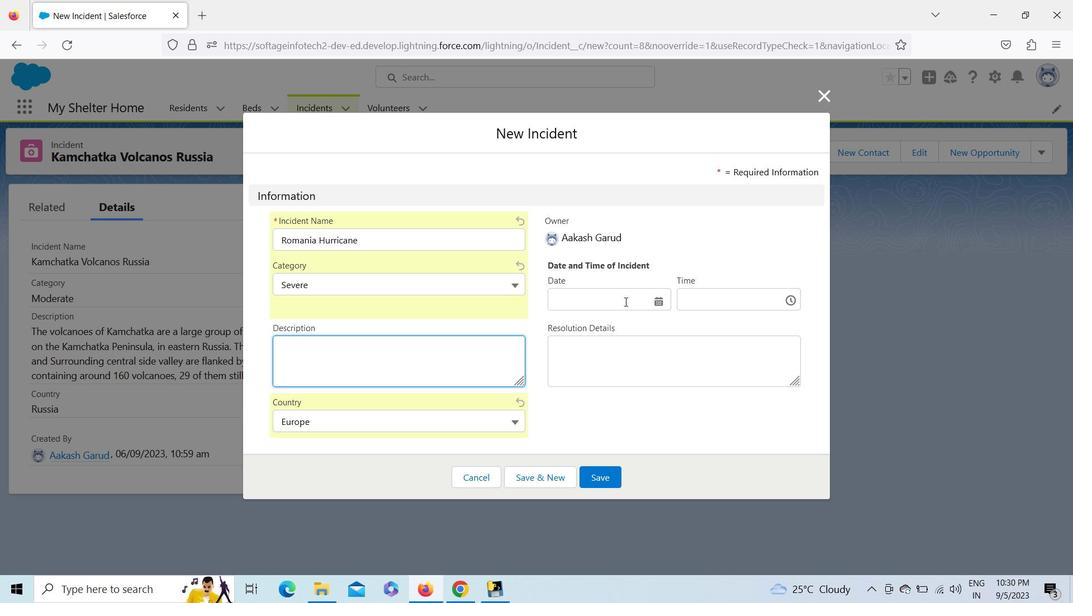 
Action: Mouse moved to (730, 344)
Screenshot: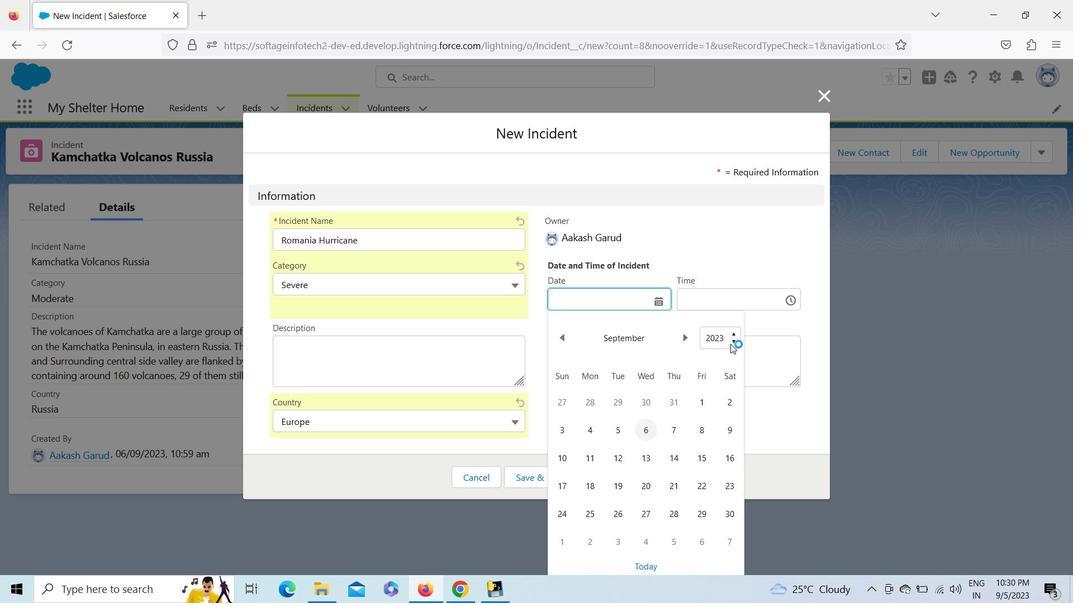 
Action: Mouse pressed left at (730, 344)
Screenshot: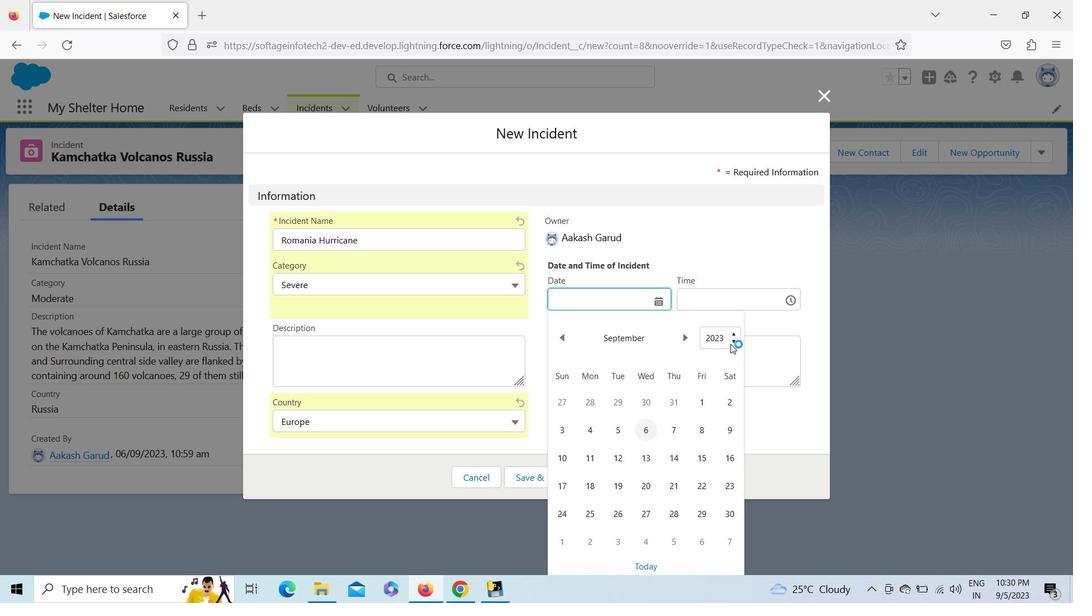 
Action: Key pressed <Key.up><Key.up><Key.up><Key.up><Key.up><Key.up><Key.enter>
Screenshot: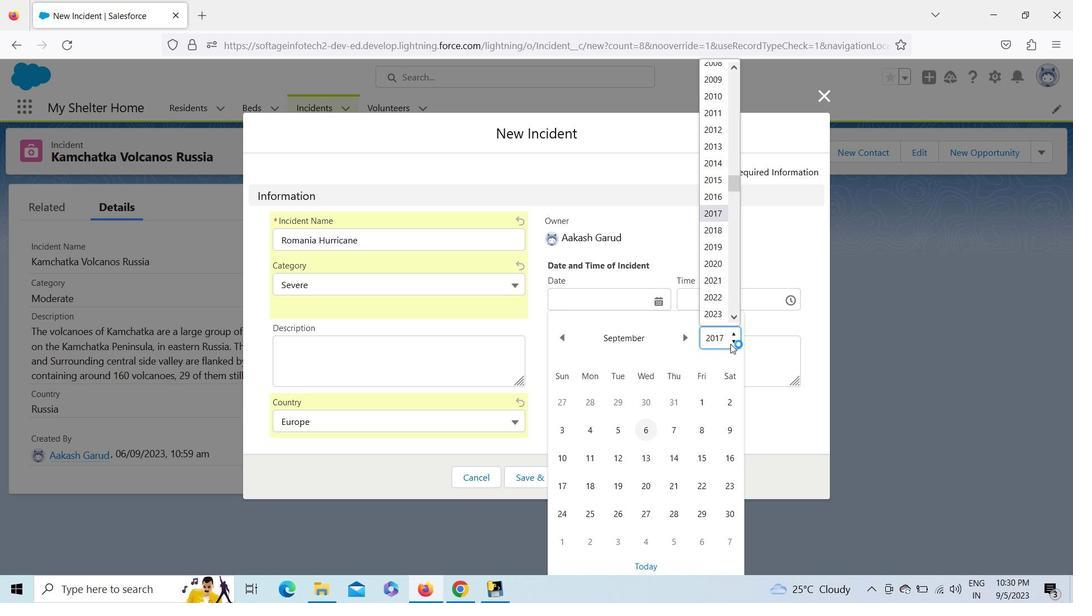 
Action: Mouse moved to (595, 490)
Screenshot: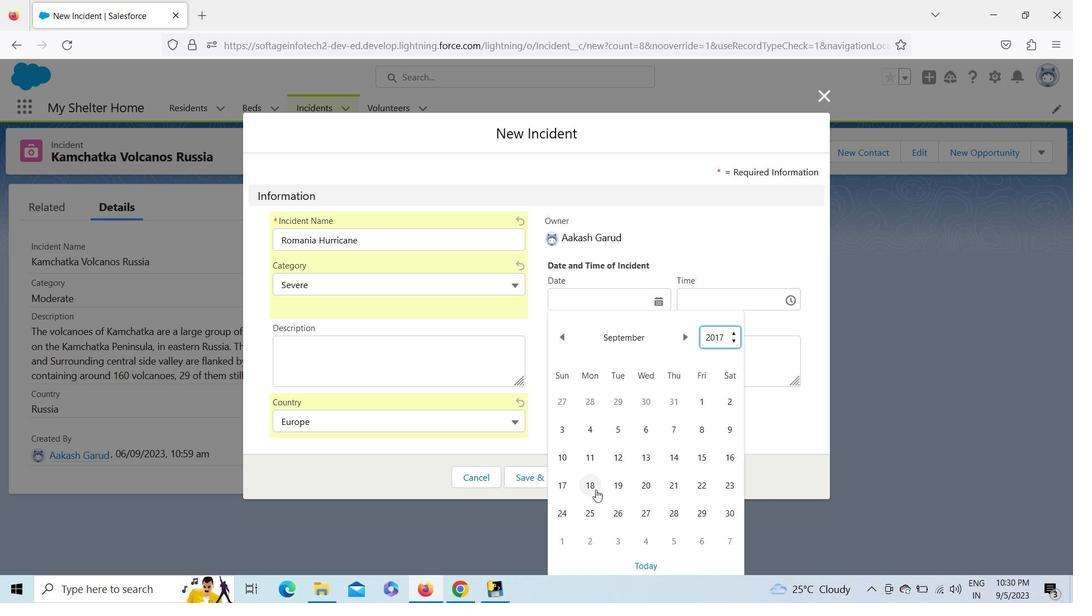 
Action: Mouse pressed left at (595, 490)
Screenshot: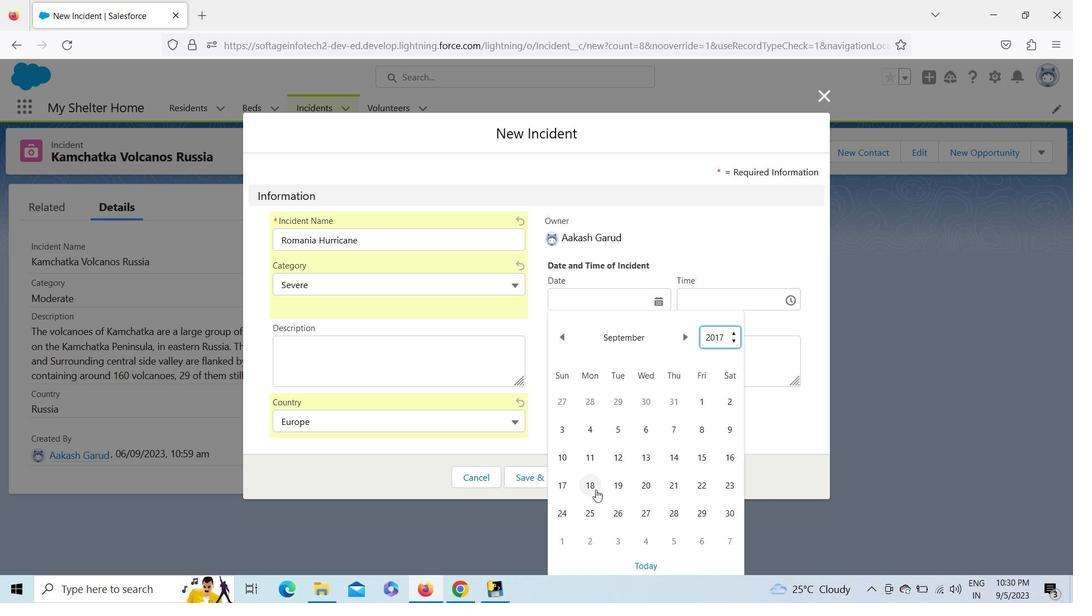 
Action: Mouse moved to (381, 368)
Screenshot: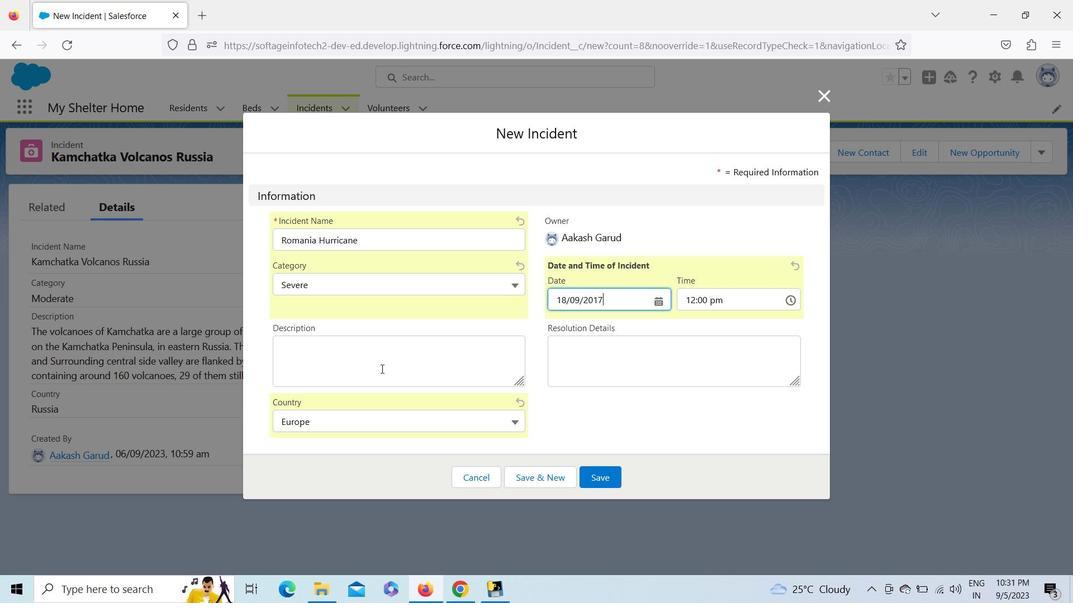 
Action: Mouse pressed left at (381, 368)
Screenshot: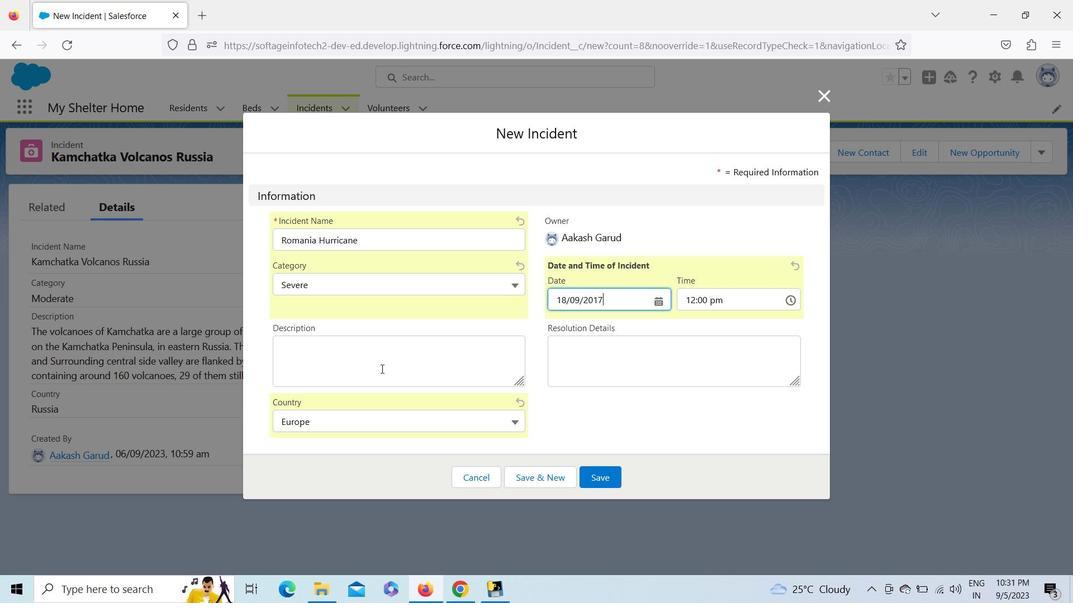
Action: Key pressed <Key.shift><Key.shift><Key.shift>A<Key.space><Key.shift>Powerful<Key.space><Key.shift>Storm<Key.space>in<Key.space><Key.shift><Key.shift><Key.shift>Western<Key.space><Key.shift><Key.shift><Key.shift><Key.shift>Romania<Key.space>has<Key.space>killed<Key.space>eight<Key.space>people<Key.space>and<Key.space>injured<Key.space>at<Key.space>least<Key.space>5<Key.backspace>67<Key.space><Key.backspace>.<Key.space><Key.shift>Most<Key.space>of<Key.space>the<Key.space>vicy<Key.backspace>tim<Key.space><Key.backspace>s<Key.space>were<Key.space>in<Key.space>and<Key.space>around<Key.space>the<Key.space>city<Key.space>of<Key.space><Key.shift><Key.shift><Key.shift><Key.shift><Key.shift><Key.shift><Key.shift><Key.shift><Key.shift><Key.shift><Key.shift><Key.shift><Key.shift><Key.shift><Key.shift><Key.shift><Key.shift><Key.shift><Key.shift><Key.shift><Key.shift><Key.shift><Key.shift><Key.shift><Key.shift><Key.shift><Key.shift><Key.shift><Key.shift>Thi<Key.backspace><Key.backspace>imisoara,<Key.space>where<Key.space>winds<Key.space>of<Key.space>upto<Key.space>100km/hr<Key.space>brought<Key.space>doe<Key.backspace>wn<Key.space>trees<Key.space>and<Key.space>tore<Key.space>off<Key.space>roofs.
Screenshot: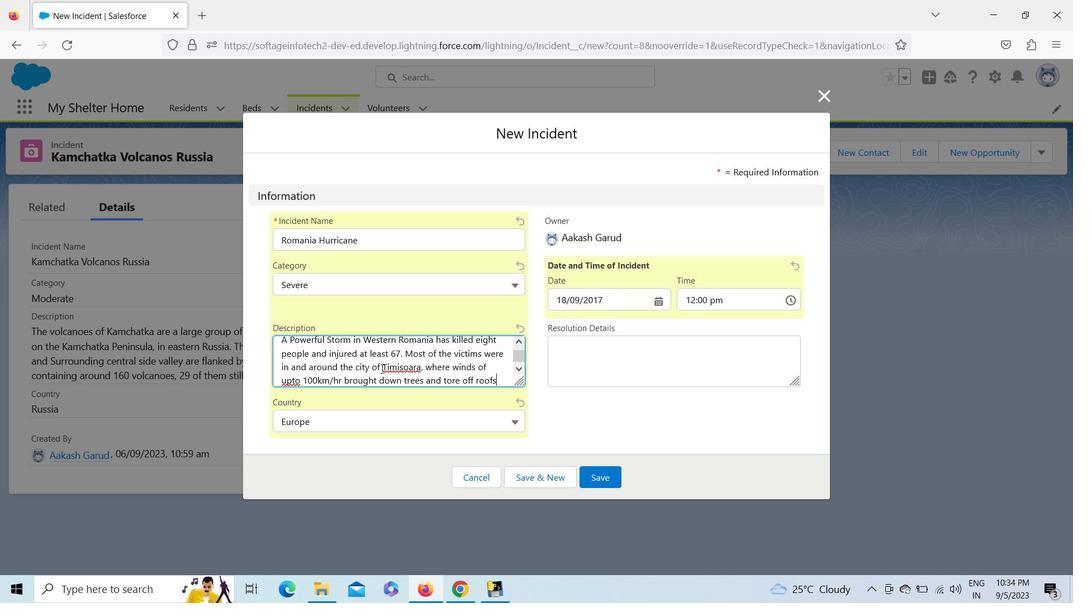 
Action: Mouse moved to (612, 482)
Screenshot: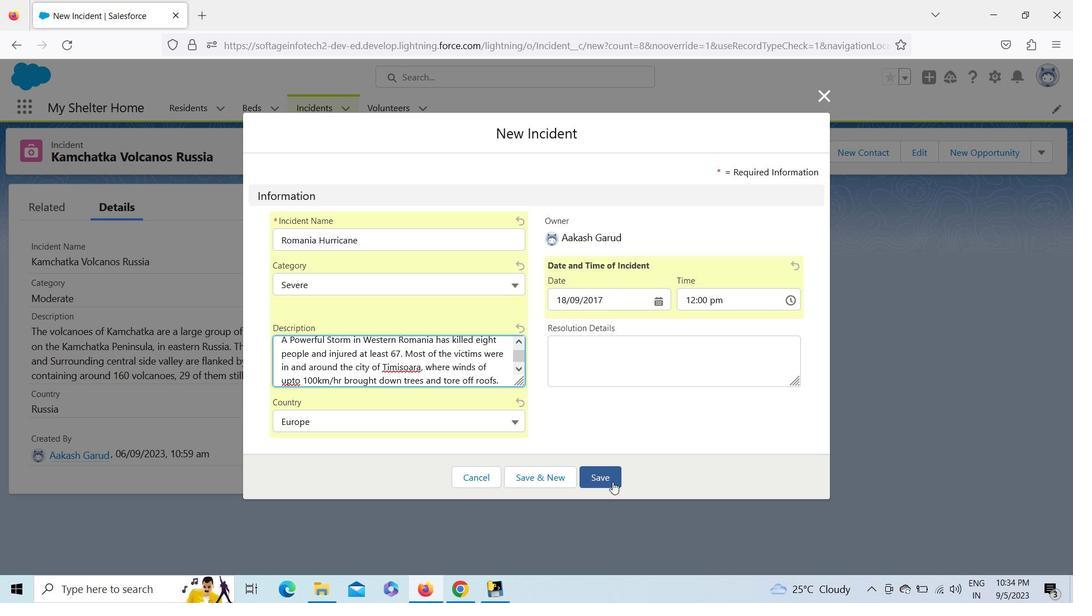 
Action: Mouse pressed left at (612, 482)
Screenshot: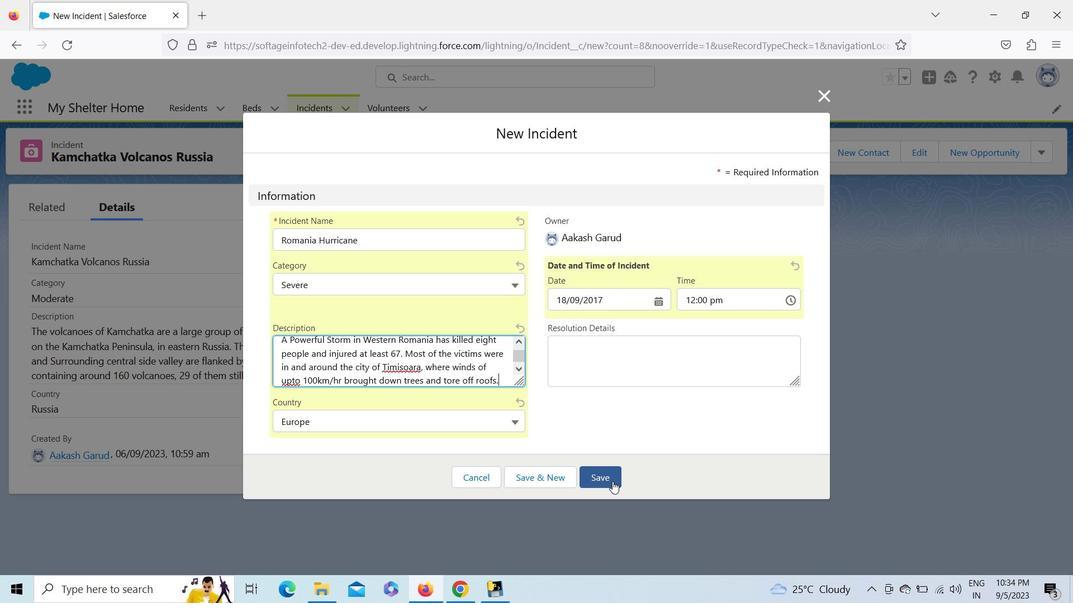 
Action: Mouse moved to (348, 114)
Screenshot: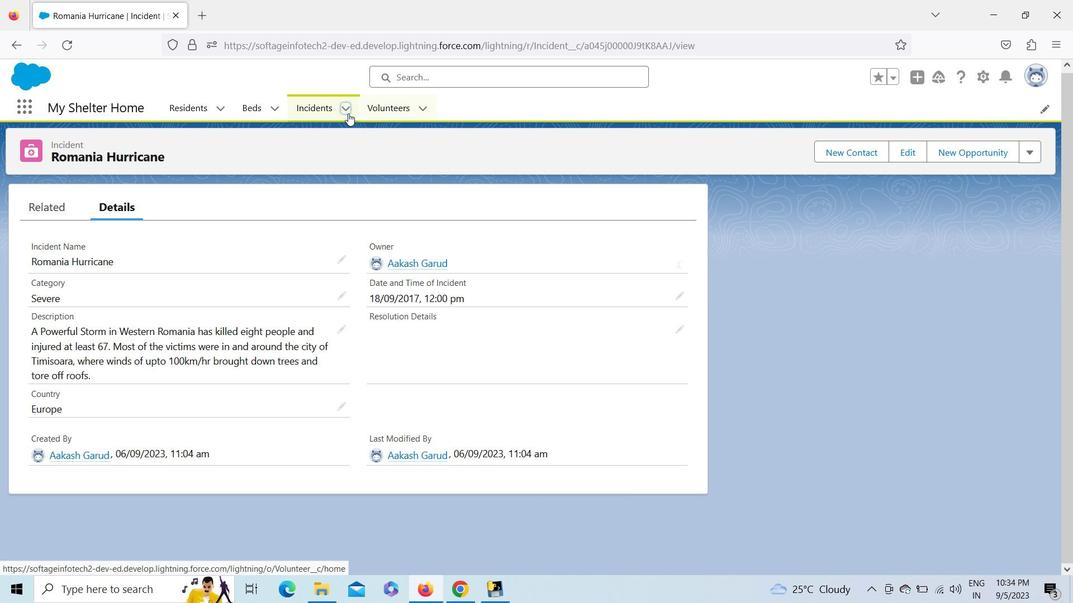
Action: Mouse pressed left at (348, 114)
Screenshot: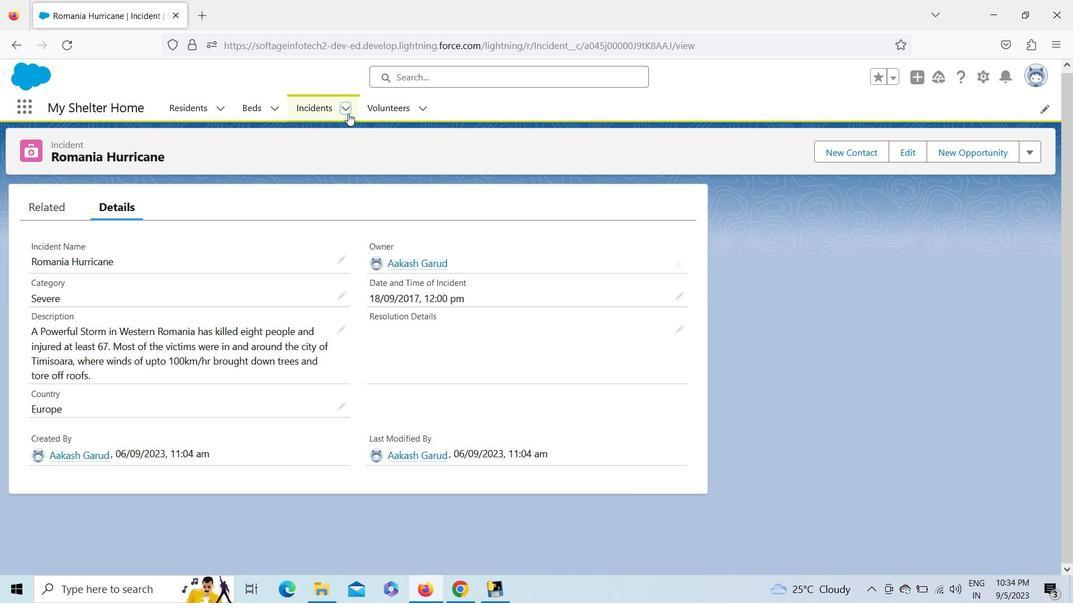 
Action: Mouse moved to (344, 112)
Screenshot: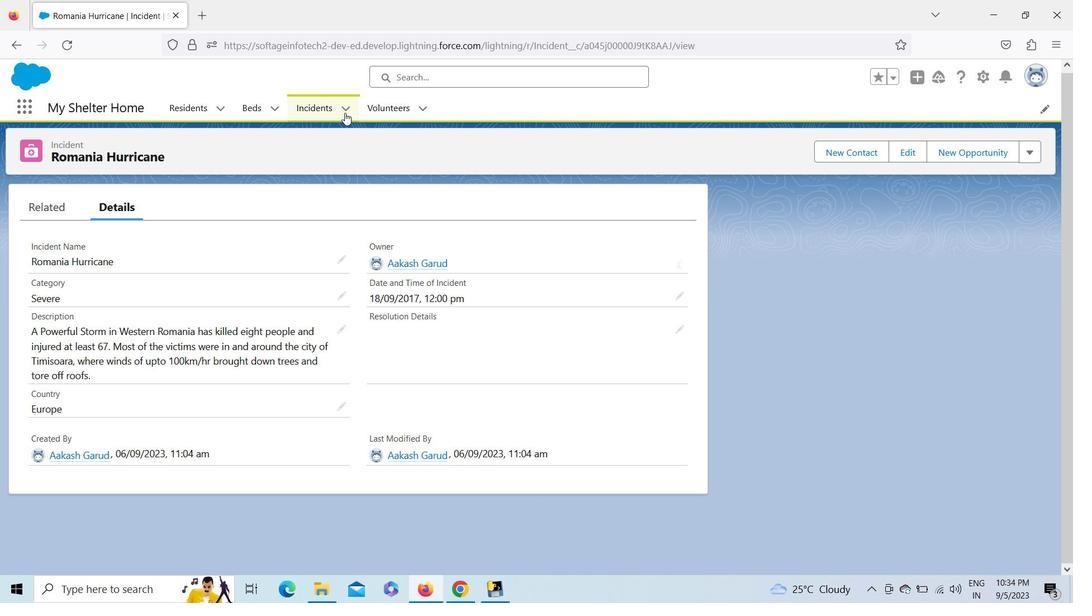 
Action: Mouse pressed left at (344, 112)
Screenshot: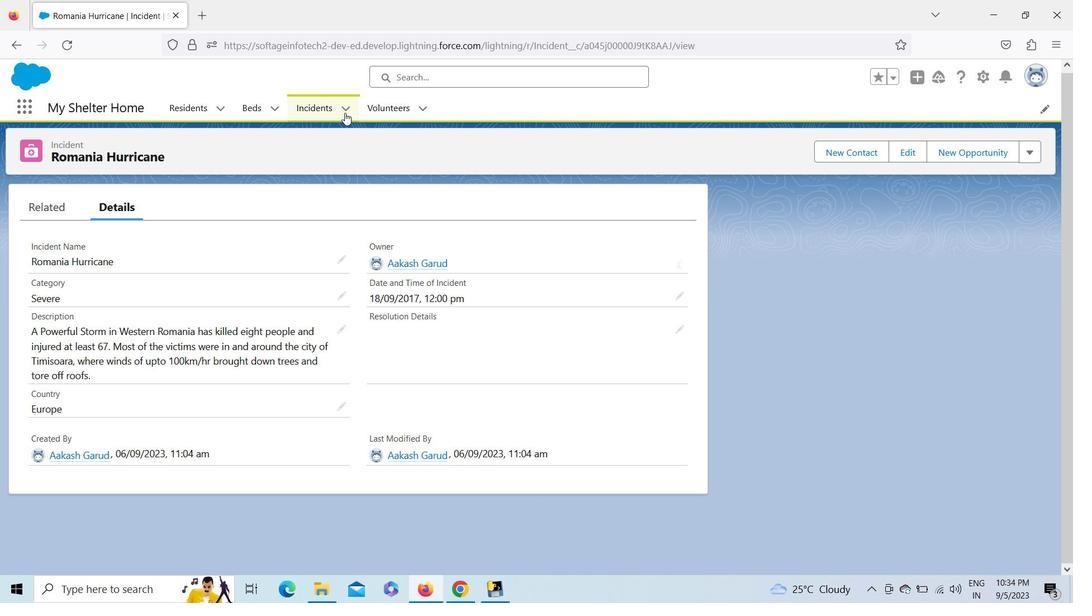 
Action: Mouse moved to (339, 125)
Screenshot: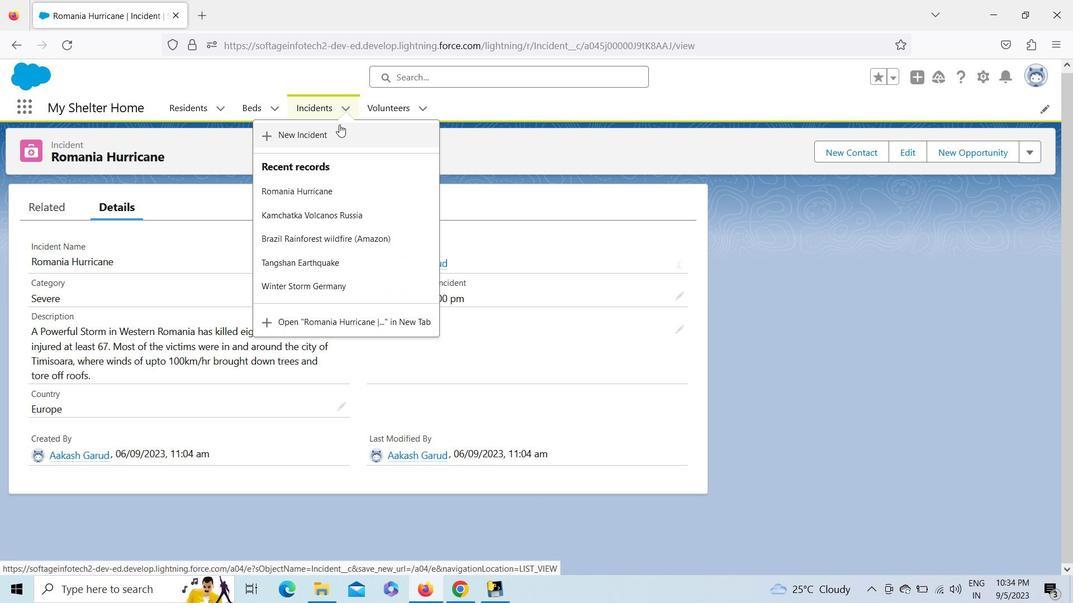 
Action: Mouse pressed left at (339, 125)
Screenshot: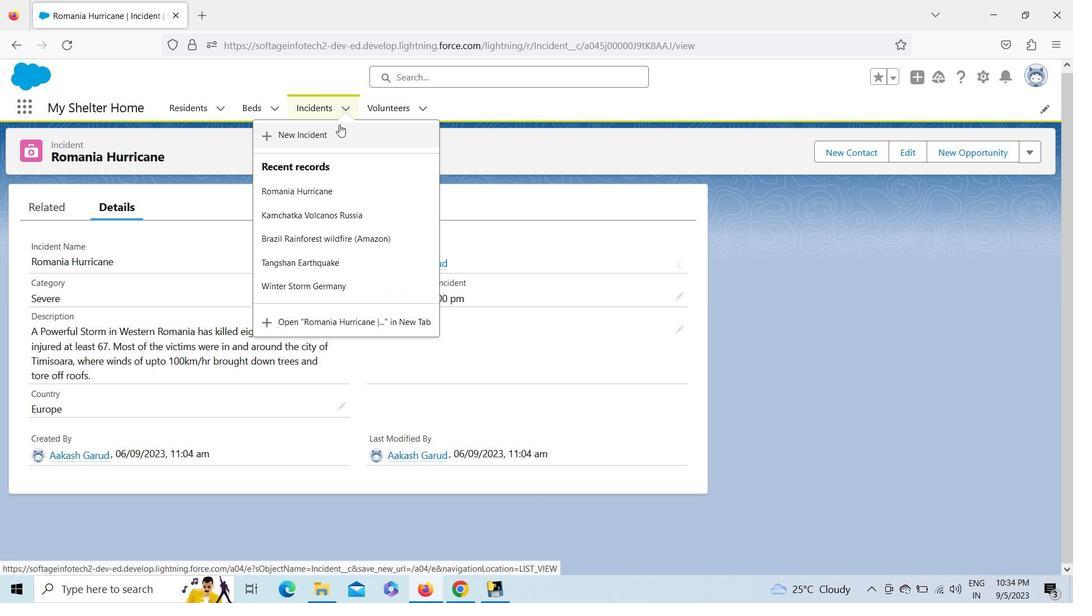 
Action: Mouse moved to (284, 243)
Screenshot: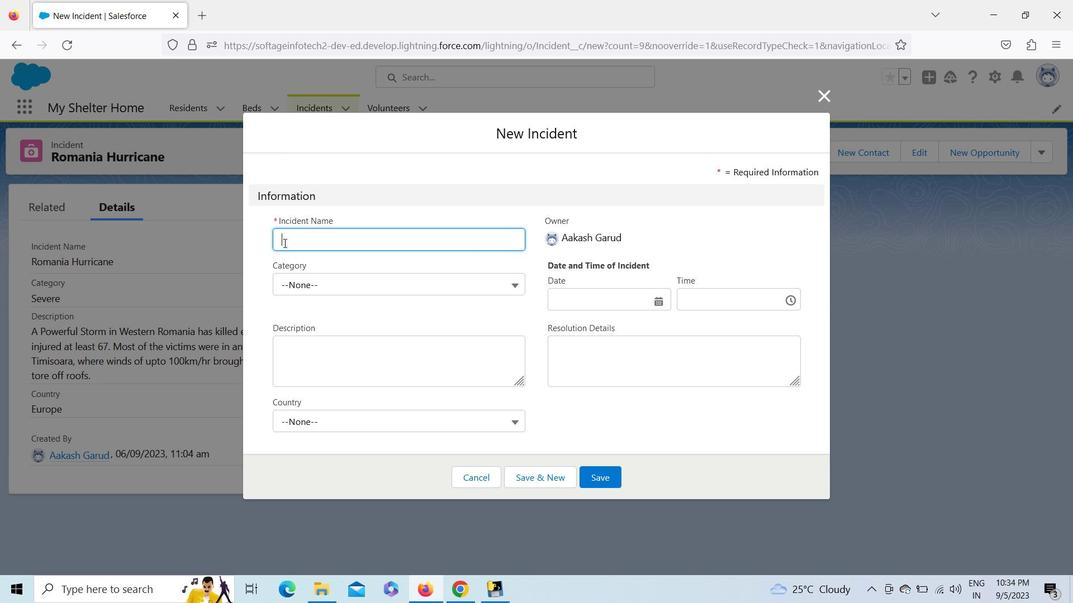 
Action: Key pressed <Key.shift>Great<Key.space>smog<Key.space>of<Key.space>london
Screenshot: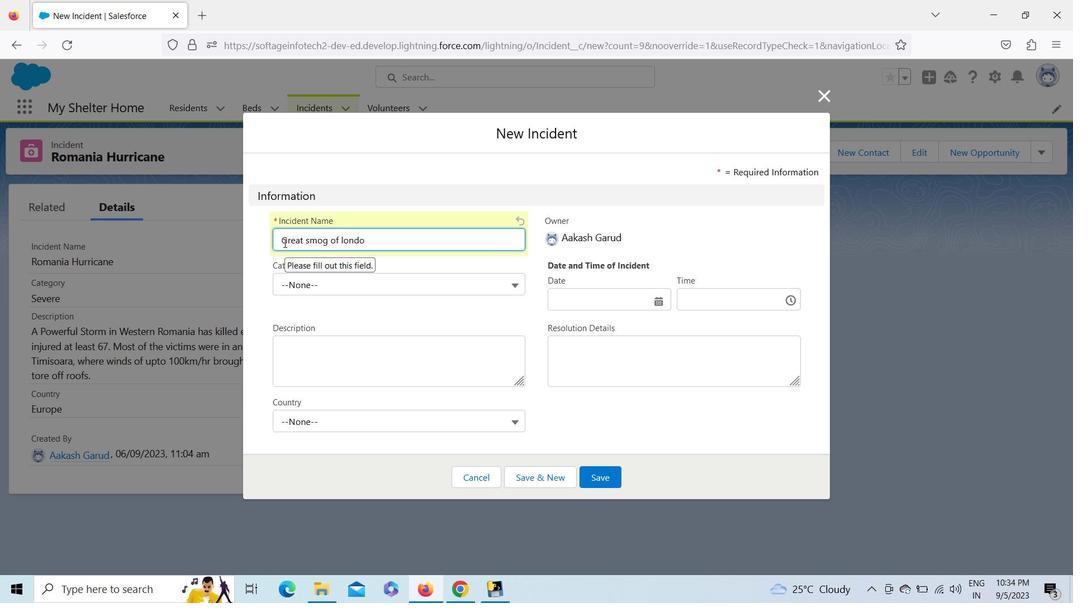 
Action: Mouse moved to (307, 281)
Screenshot: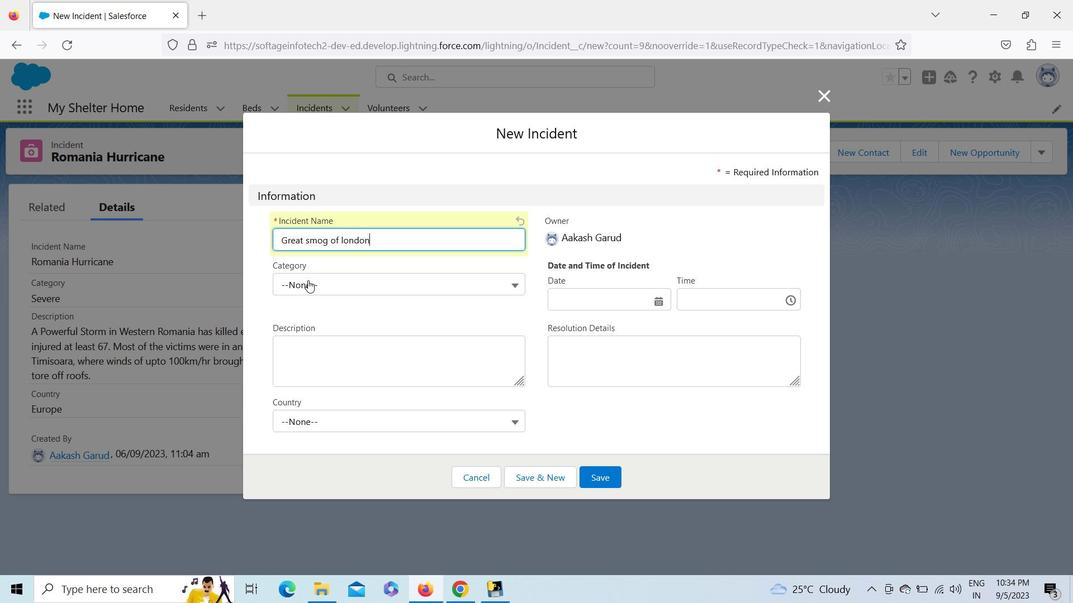 
Action: Mouse pressed left at (307, 281)
Screenshot: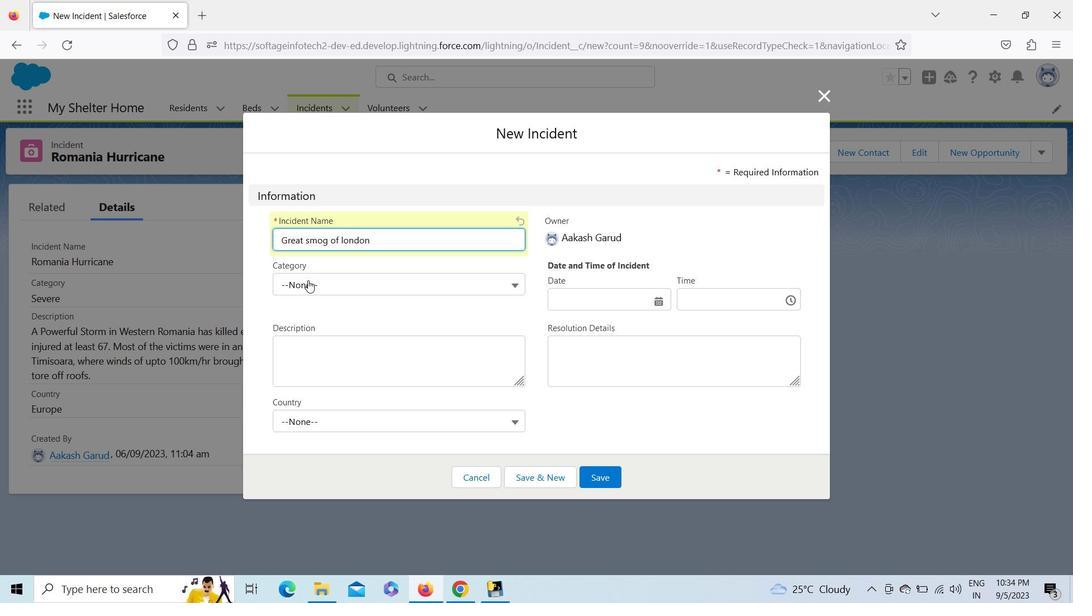 
Action: Mouse moved to (307, 405)
Screenshot: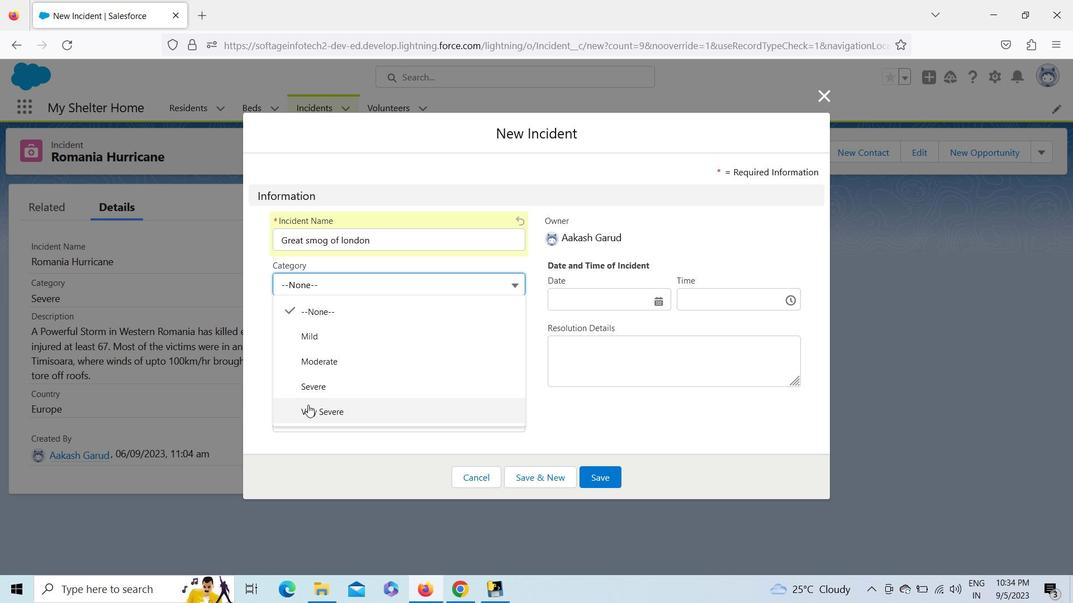 
Action: Mouse pressed left at (307, 405)
Screenshot: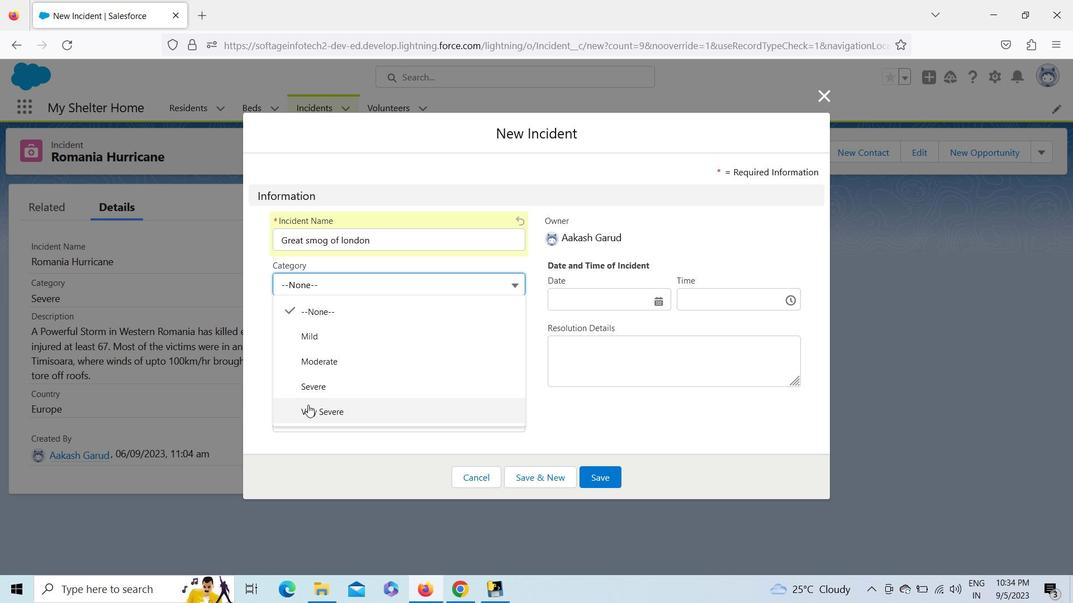 
Action: Mouse moved to (599, 296)
Screenshot: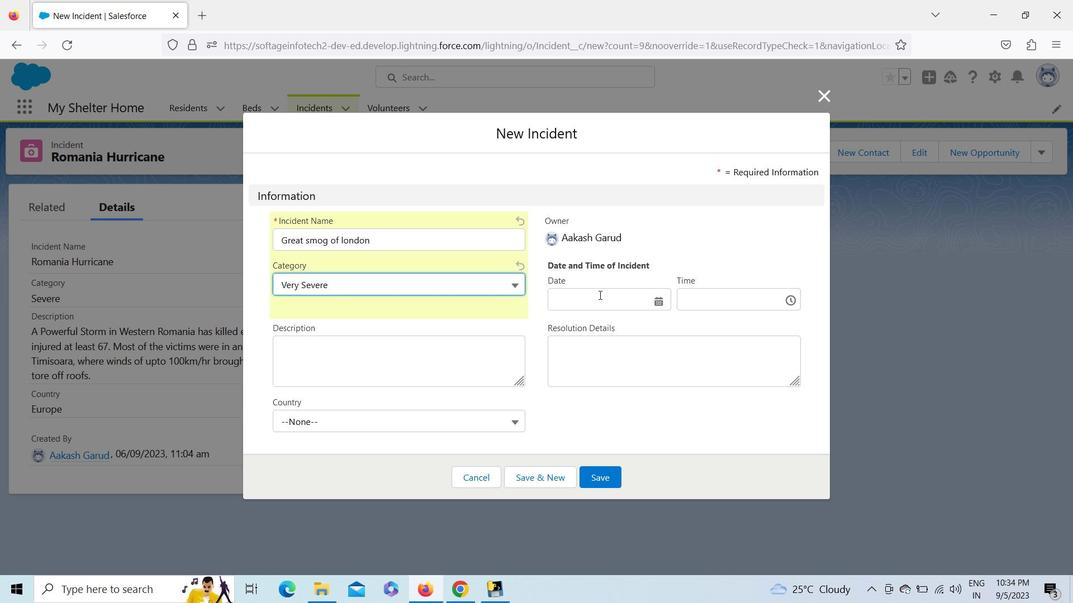 
Action: Mouse pressed left at (599, 296)
Screenshot: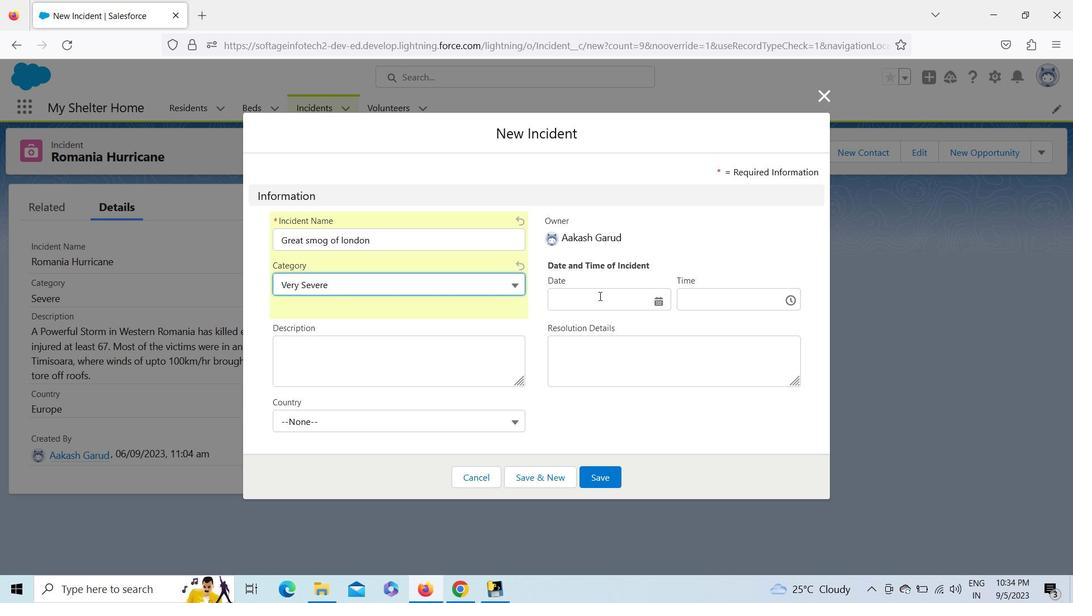 
Action: Mouse moved to (736, 334)
Screenshot: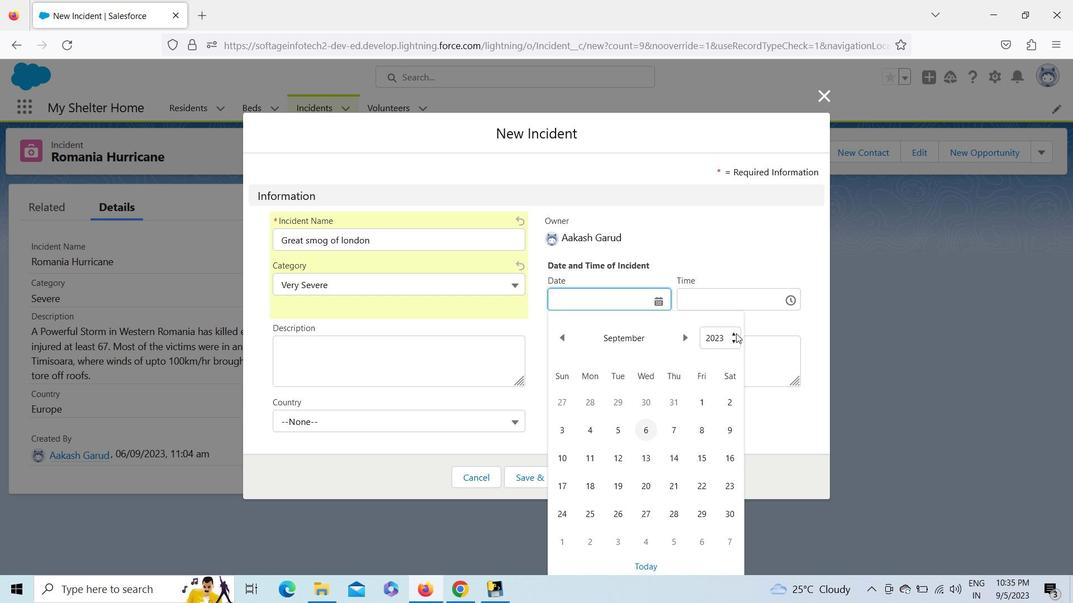 
Action: Mouse pressed left at (736, 334)
Screenshot: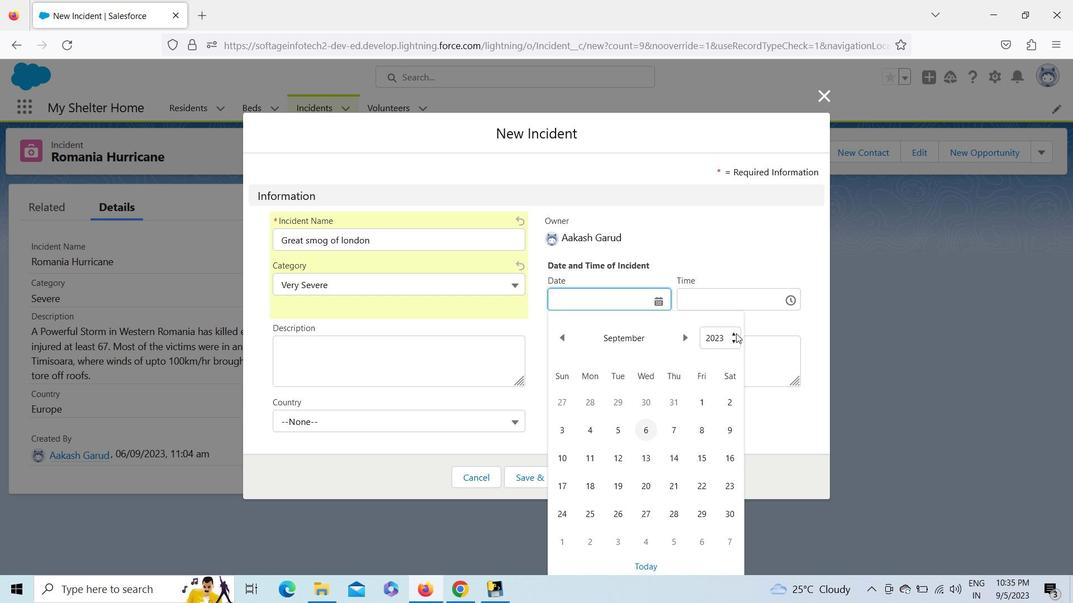 
Action: Key pressed <Key.down><Key.down><Key.up><Key.up><Key.up><Key.up><Key.up><Key.up><Key.up><Key.up><Key.up><Key.up><Key.up><Key.up><Key.up><Key.up><Key.up><Key.up><Key.up><Key.up><Key.up><Key.up><Key.up><Key.up><Key.up><Key.up><Key.up><Key.up><Key.up><Key.up><Key.up><Key.up><Key.up><Key.up><Key.up><Key.up><Key.up><Key.up><Key.up><Key.up><Key.up><Key.up><Key.up><Key.up><Key.up><Key.up><Key.up><Key.up><Key.up><Key.up><Key.up><Key.up><Key.up><Key.up><Key.up><Key.up><Key.up><Key.up><Key.up><Key.up><Key.up><Key.up><Key.up><Key.up><Key.up><Key.up><Key.up><Key.up><Key.up><Key.up><Key.up><Key.up><Key.up><Key.up><Key.up><Key.enter>
Screenshot: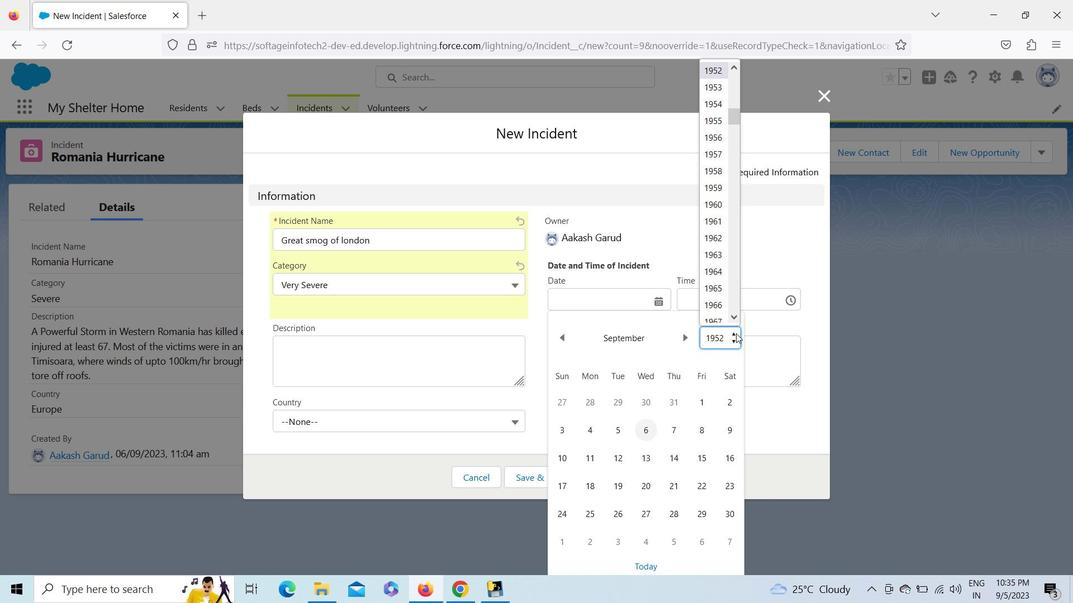 
Action: Mouse moved to (563, 332)
Screenshot: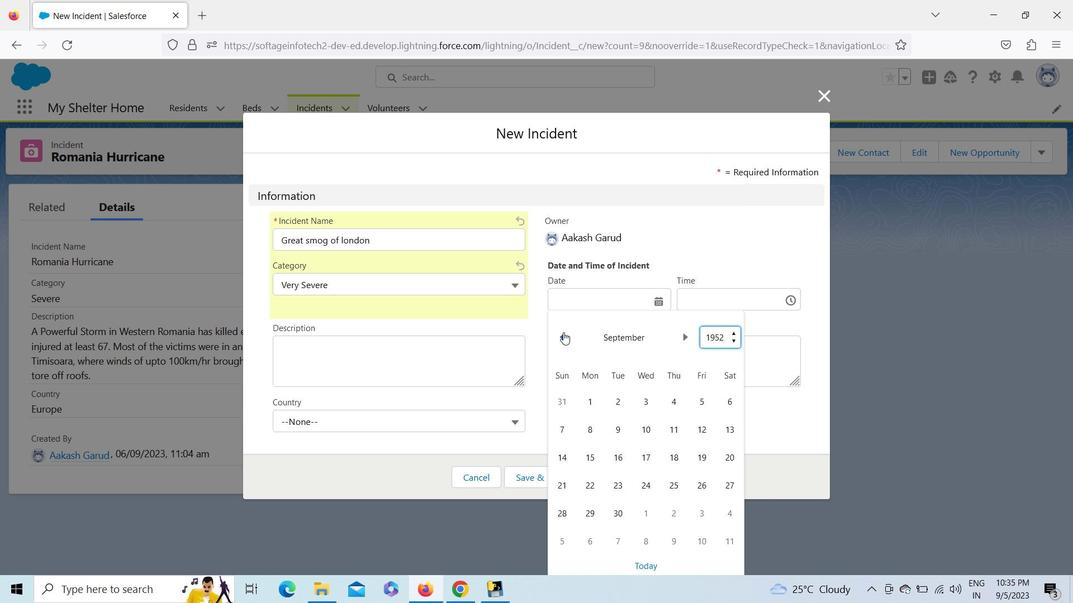 
Action: Mouse pressed left at (563, 332)
Screenshot: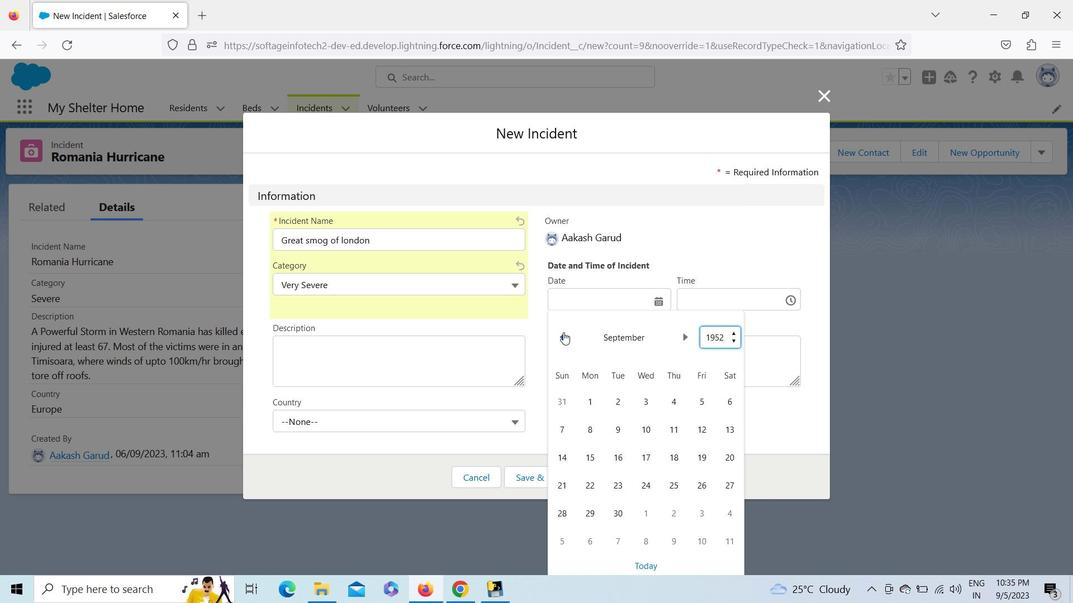 
Action: Mouse pressed left at (563, 332)
Screenshot: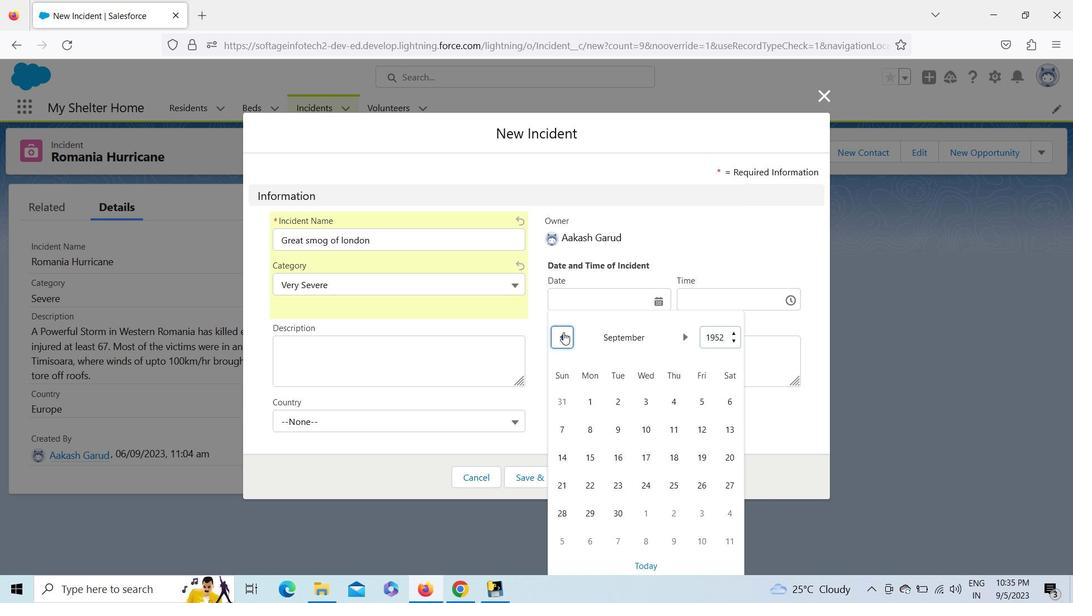 
Action: Mouse pressed left at (563, 332)
Screenshot: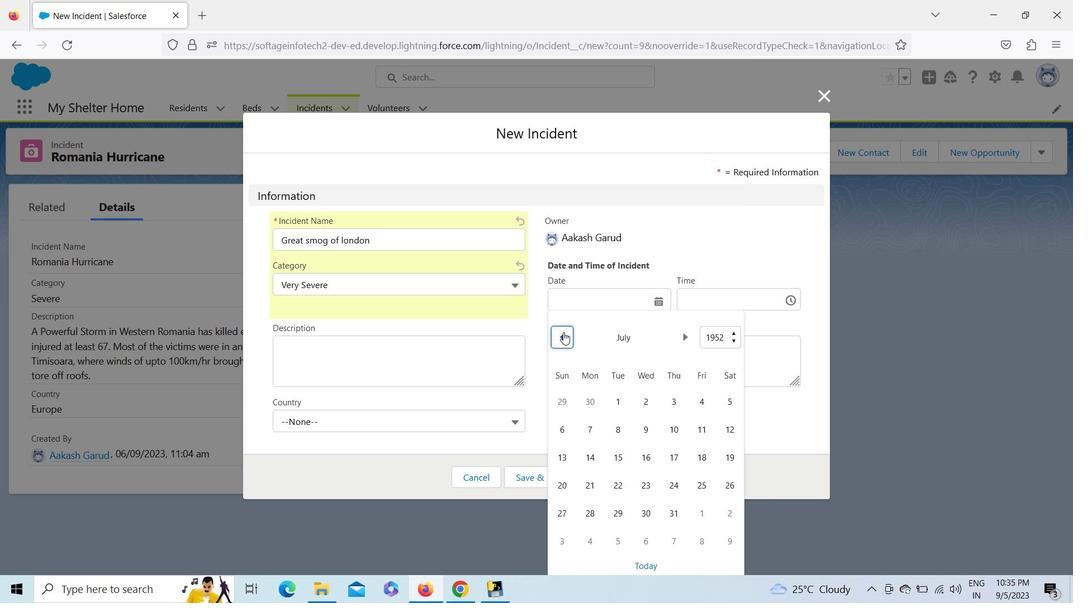 
Action: Mouse pressed left at (563, 332)
Screenshot: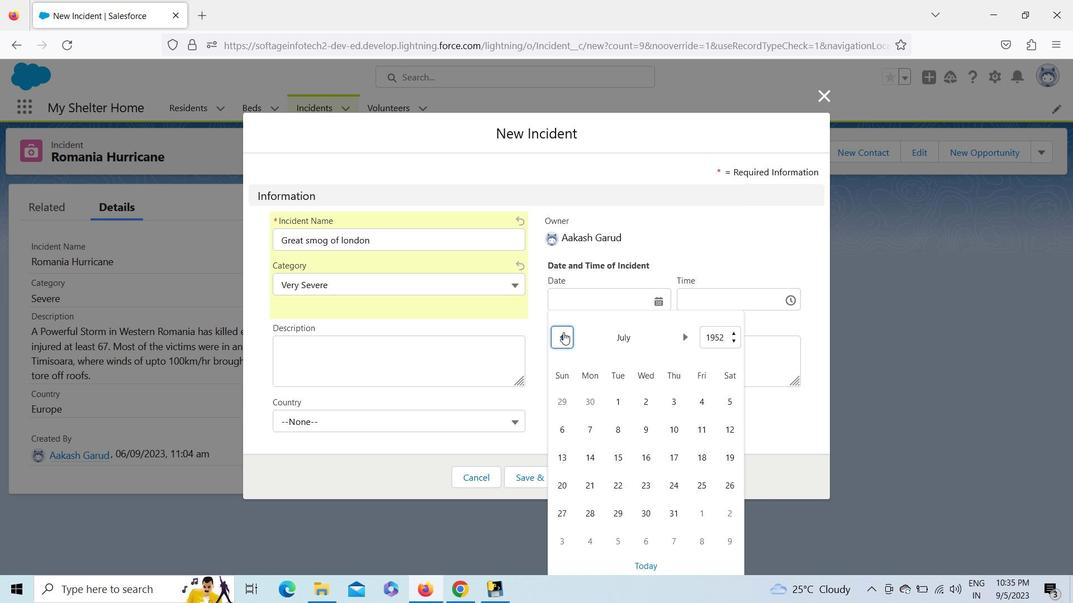 
Action: Mouse pressed left at (563, 332)
Screenshot: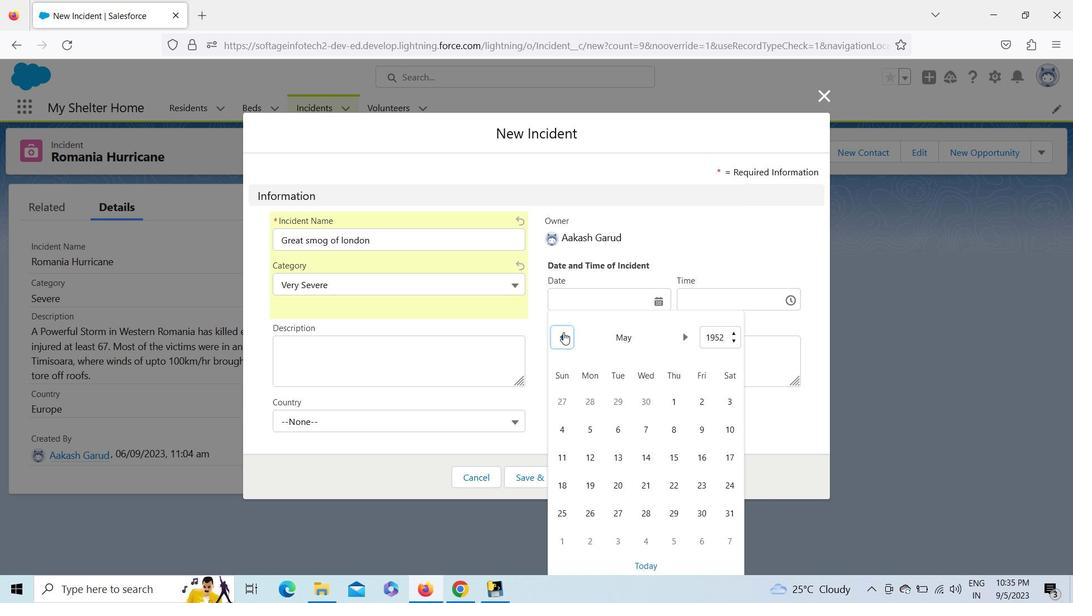 
Action: Mouse pressed left at (563, 332)
Screenshot: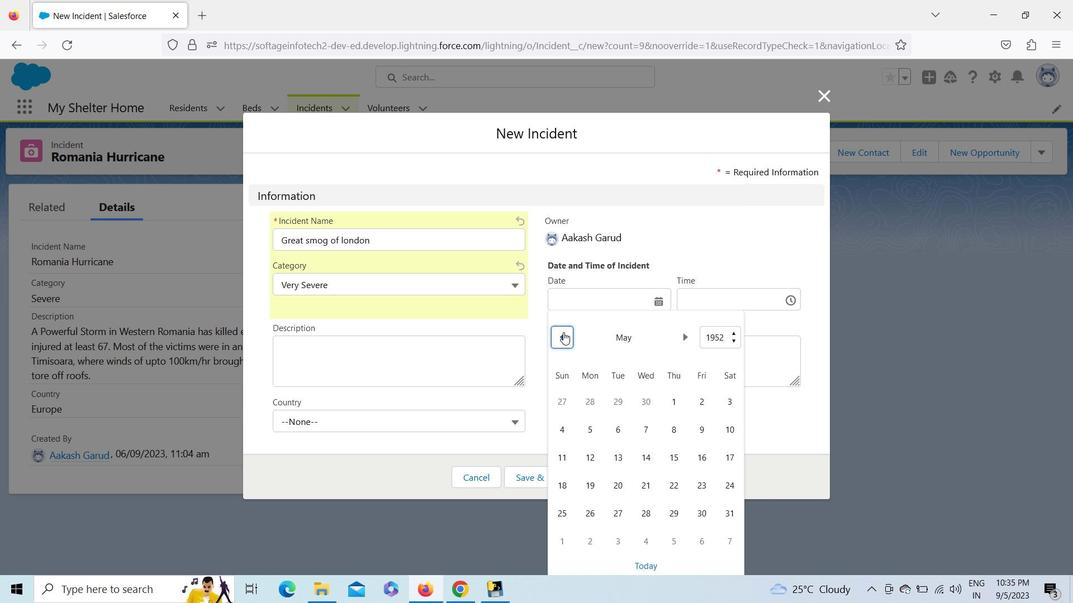 
Action: Mouse pressed left at (563, 332)
Screenshot: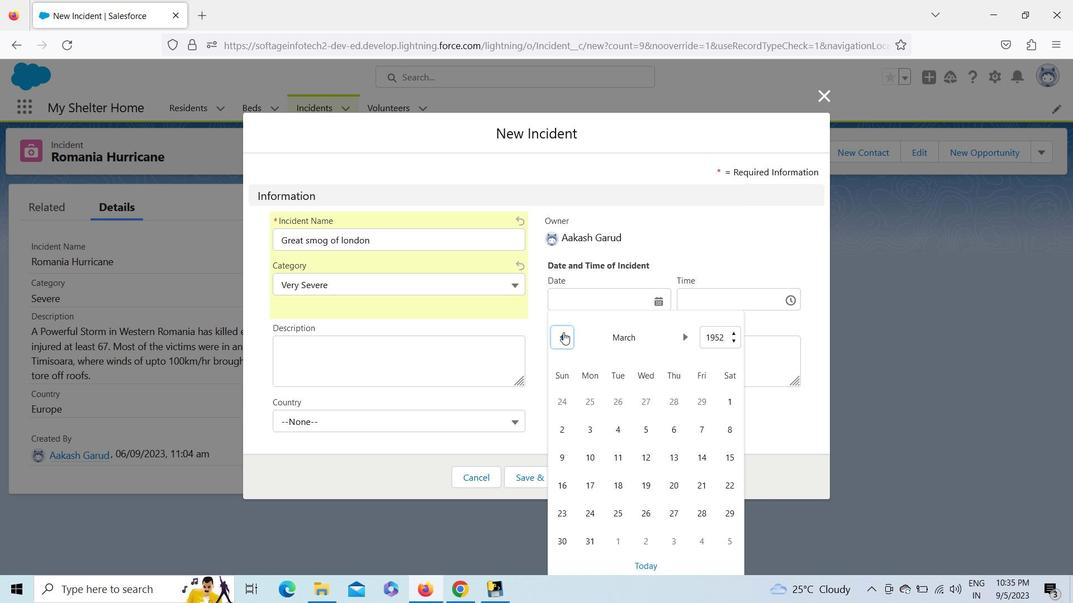 
Action: Mouse pressed left at (563, 332)
Screenshot: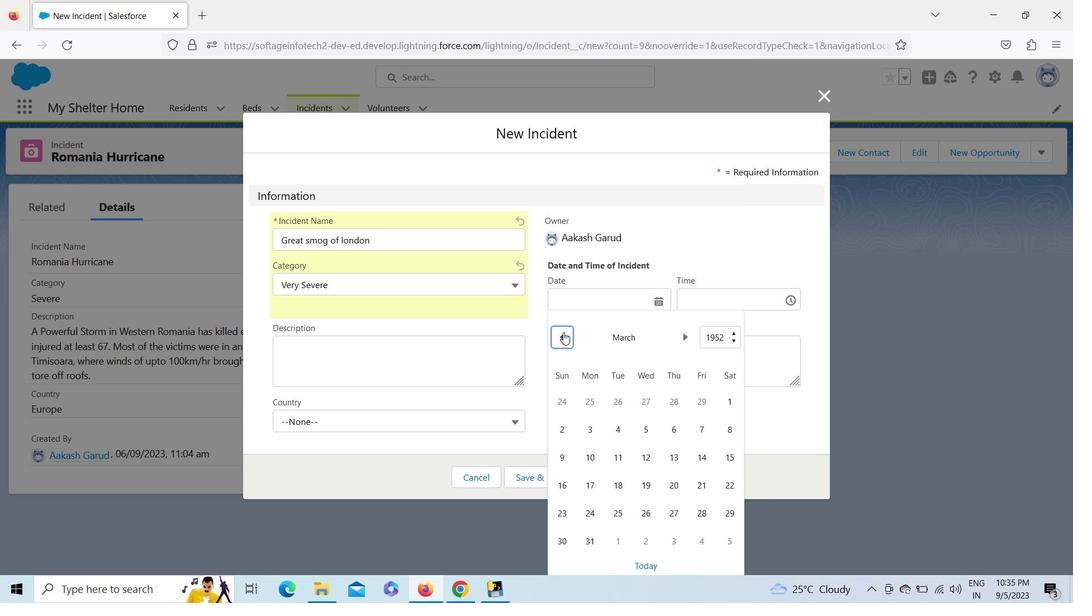 
Action: Mouse pressed left at (563, 332)
Screenshot: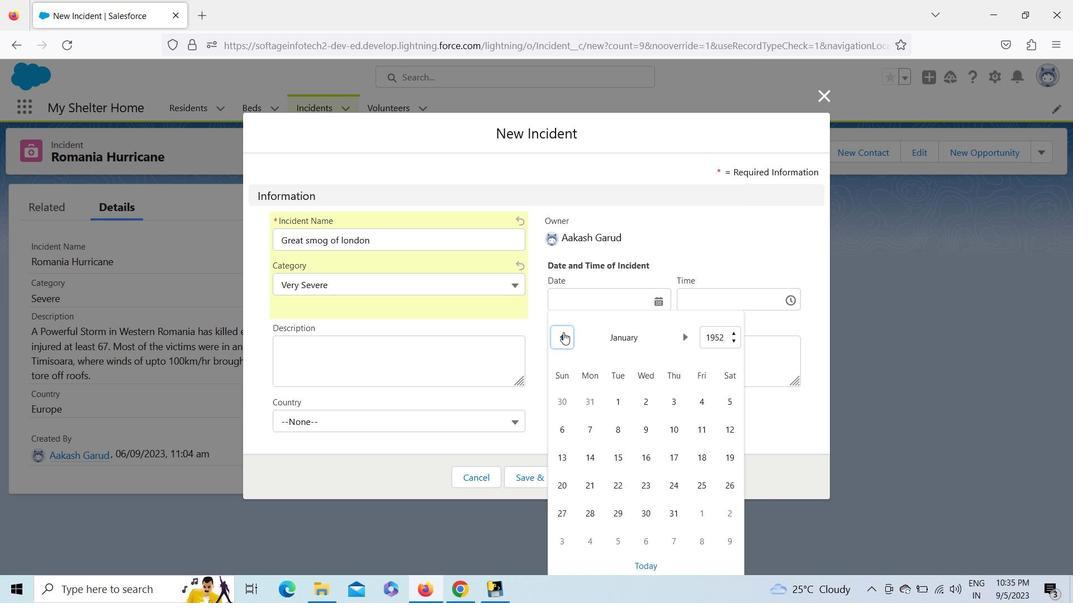 
Action: Mouse moved to (639, 429)
Screenshot: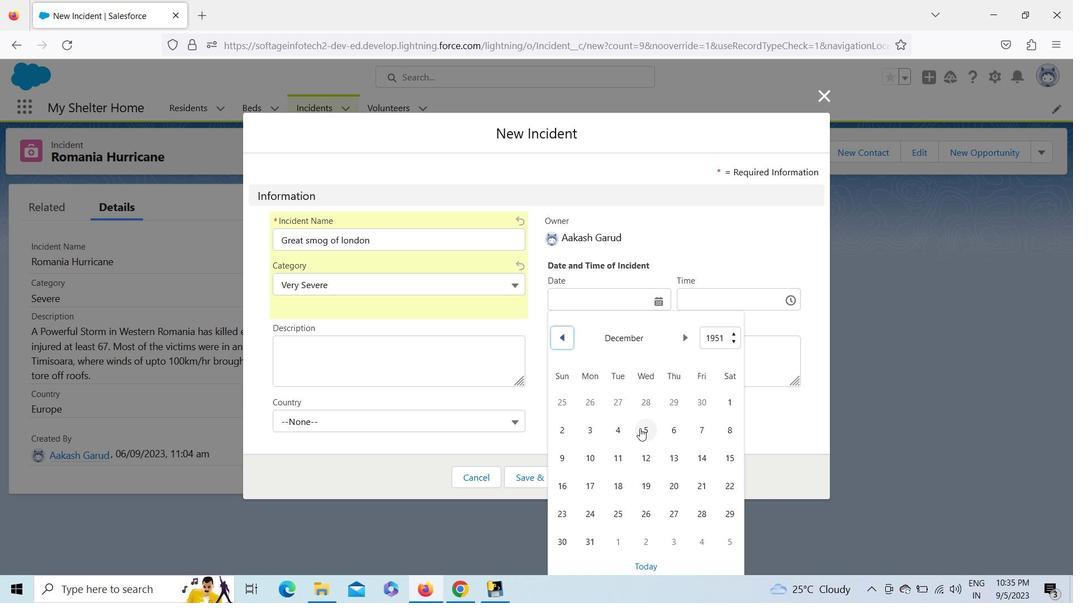 
Action: Mouse pressed left at (639, 429)
Screenshot: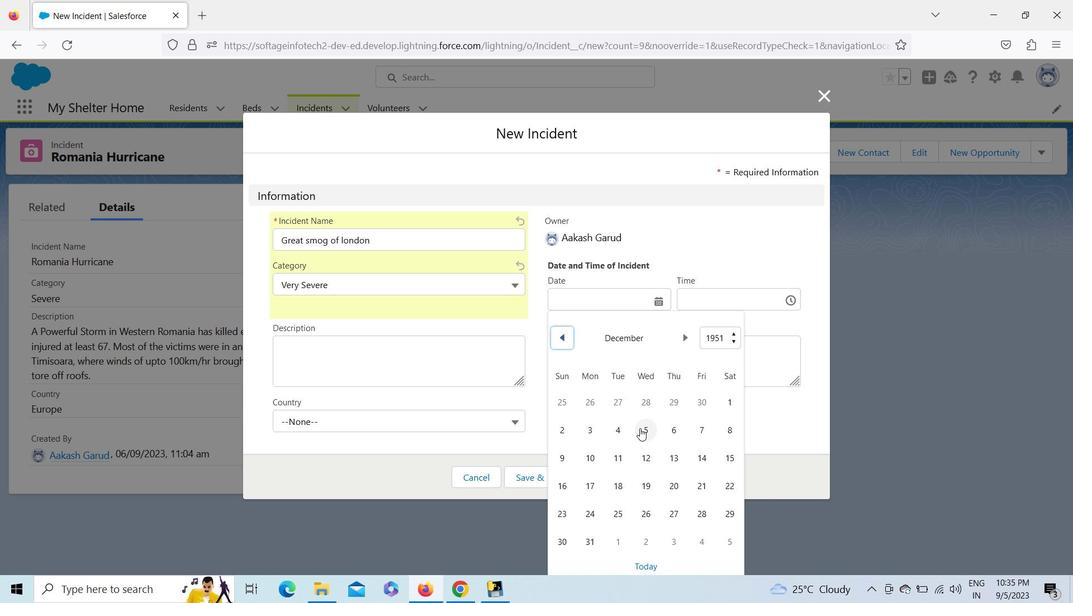 
Action: Mouse moved to (368, 366)
Screenshot: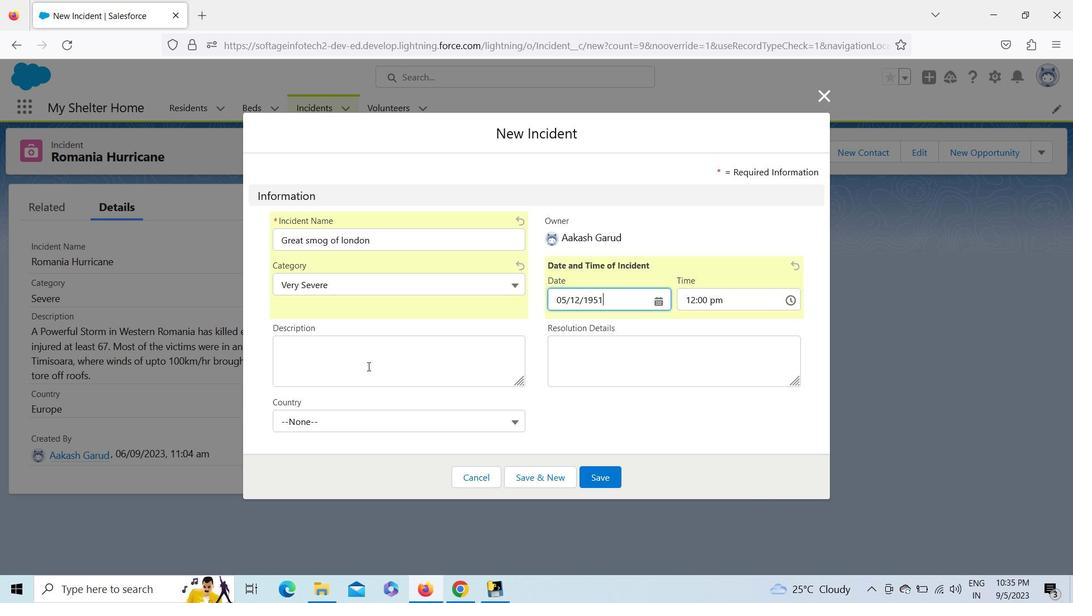 
Action: Mouse pressed left at (368, 366)
Screenshot: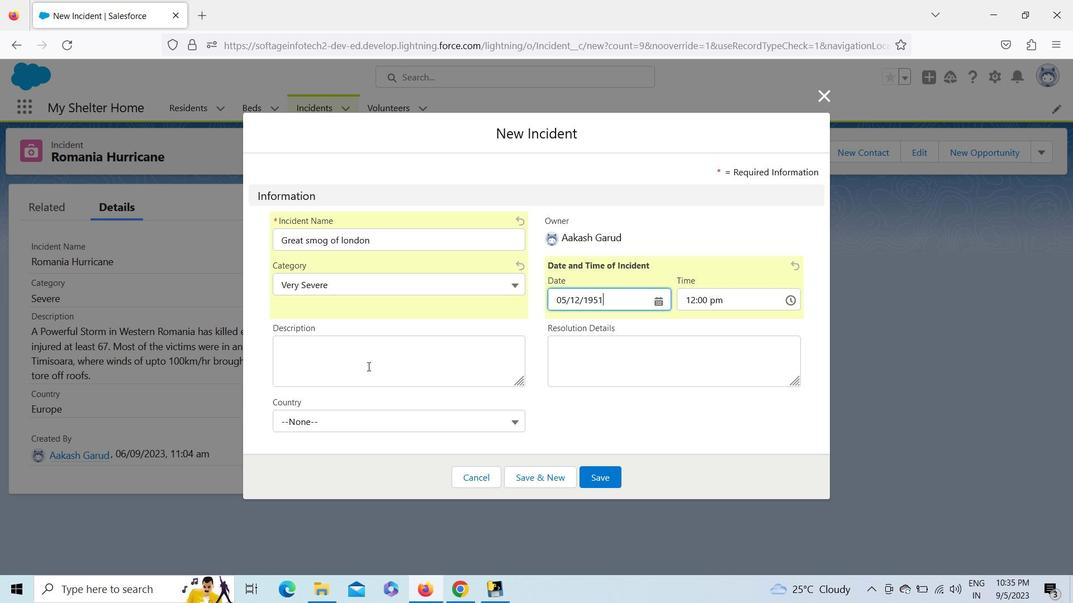 
Action: Key pressed <Key.shift><Key.shift><Key.shift><Key.shift><Key.shift><Key.shift>Great<Key.space>smog<Key.space>of<Key.space>1952<Key.space>a<Key.backspace>was<Key.space>a<Key.space>severe<Key.space>air<Key.space>pollution<Key.space>event<Key.space>that<Key.space>affected<Key.space><Key.shift>London,<Key.space><Key.shift><Key.shift><Key.shift><Key.shift><Key.shift><Key.shift><Key.shift><Key.shift><Key.shift><Key.shift><Key.shift><Key.shift><Key.shift><Key.shift><Key.shift><Key.shift><Key.shift><Key.shift><Key.shift><Key.shift><Key.shift><Key.shift><Key.shift><Key.shift><Key.shift><Key.shift><Key.shift><Key.shift><Key.shift><Key.shift><Key.shift><Key.shift><Key.shift><Key.shift><Key.shift>England.<Key.space><Key.shift>A<Key.space>period<Key.space>of<Key.space>unusually<Key.space>cold<Key.space>weatg<Key.backspace>her<Key.space><Key.backspace>,<Key.space>combined<Key.space>with<Key.space>anticyclones<Key.space>and<Key.space>windless<Key.space>conditions,<Key.space>collected<Key.space>airborne<Key.space>pollutants-<Key.space>mostly<Key.space>arising<Key.space>from<Key.space>the<Key.space>use<Key.space>of<Key.space>cal<Key.backspace><Key.backspace>oal-<Key.space>to<Key.space>form<Key.space>a<Key.space>thick<Key.space>layer<Key.space>of<Key.space>smog<Key.space>ob<Key.backspace>ver<Key.space>the<Key.space>city.<Key.space><Key.shift><Key.shift><Key.shift><Key.shift><Key.shift><Key.shift><Key.shift><Key.shift><Key.shift><Key.shift><Key.shift><Key.shift><Key.shift><Key.shift><Key.shift><Key.shift><Key.shift><Key.shift><Key.shift><Key.shift><Key.shift><Key.shift>It<Key.space>dispersed<Key.space>quickly<Key.space>whr<Key.backspace>en<Key.space>the<Key.space>weather<Key.space>changed
Screenshot: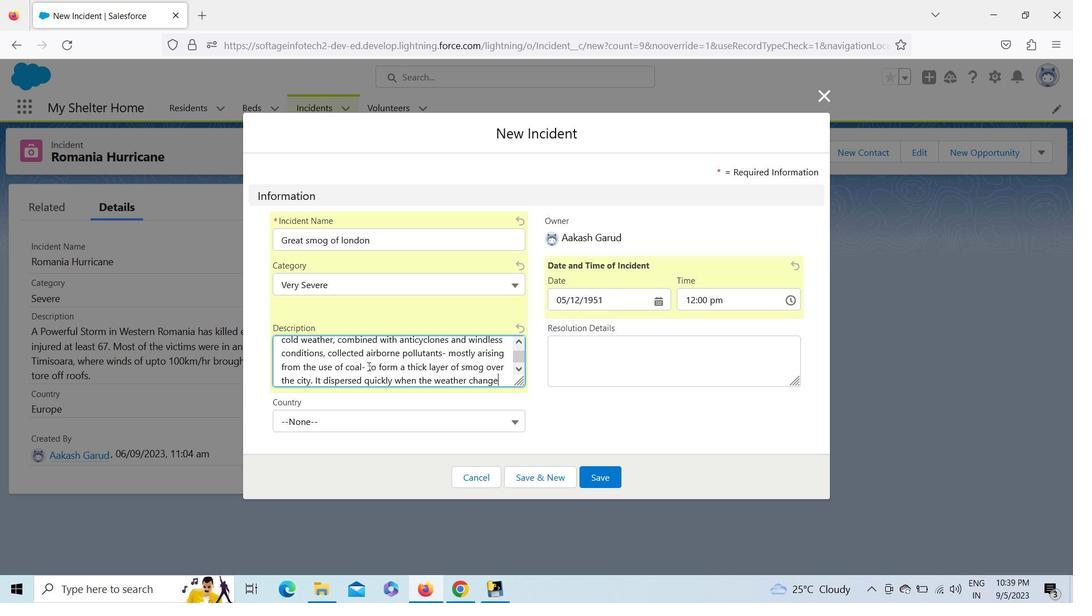 
Action: Mouse moved to (335, 423)
Screenshot: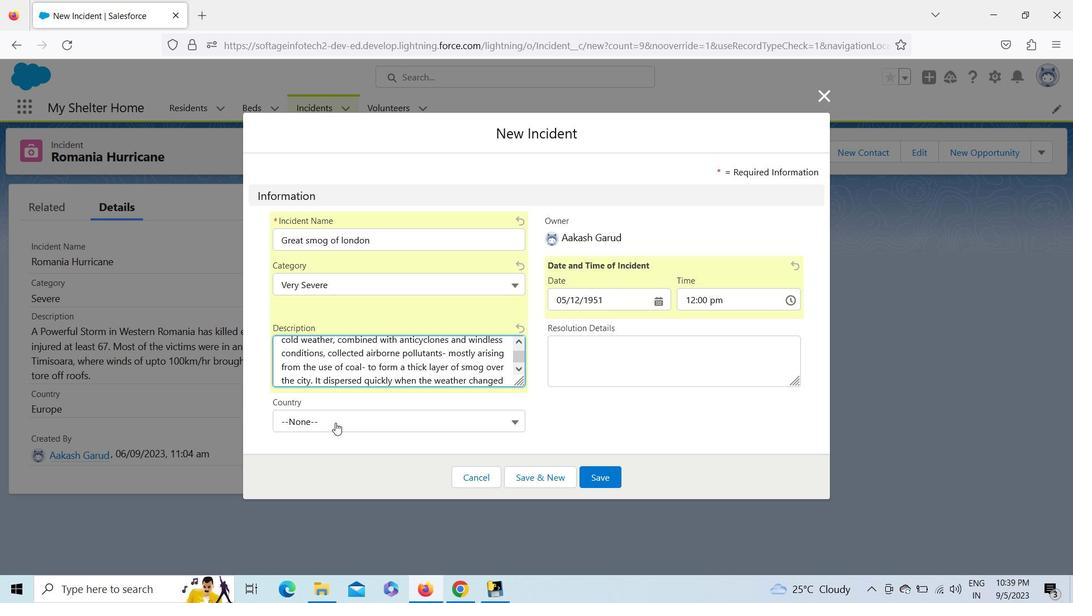 
Action: Mouse pressed left at (335, 423)
Screenshot: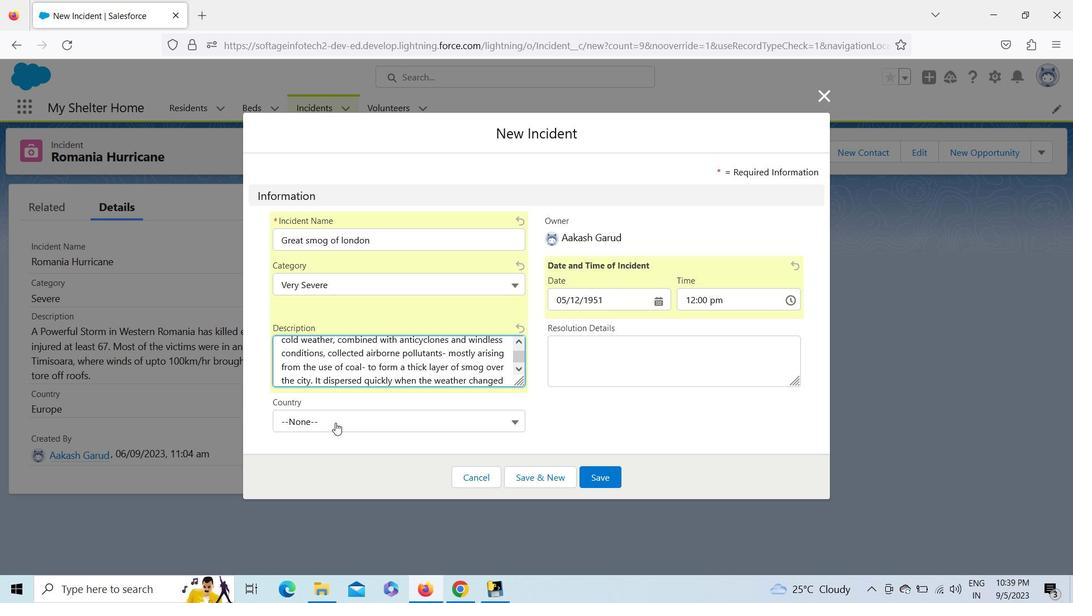 
Action: Key pressed <Key.up><Key.shift_r><Key.up><Key.enter>
Screenshot: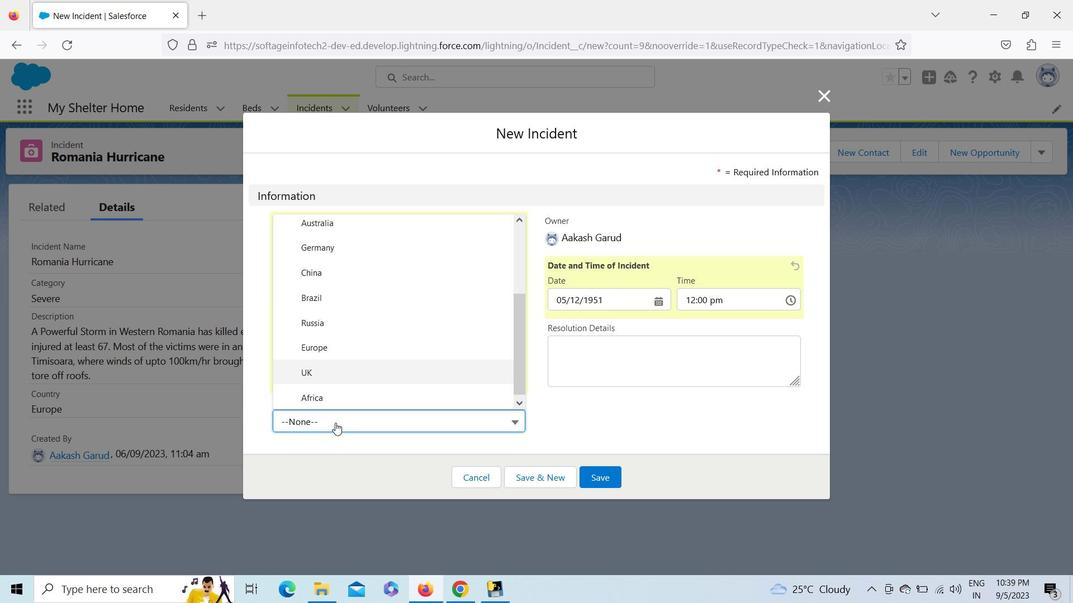 
Action: Mouse moved to (593, 482)
Screenshot: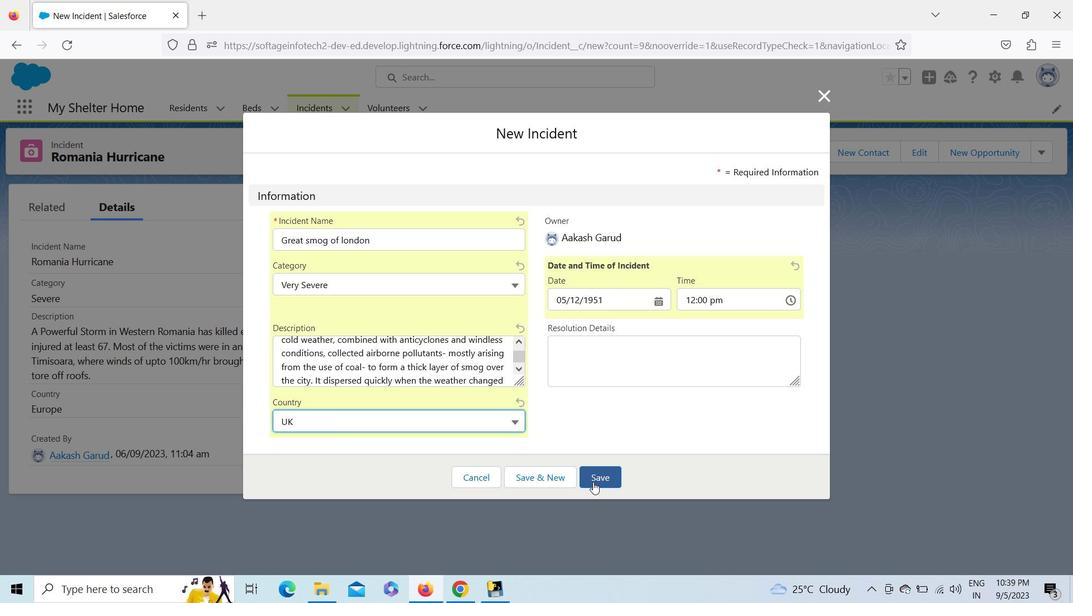 
Action: Mouse pressed left at (593, 482)
Screenshot: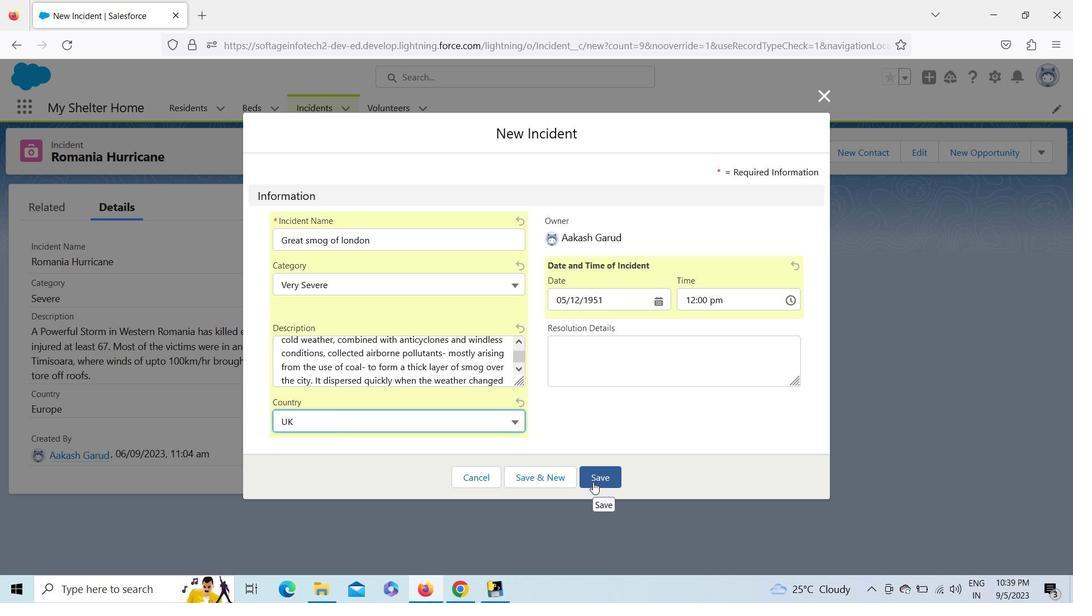 
Action: Mouse moved to (312, 107)
Screenshot: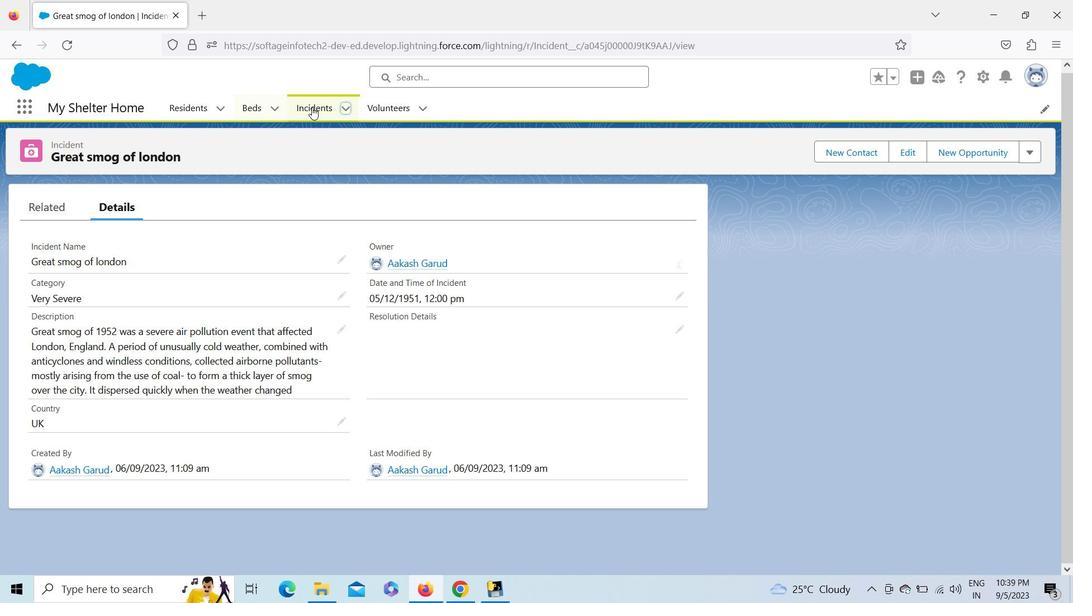 
Action: Mouse pressed left at (312, 107)
Screenshot: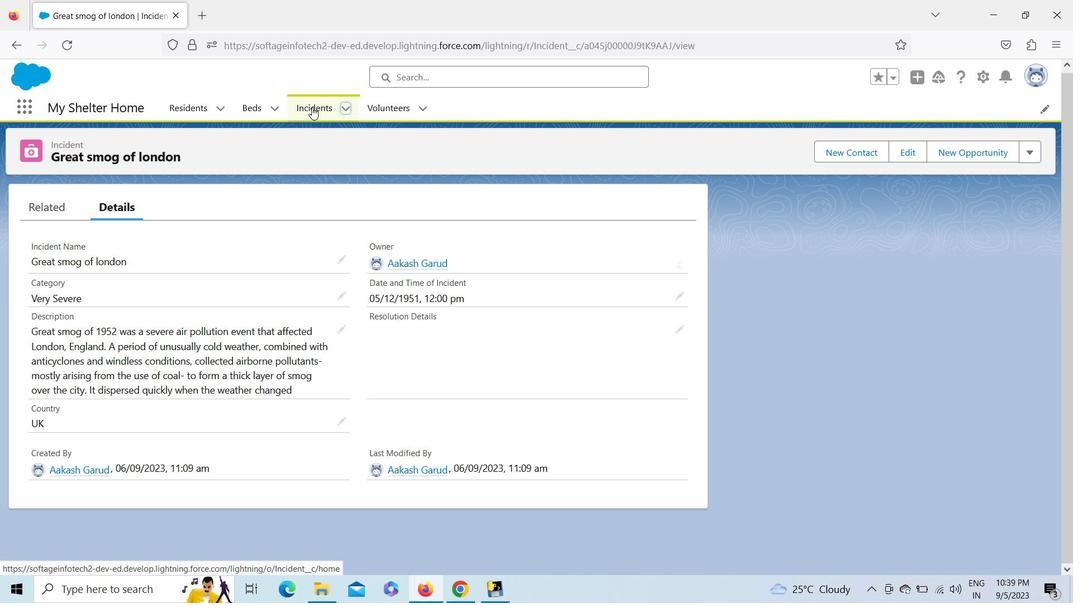 
Action: Mouse moved to (886, 155)
Screenshot: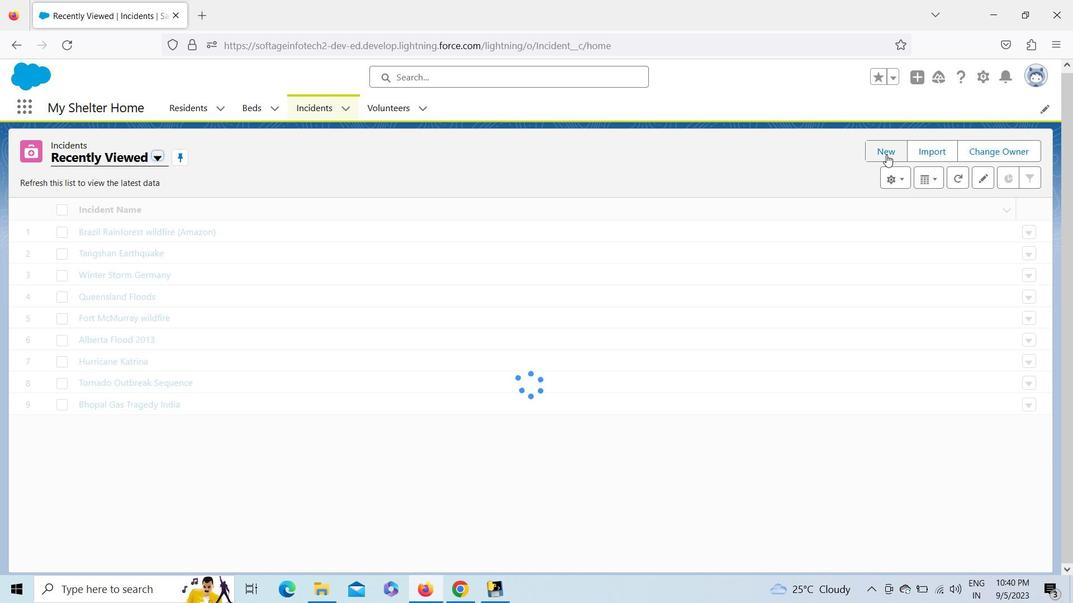 
Action: Mouse pressed left at (886, 155)
Screenshot: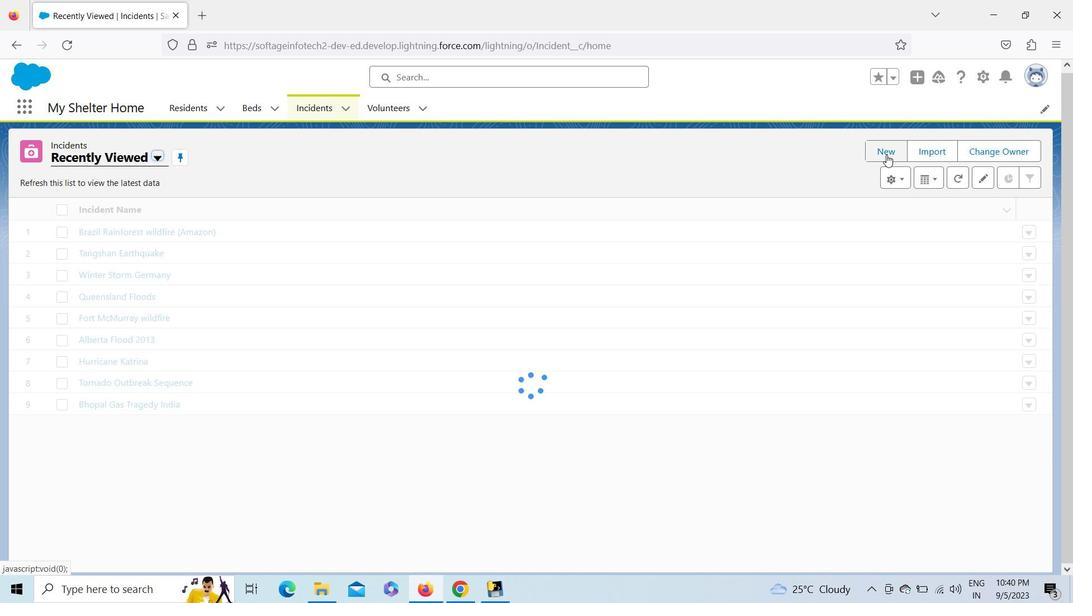 
Action: Mouse moved to (440, 236)
Screenshot: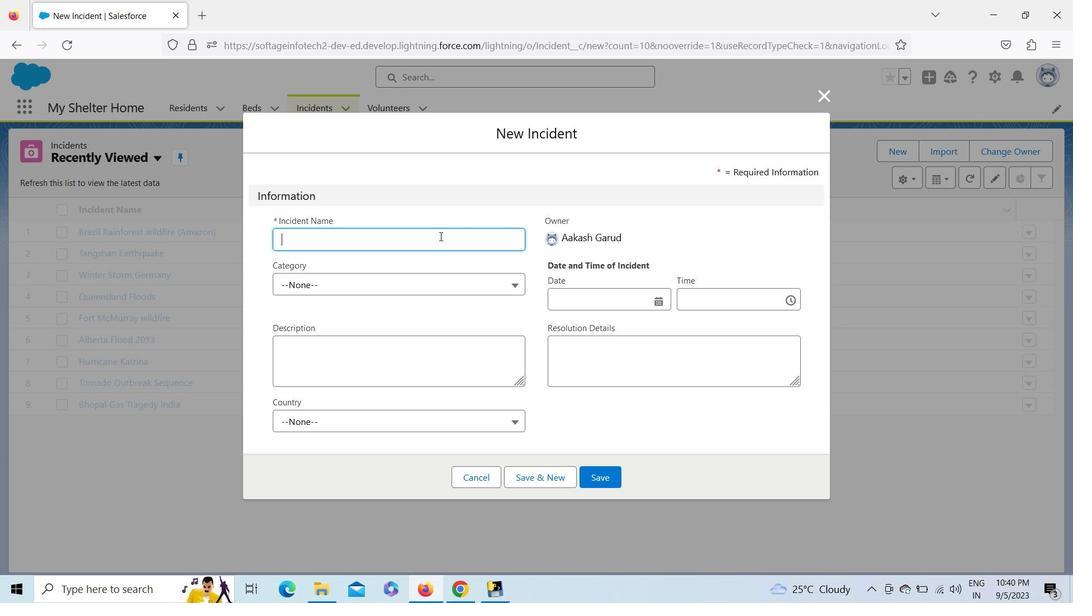 
Action: Mouse pressed left at (440, 236)
Screenshot: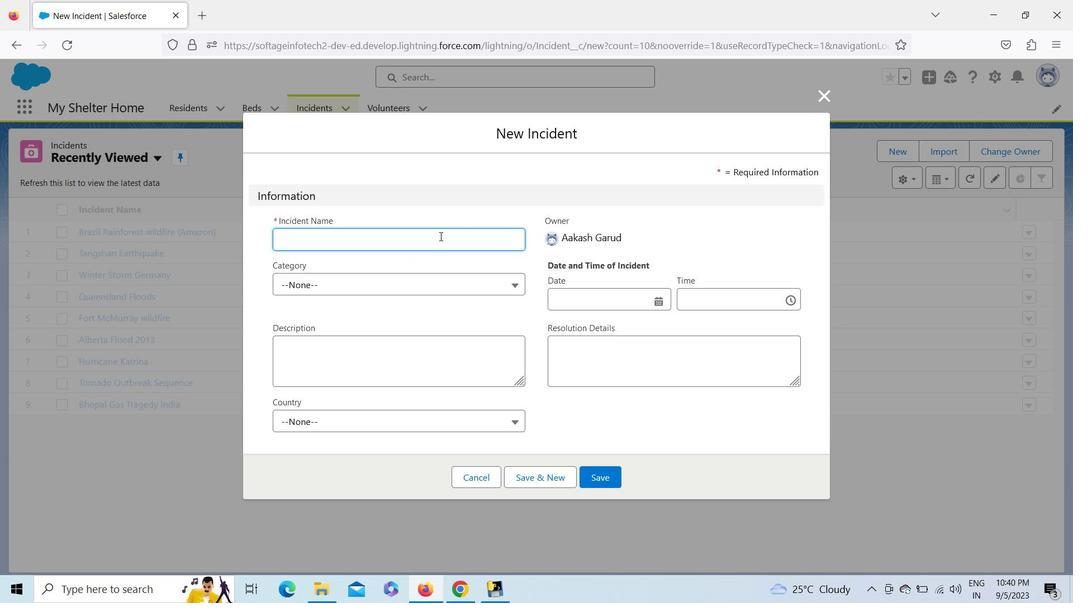 
Action: Key pressed <Key.shift><Key.shift><Key.shift><Key.shift><Key.shift><Key.shift><Key.shift><Key.shift><Key.shift><Key.shift><Key.shift><Key.shift><Key.shift><Key.shift>ch
Screenshot: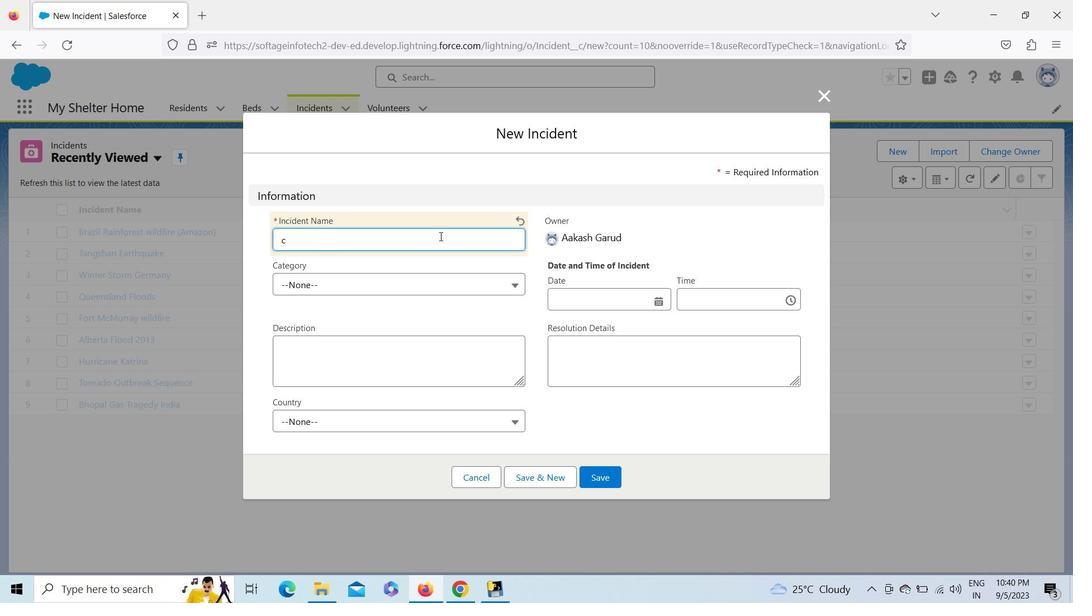 
Action: Mouse moved to (865, 149)
Screenshot: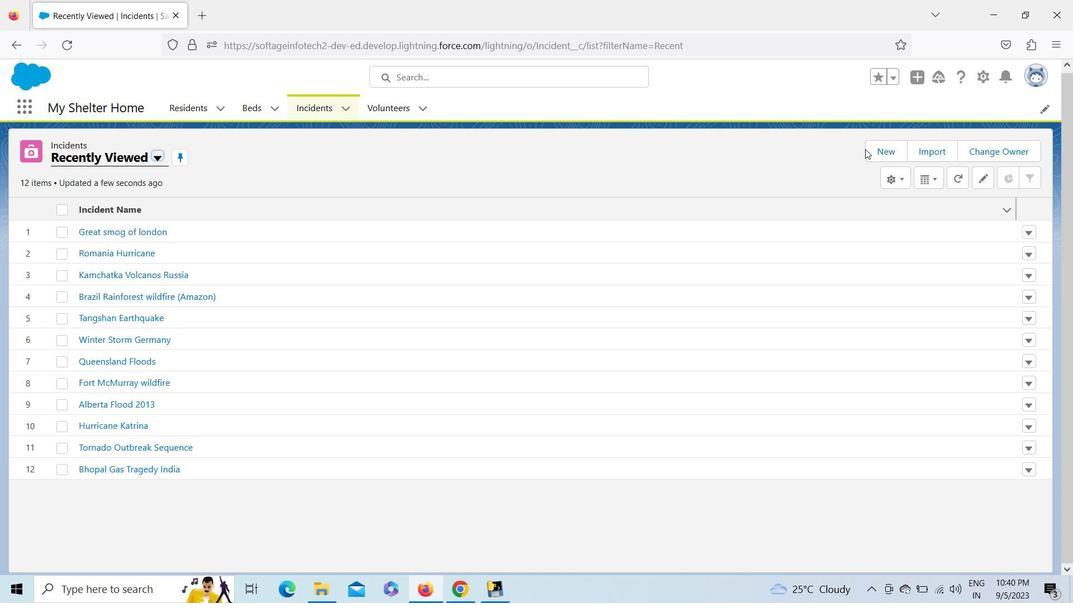 
Action: Mouse pressed left at (865, 149)
Screenshot: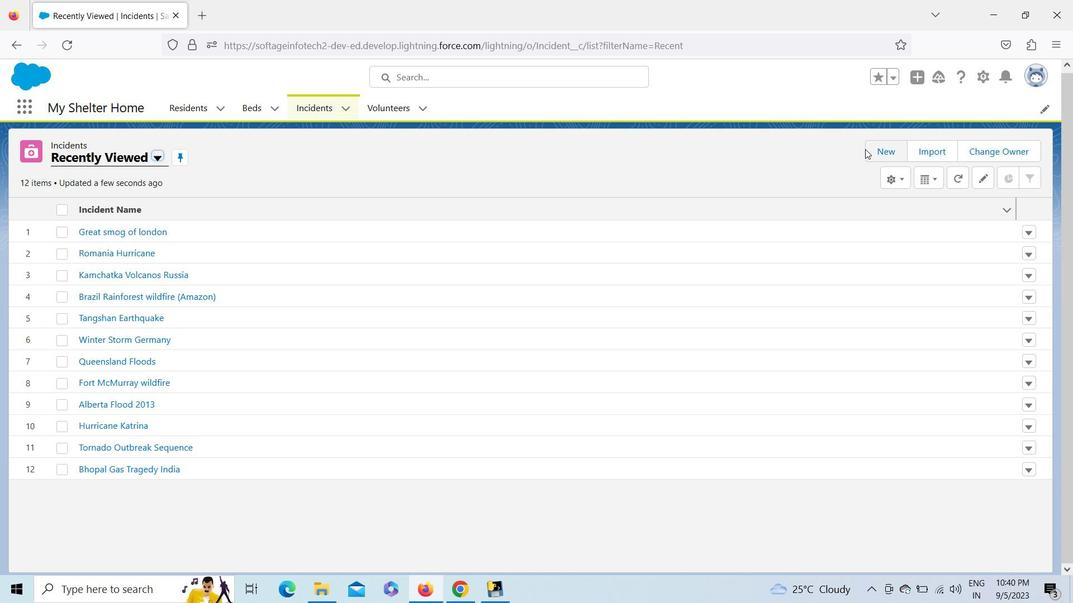 
Action: Mouse moved to (871, 155)
Screenshot: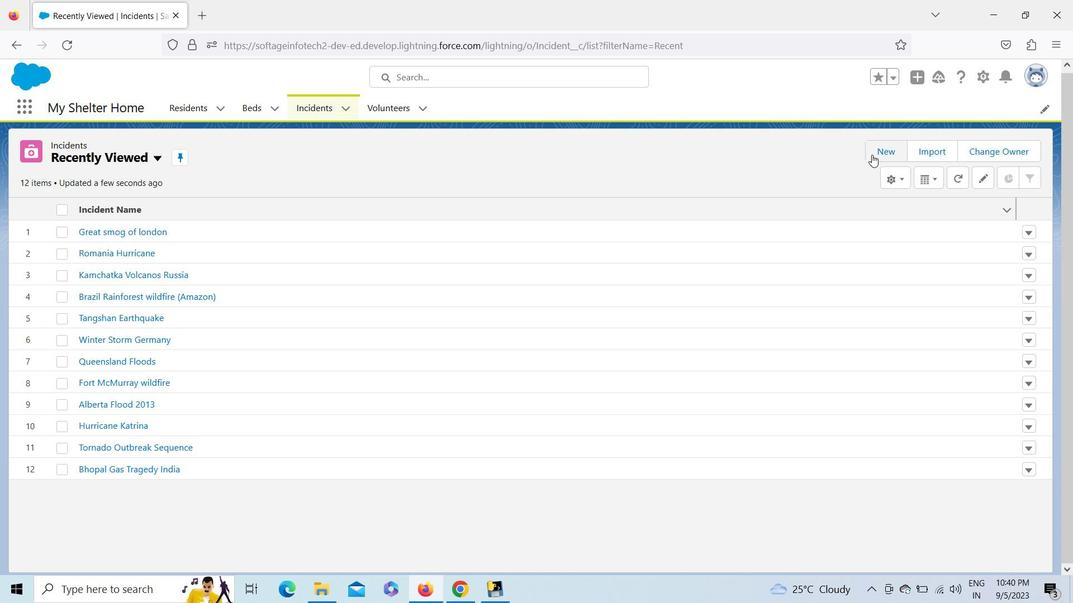 
Action: Mouse pressed left at (871, 155)
Screenshot: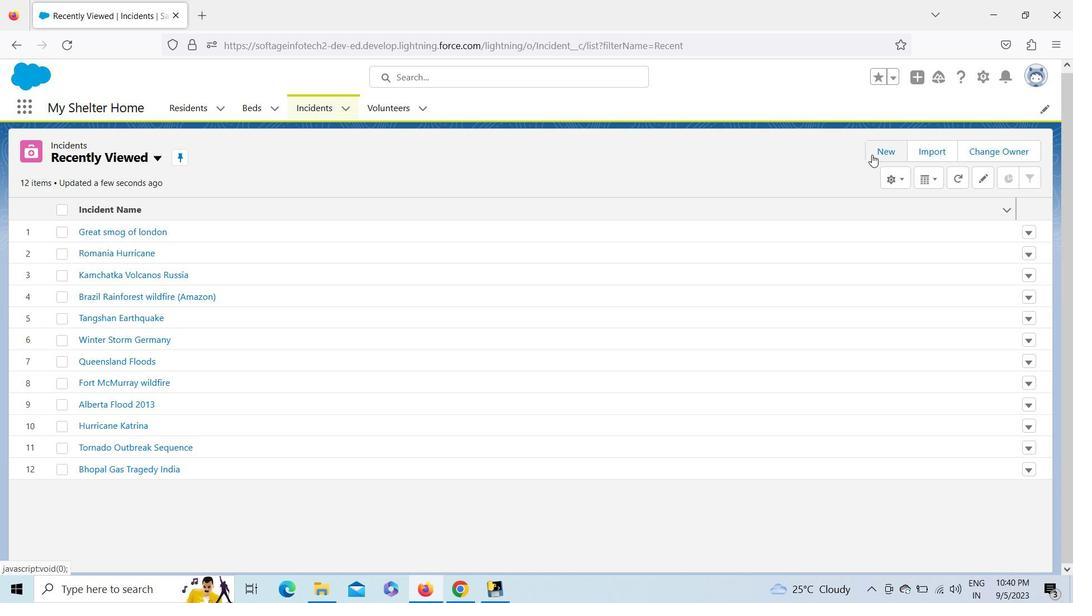 
Action: Mouse moved to (404, 235)
Screenshot: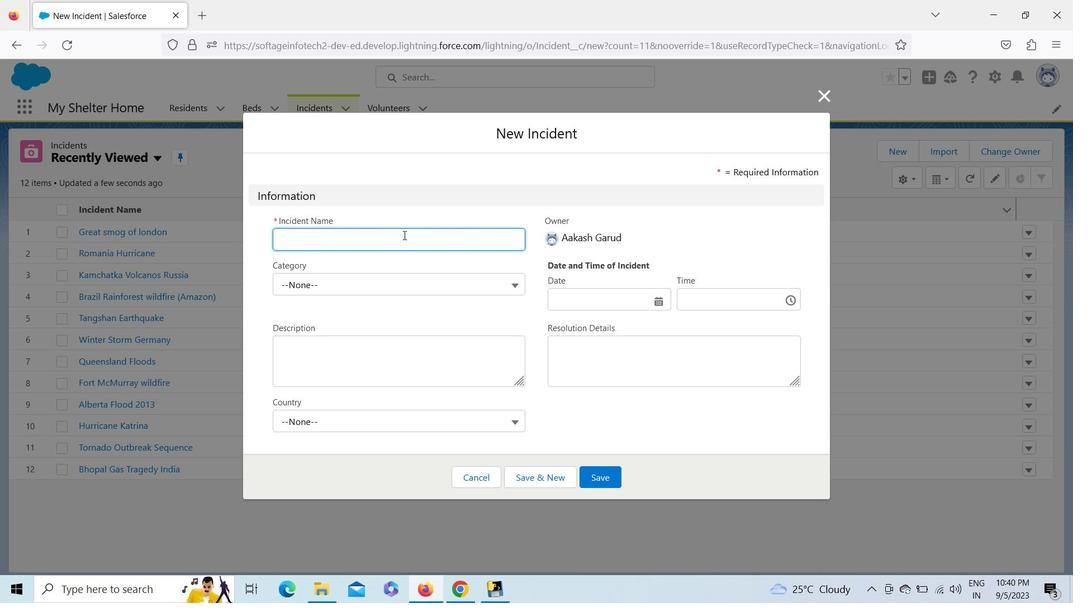 
Action: Key pressed <Key.shift><Key.shift><Key.shift><Key.shift><Key.shift><Key.shift><Key.shift><Key.shift><Key.shift><Key.shift><Key.shift><Key.shift><Key.shift><Key.shift><Key.shift><Key.shift><Key.shift><Key.shift><Key.shift><Key.shift><Key.shift><Key.shift><Key.shift><Key.shift>Cholera<Key.space>cases<Key.space>in<Key.space><Key.shift><Key.shift><Key.shift><Key.shift><Key.shift><Key.shift><Key.shift><Key.shift><Key.shift><Key.shift><Key.shift><Key.shift><Key.shift><Key.shift><Key.shift><Key.shift><Key.shift><Key.shift><Key.shift><Key.shift><Key.shift><Key.shift><Key.shift><Key.shift><Key.shift><Key.shift><Key.shift><Key.shift><Key.shift><Key.shift><Key.shift><Key.shift><Key.shift><Key.shift><Key.shift><Key.shift><Key.shift><Key.shift><Key.shift><Key.shift><Key.shift><Key.shift><Key.shift>Mozambique,<Key.space><Key.shift>Africa
Screenshot: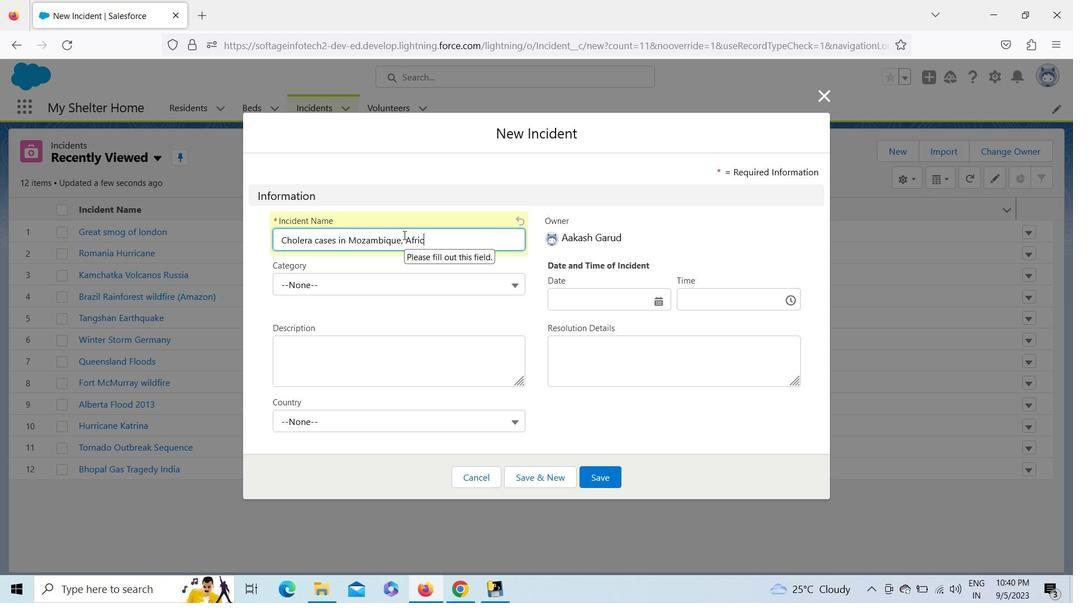 
Action: Mouse moved to (369, 286)
Screenshot: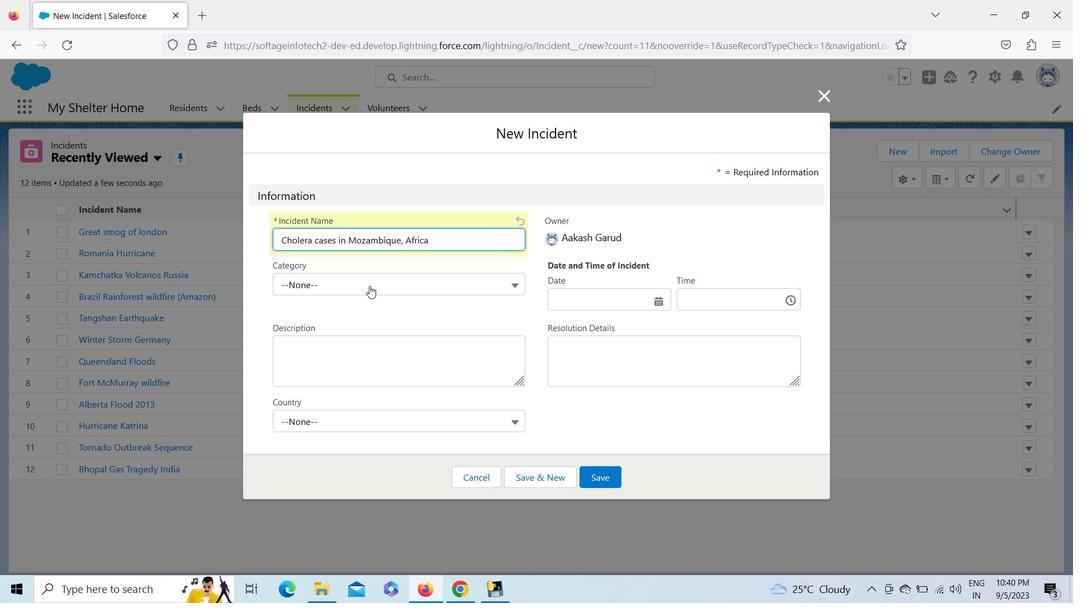 
Action: Mouse pressed left at (369, 286)
Screenshot: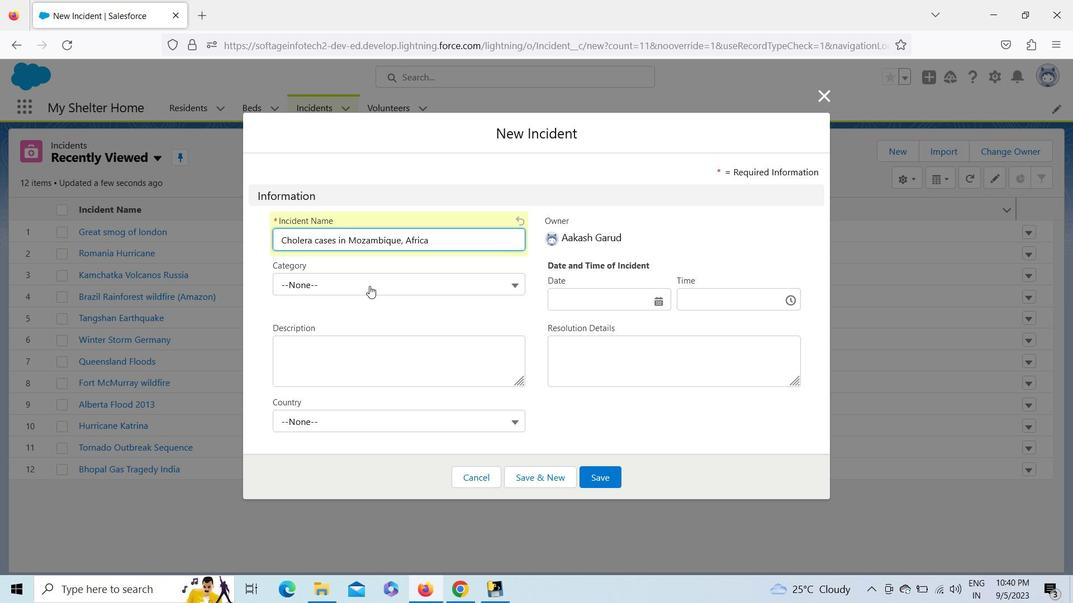 
Action: Key pressed <Key.down><Key.down><Key.enter>
Screenshot: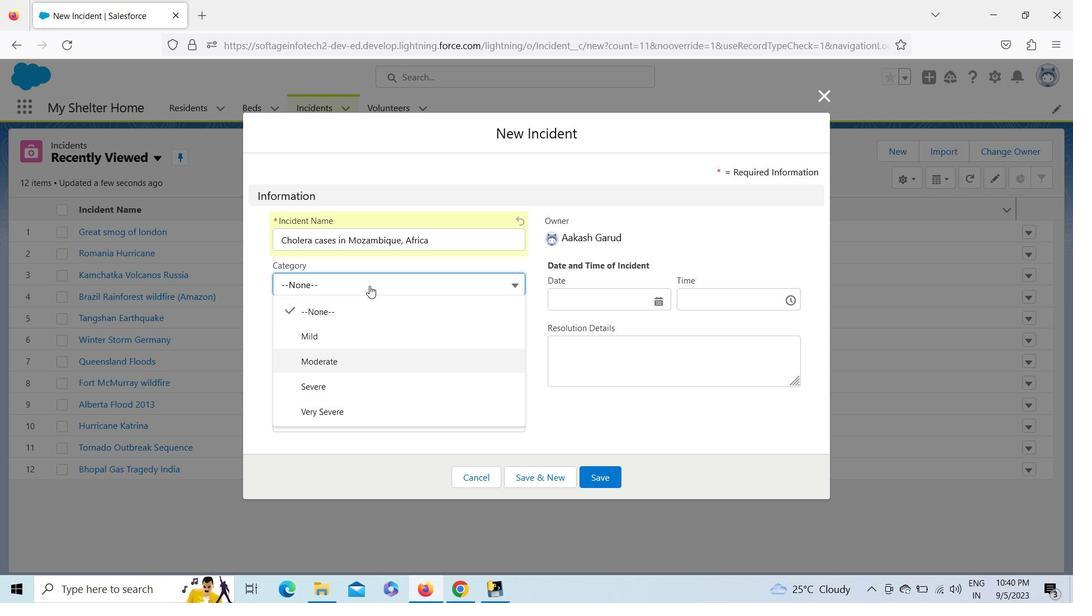 
Action: Mouse moved to (380, 376)
Screenshot: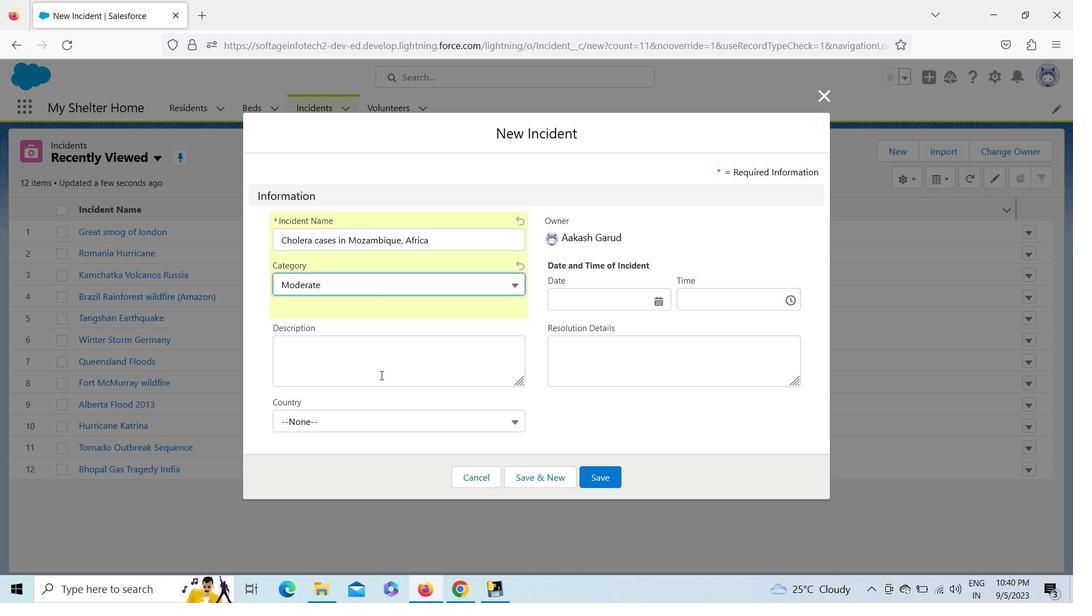 
Action: Mouse pressed left at (380, 376)
Screenshot: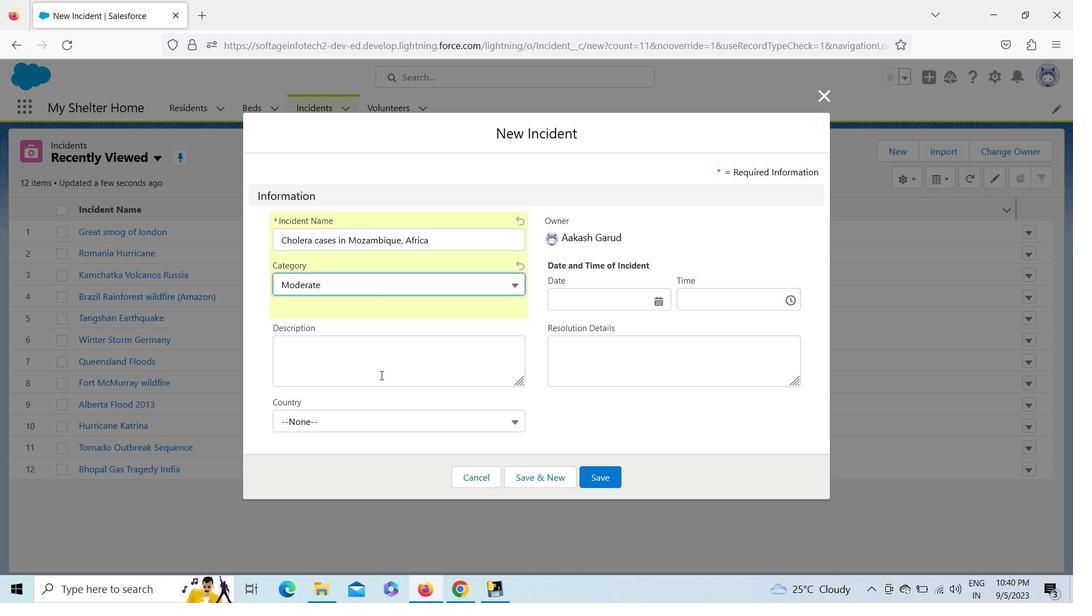 
Action: Mouse moved to (605, 299)
Screenshot: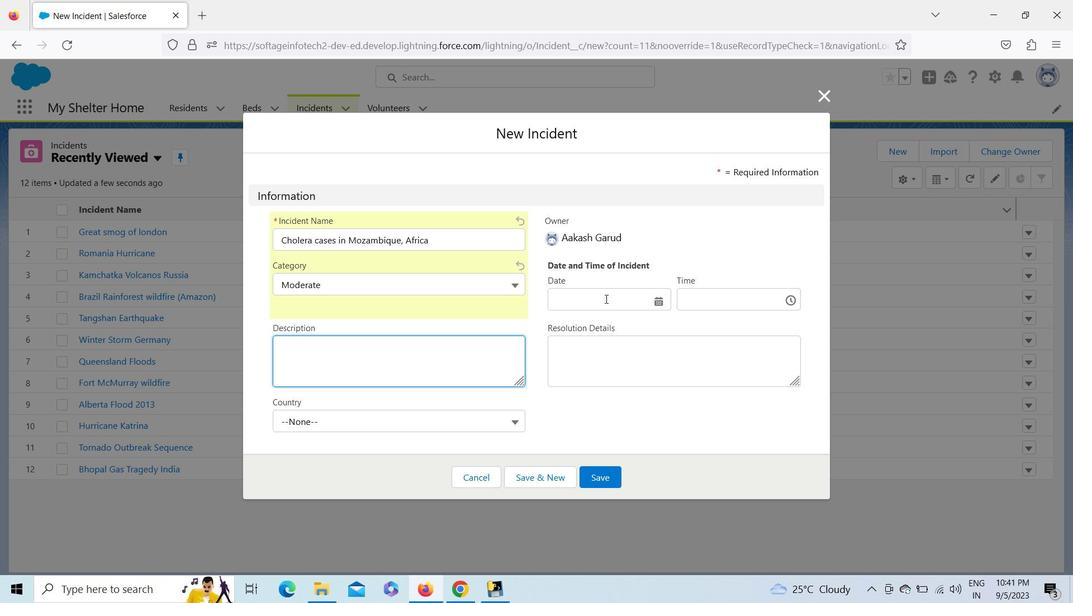 
Action: Mouse pressed left at (605, 299)
Screenshot: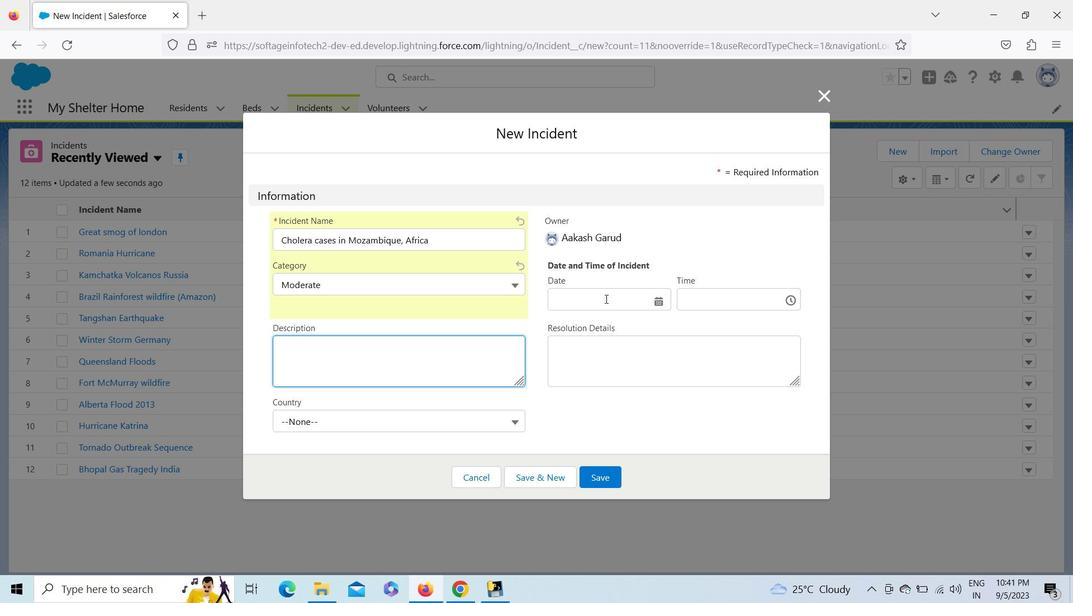 
Action: Mouse moved to (564, 338)
Screenshot: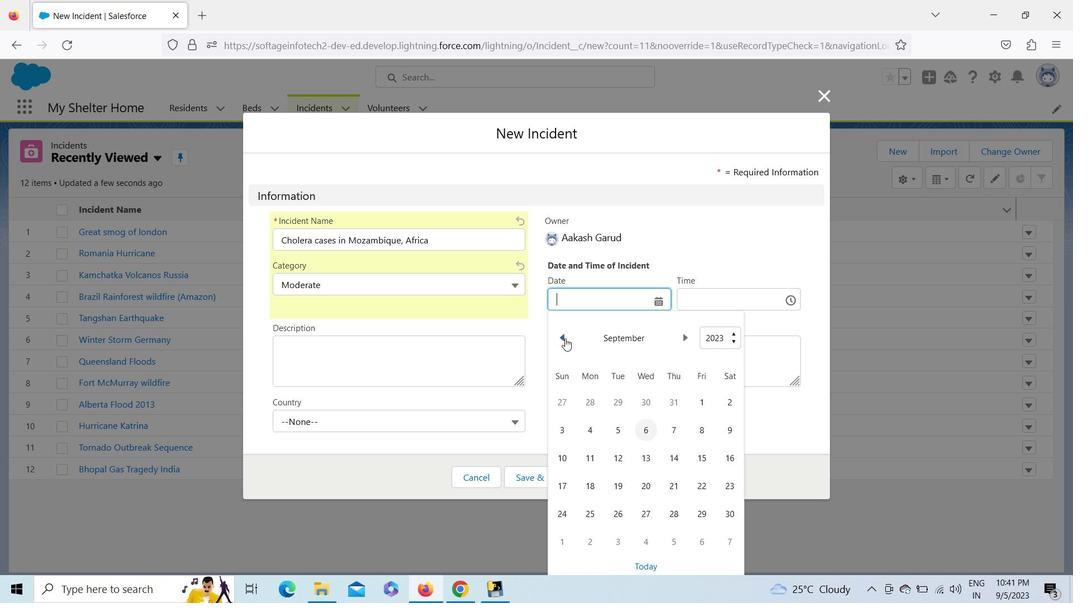 
Action: Mouse pressed left at (564, 338)
Screenshot: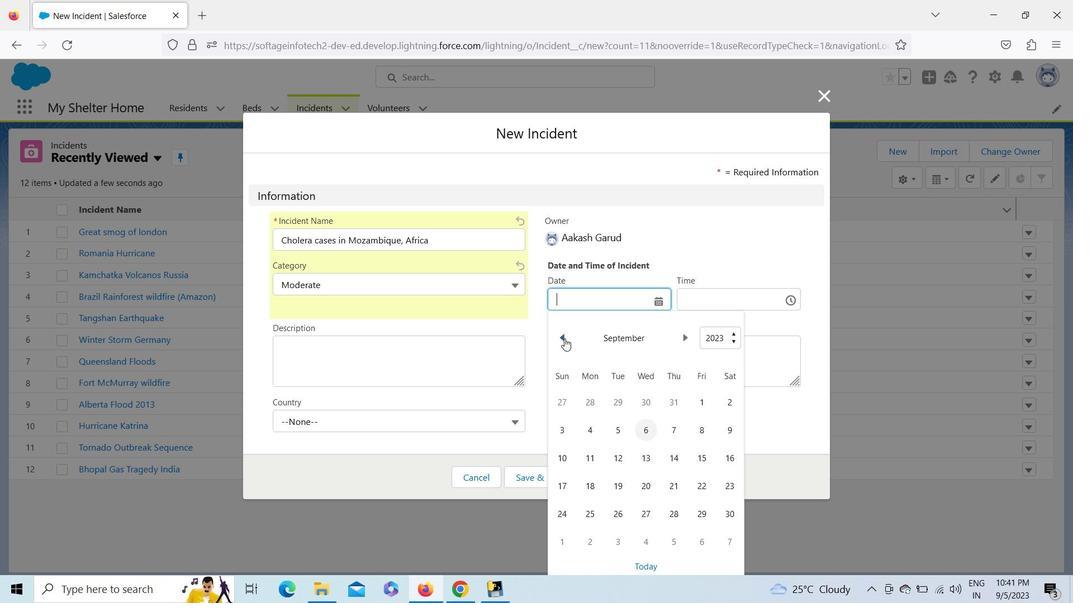 
Action: Mouse pressed left at (564, 338)
Screenshot: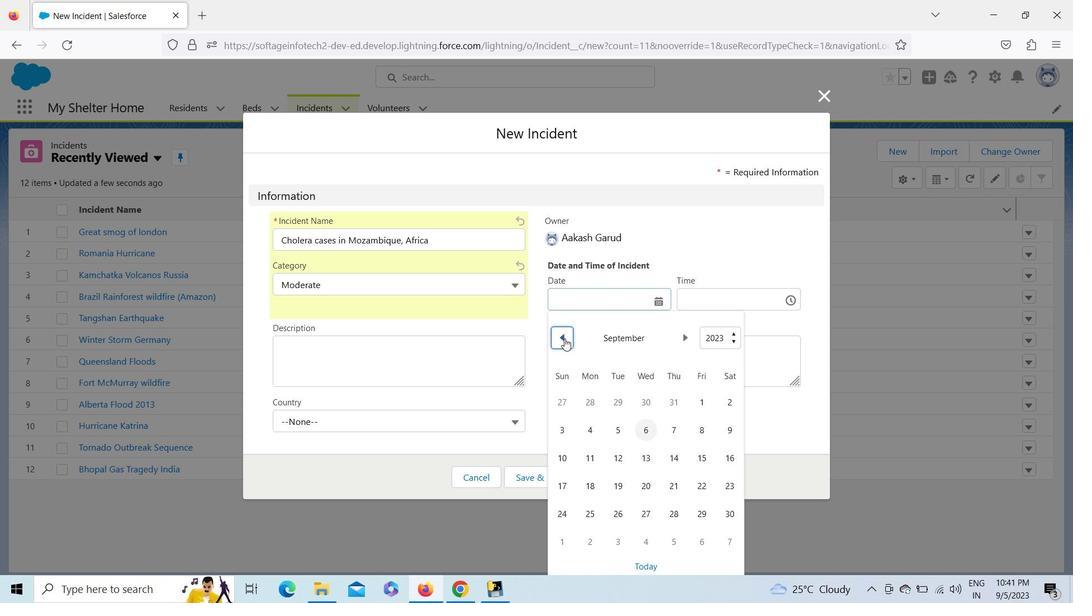 
Action: Mouse pressed left at (564, 338)
Screenshot: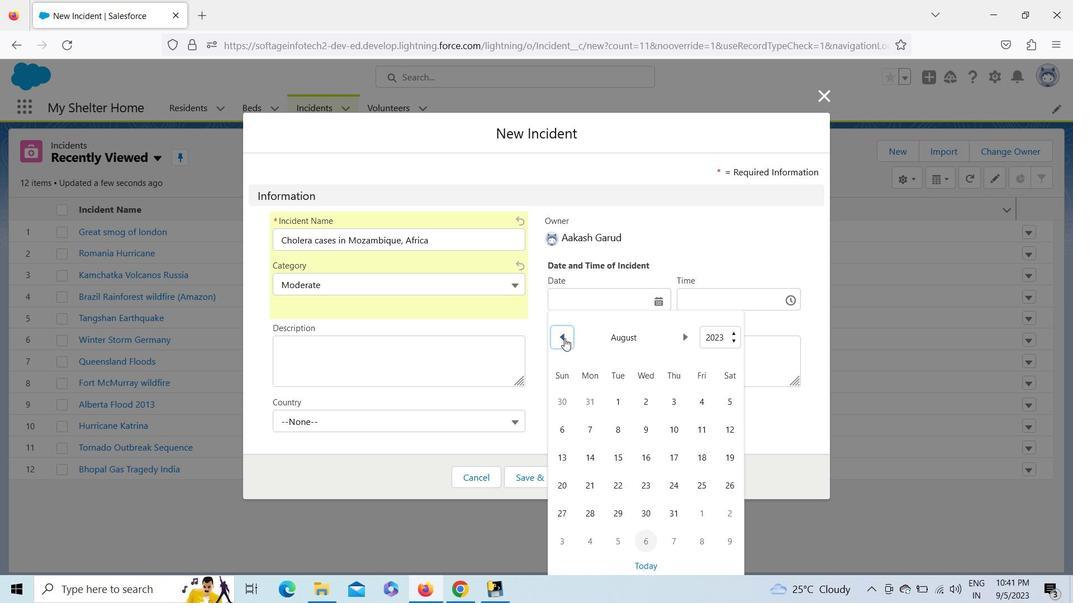 
Action: Mouse pressed left at (564, 338)
Screenshot: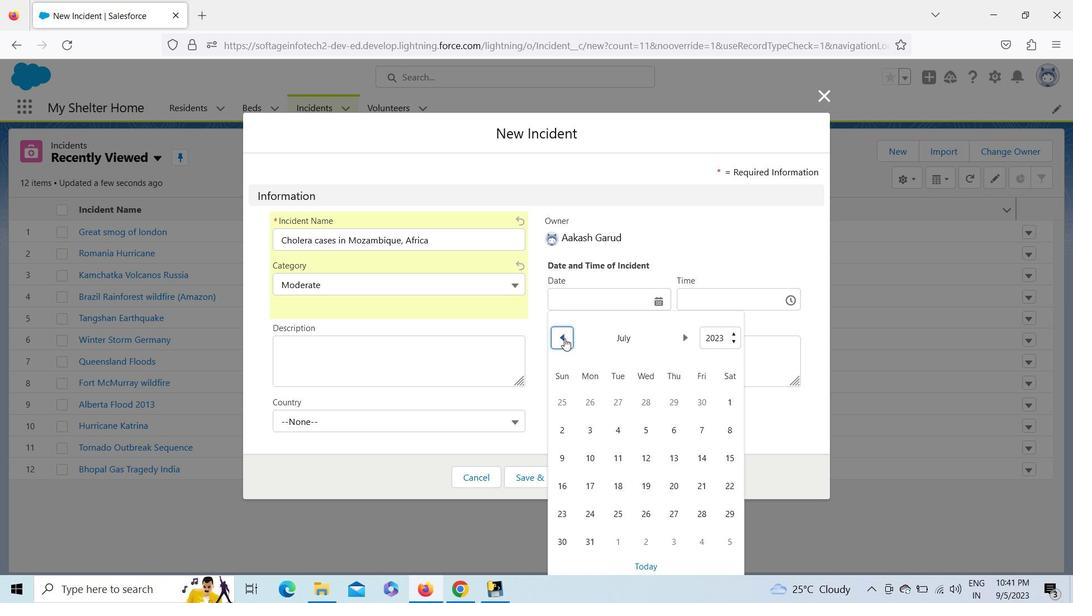 
Action: Mouse pressed left at (564, 338)
Screenshot: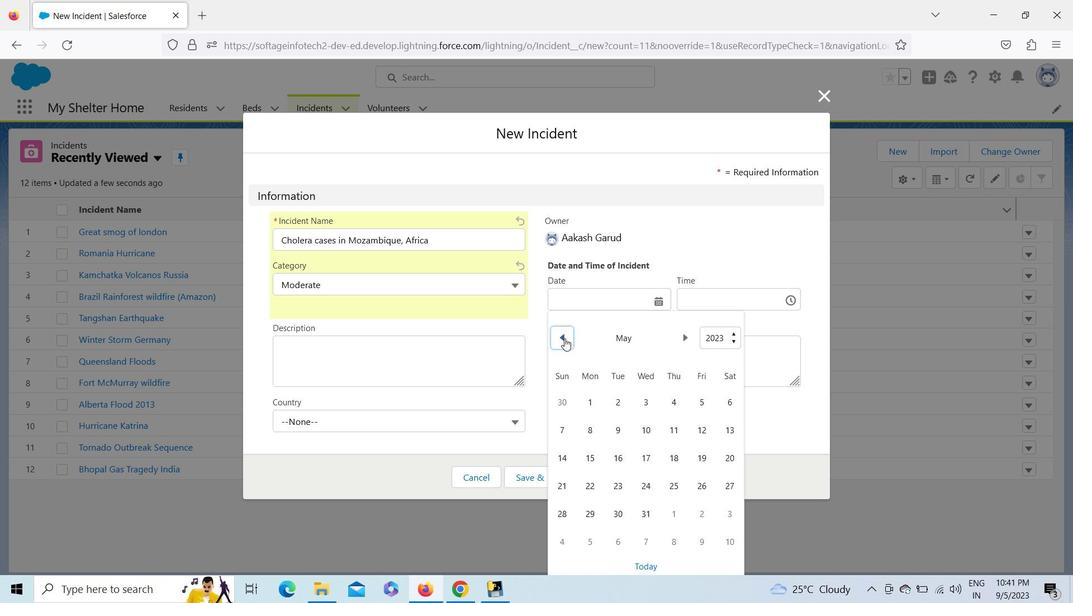
Action: Mouse pressed left at (564, 338)
Screenshot: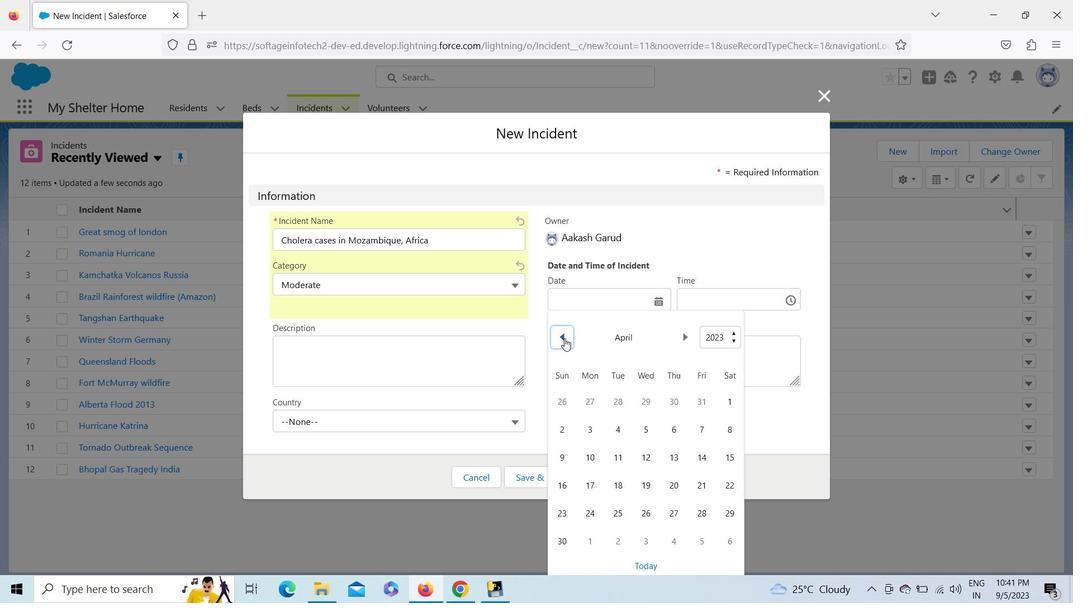 
Action: Mouse pressed left at (564, 338)
Screenshot: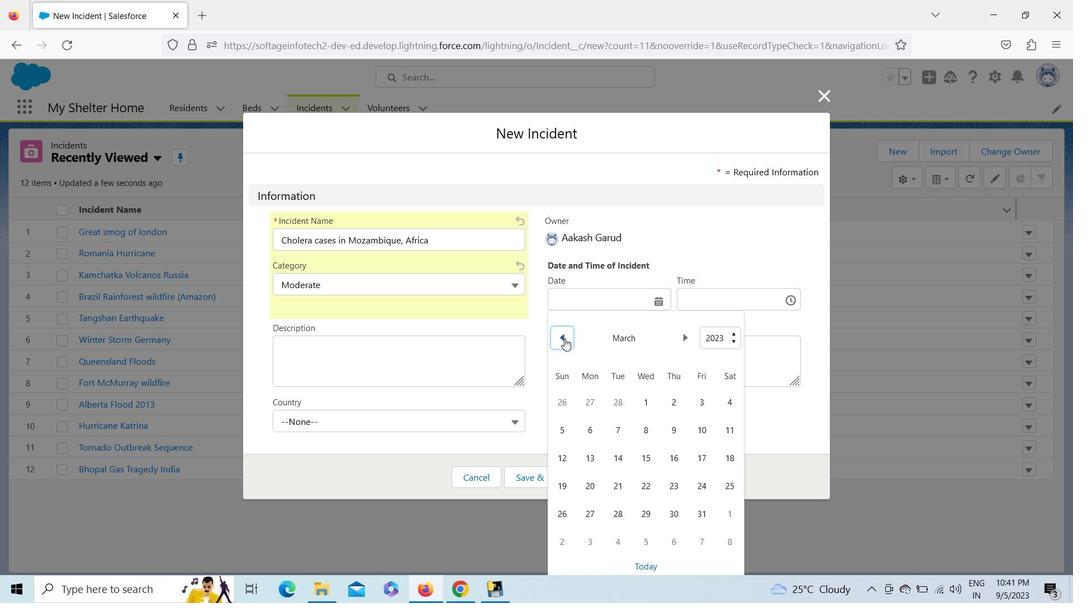 
Action: Mouse moved to (671, 485)
Screenshot: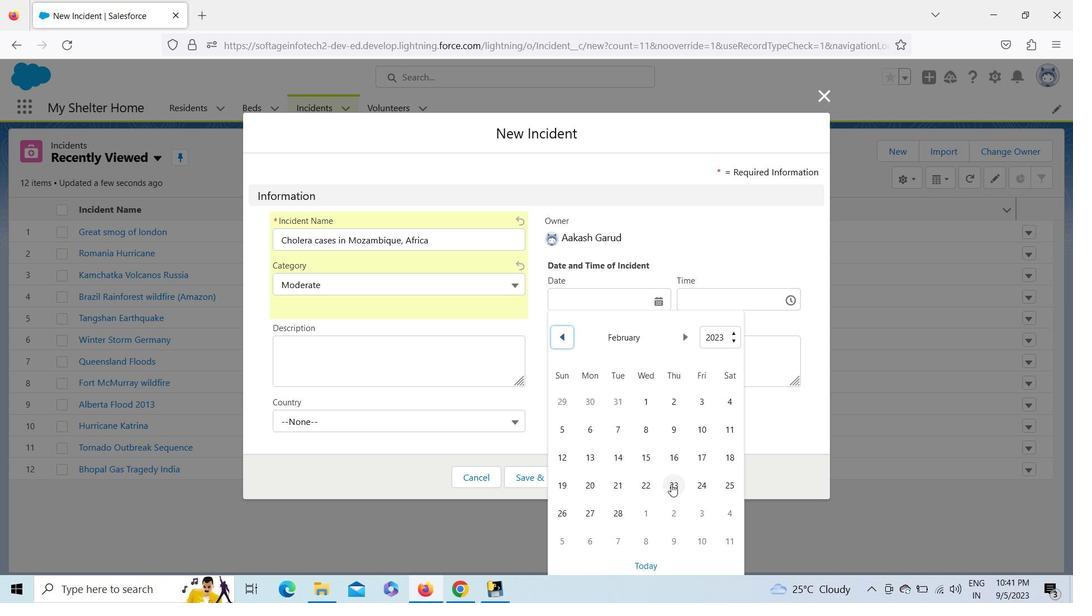 
Action: Mouse pressed left at (671, 485)
Screenshot: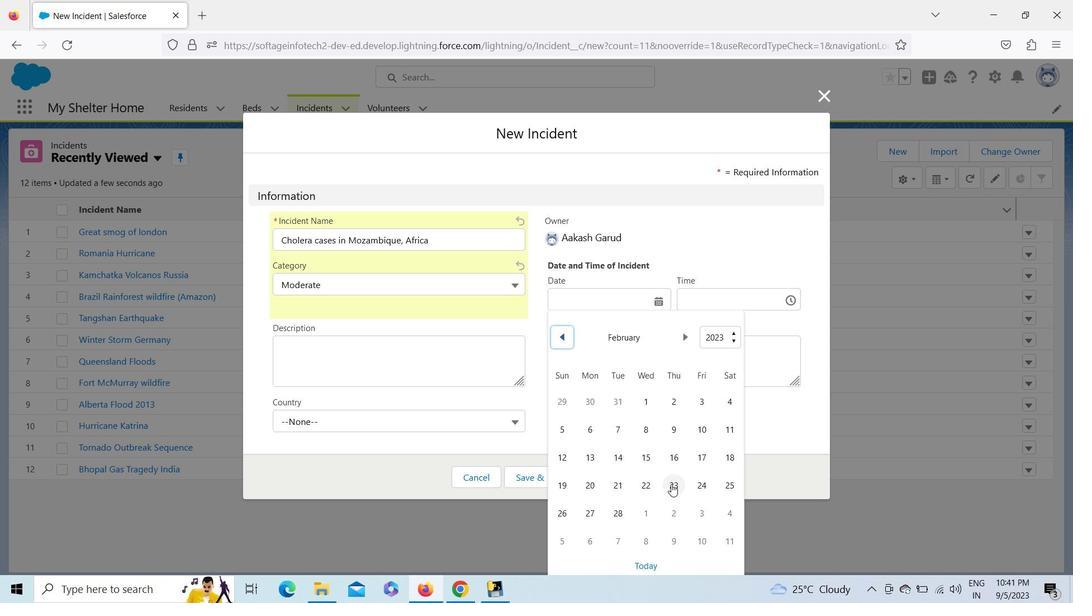
Action: Mouse moved to (433, 421)
Screenshot: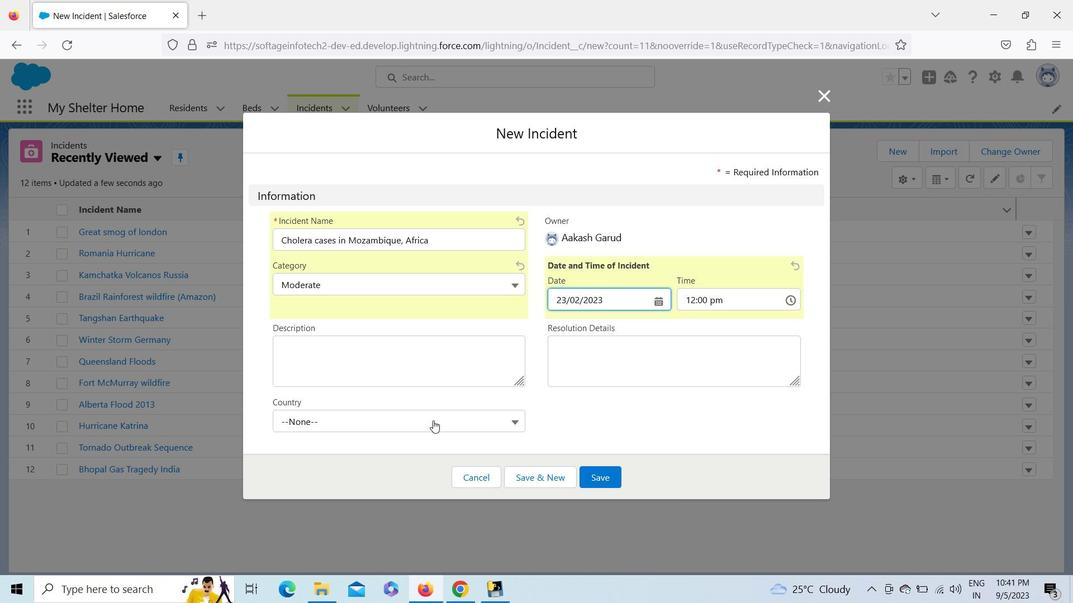 
Action: Mouse pressed left at (433, 421)
Screenshot: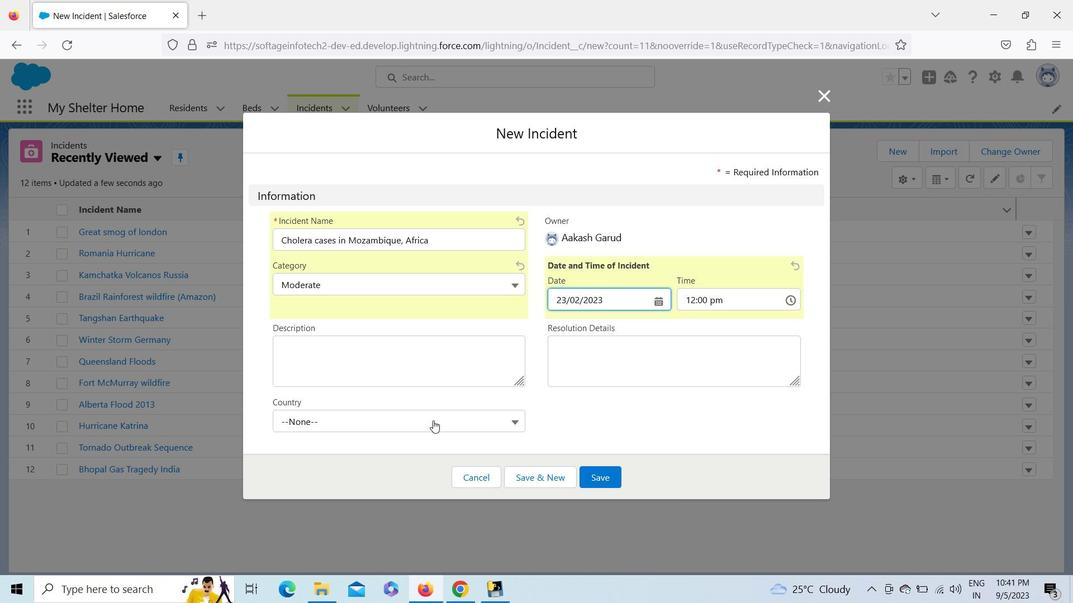 
Action: Key pressed <Key.up><Key.enter>
Screenshot: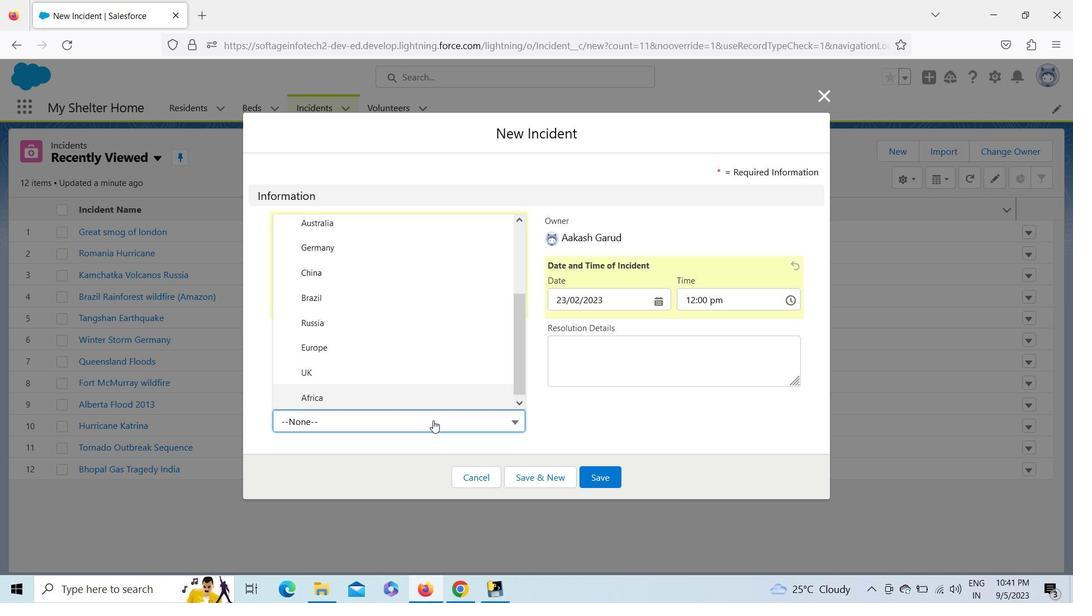 
Action: Mouse moved to (402, 371)
Screenshot: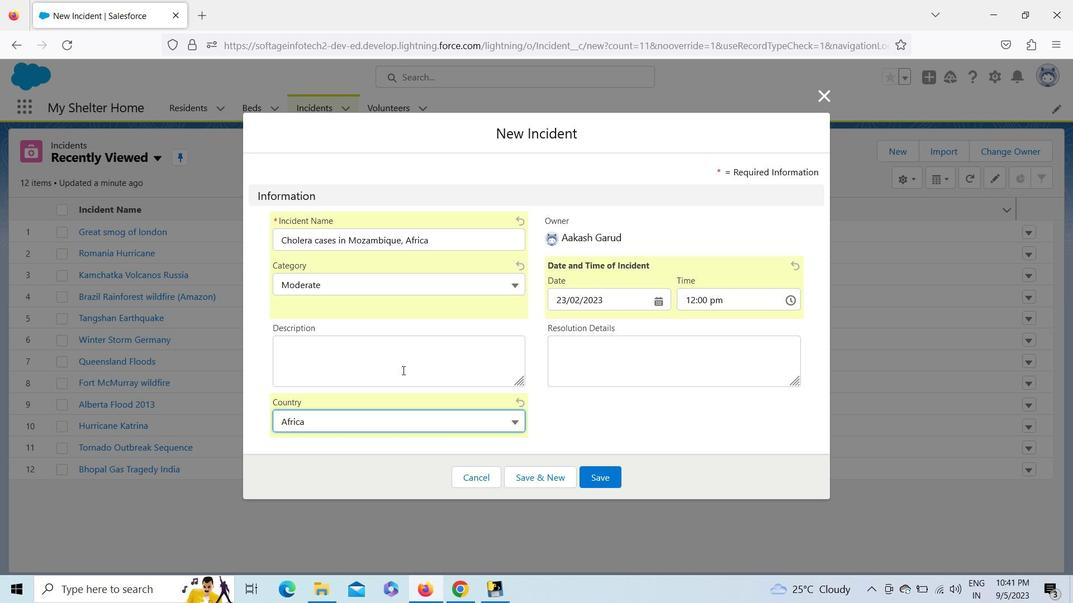 
Action: Mouse pressed left at (402, 371)
Screenshot: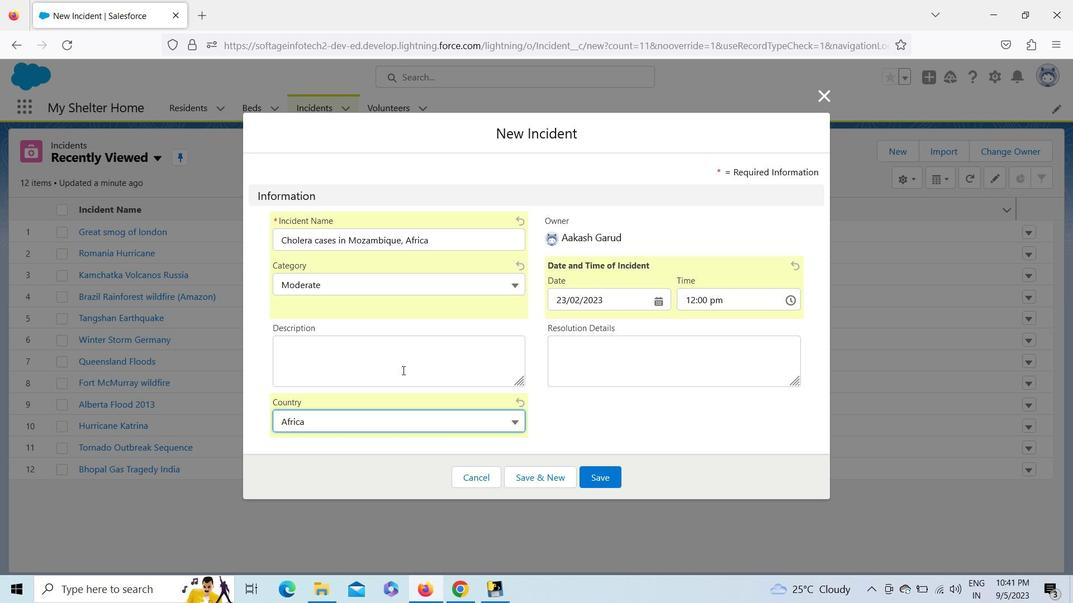 
Action: Key pressed <Key.shift>A<Key.space>cumulative<Key.space>total<Key.space>of<Key.space>5237<Key.space>suspected<Key.space>cases<Key.space>and<Key.space>3<Key.enter>7<Key.backspace><Key.backspace>7<Key.space>deaths<Key.space><Key.shift_r>()<Key.left><Key.shift>CFR0.7<Key.shift>%<Key.right><Key.space>hac<Key.backspace>ve<Key.space>been<Key.space>reported<Key.space>in<Key.space>29<Key.space>
Screenshot: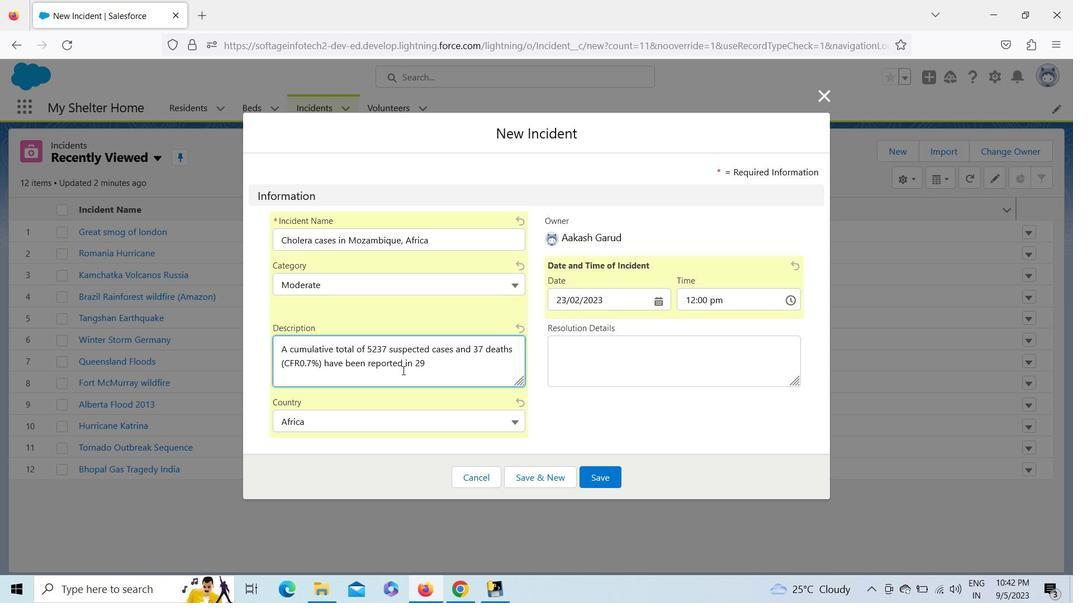 
Action: Mouse moved to (565, 412)
Screenshot: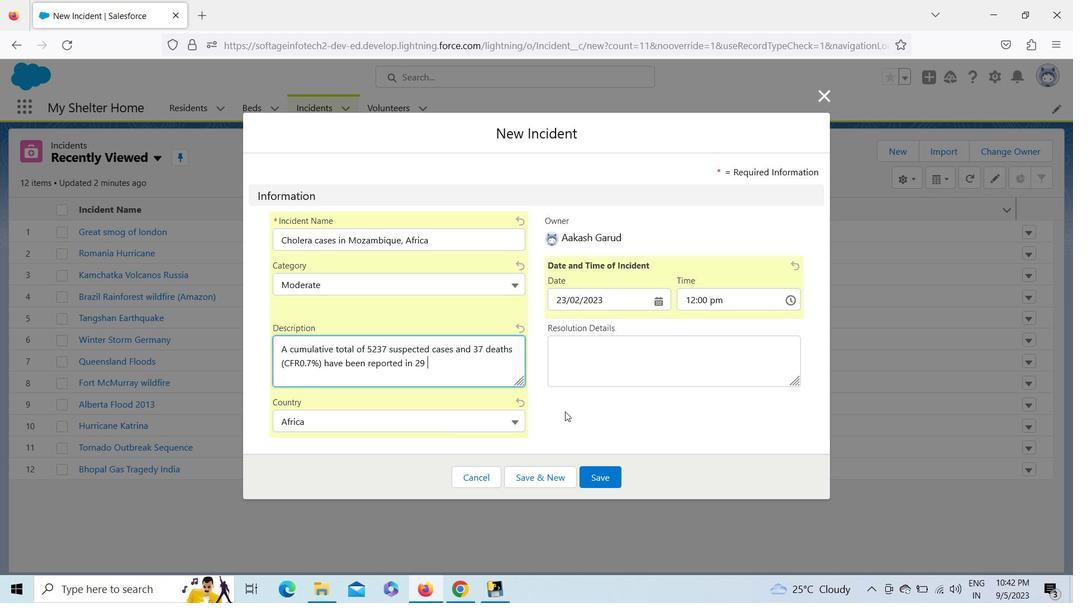 
Action: Key pressed districts<Key.space>from<Key.space>six<Key.space>of<Key.space>11<Key.space>provinces<Key.space>in<Key.space>the<Key.space>cuntry<Key.left><Key.left><Key.left><Key.left><Key.left>o<Key.right><Key.right><Key.right><Key.right><Key.right>.<Key.space><Key.shift>It<Key.space>was<Key.space>detected<Key.space>that<Key.space>54<Key.shift>%<Key.space>of<Key.space>cases<Key.space>confirmed<Key.space>for<Key.space>cholera<Key.space>due<Key.space>to<Key.space>the<Key.space>identification<Key.space>of<Key.space><Key.shift><Key.shift><Key.shift><Key.shift><Key.shift><Key.shift><Key.shift><Key.shift><Key.shift><Key.shift><Key.shift><Key.shift><Key.shift><Key.shift><Key.shift><Key.shift><Key.shift><Key.shift><Key.shift><Key.shift>Vibrio<Key.space>cholera<Key.space><Key.shift>Ogawa<Key.space>by<Key.space><Key.shift><Key.shift><Key.shift><Key.shift><Key.shift><Key.shift><Key.shift>culture.
Screenshot: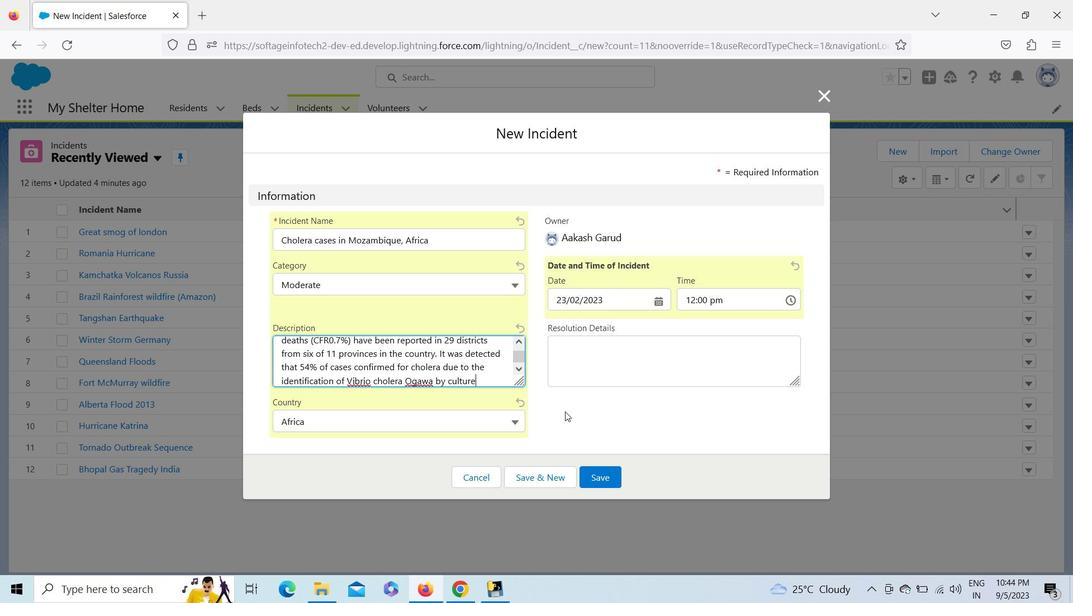 
Action: Mouse moved to (603, 469)
Screenshot: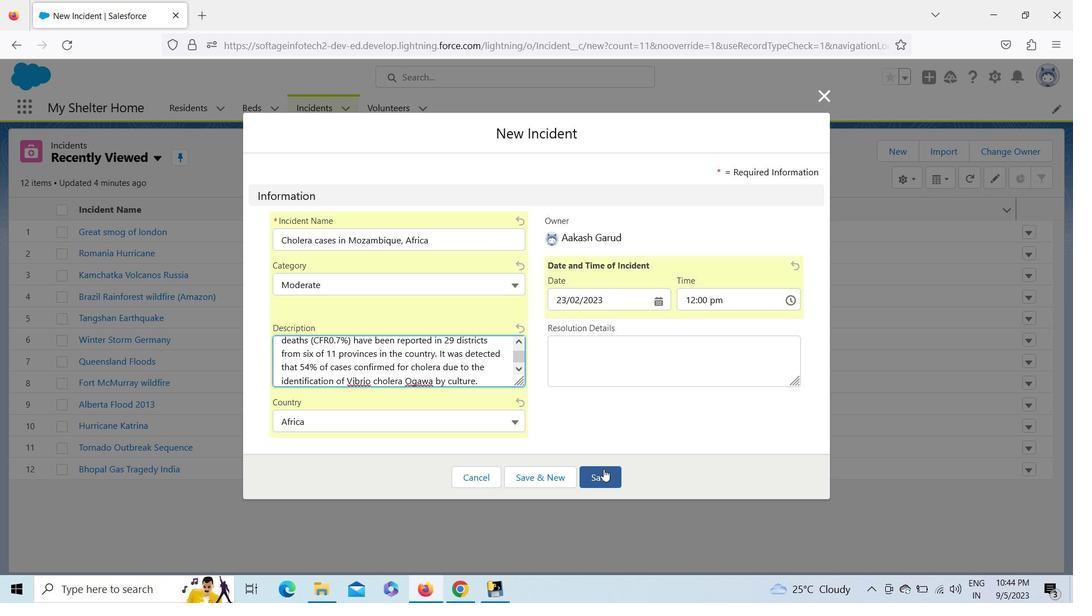 
Action: Mouse pressed left at (603, 469)
Screenshot: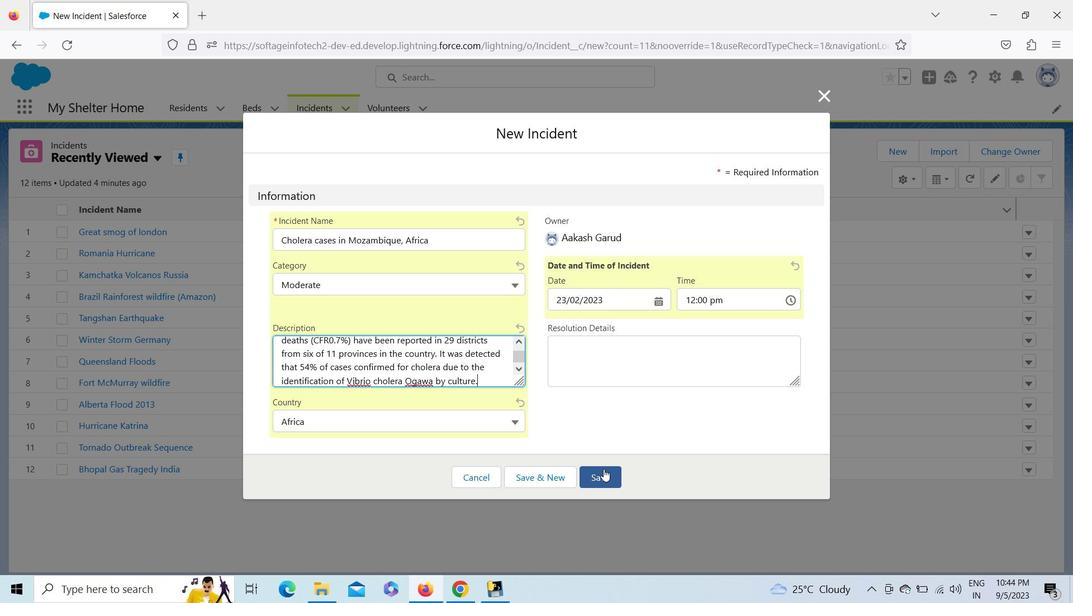 
Action: Mouse moved to (319, 106)
Screenshot: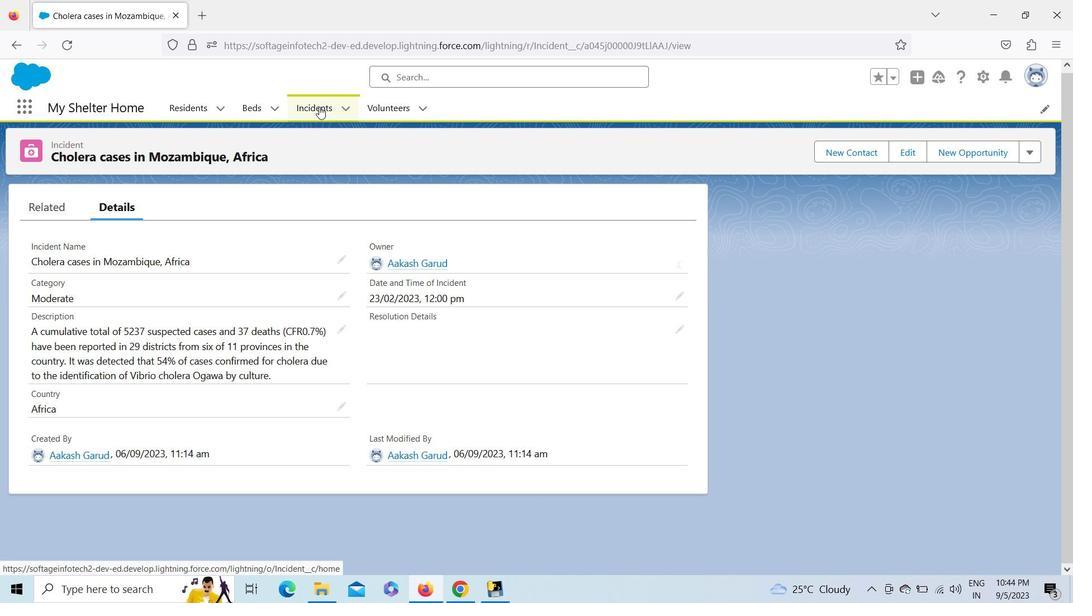 
Action: Mouse pressed left at (319, 106)
Screenshot: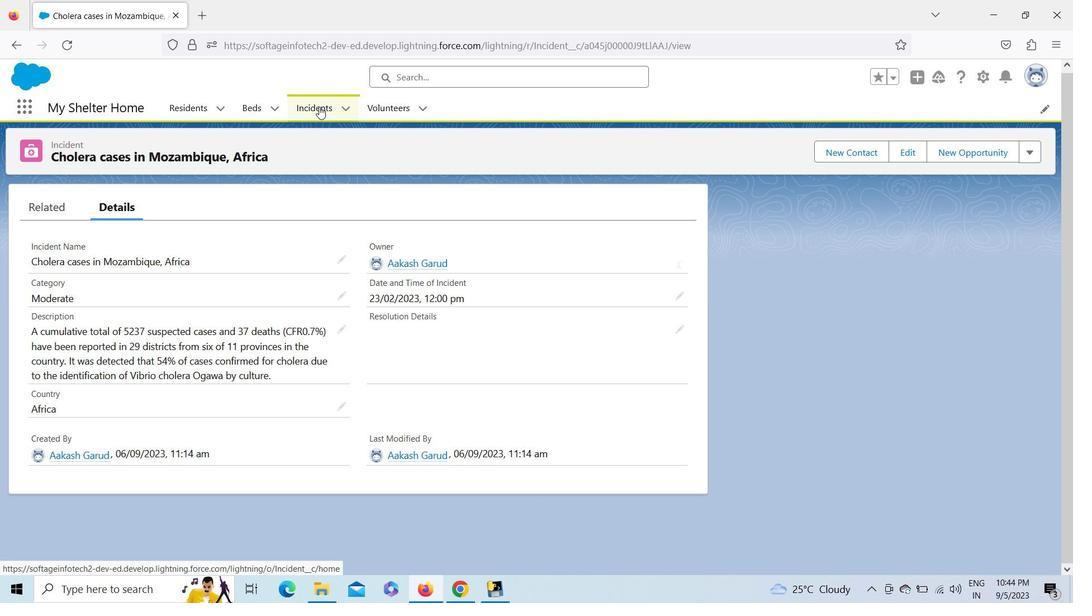 
